 Task: Display the picks of the 2022 Victory Lane Racing NASCAR Cup Series for the race "Coke Zero 400" on the track "Daytona".
Action: Mouse moved to (182, 367)
Screenshot: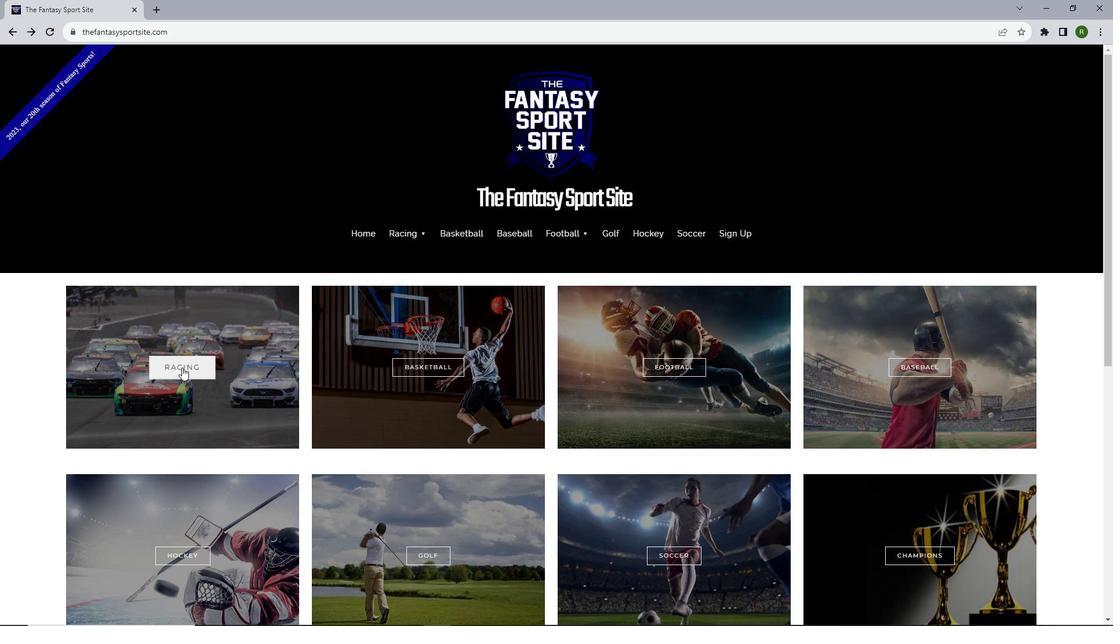 
Action: Mouse pressed left at (182, 367)
Screenshot: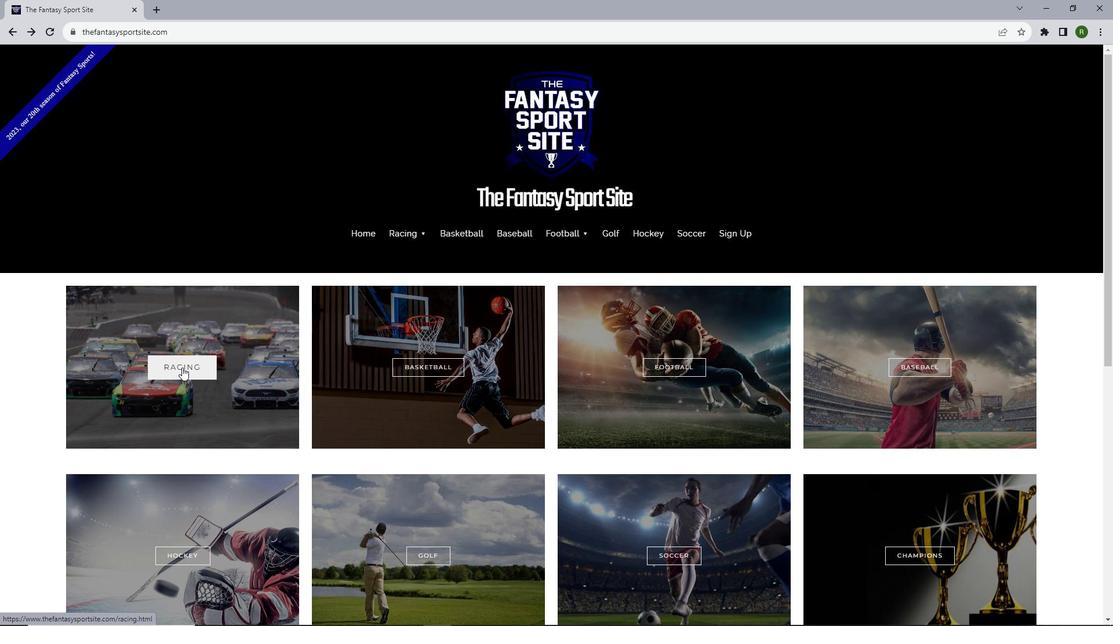 
Action: Mouse moved to (331, 304)
Screenshot: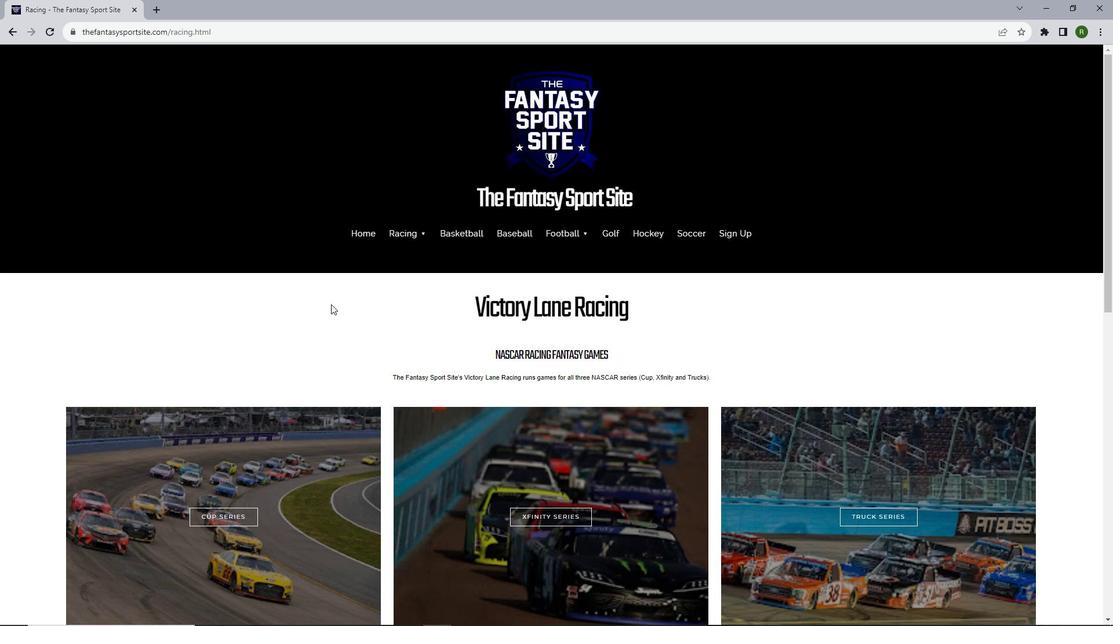 
Action: Mouse scrolled (331, 303) with delta (0, 0)
Screenshot: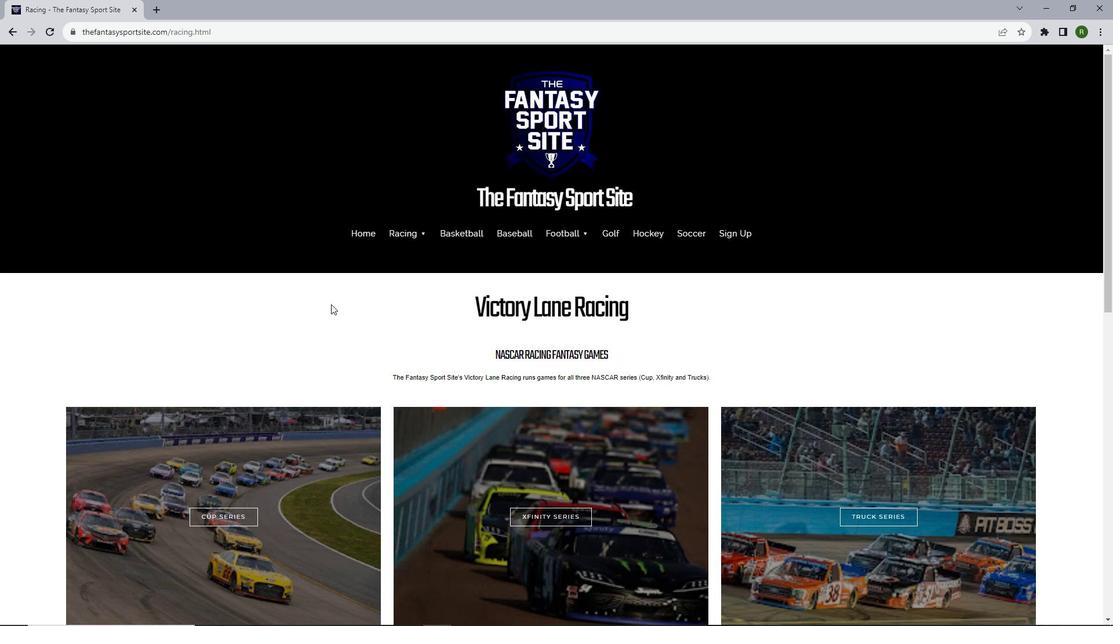 
Action: Mouse scrolled (331, 303) with delta (0, 0)
Screenshot: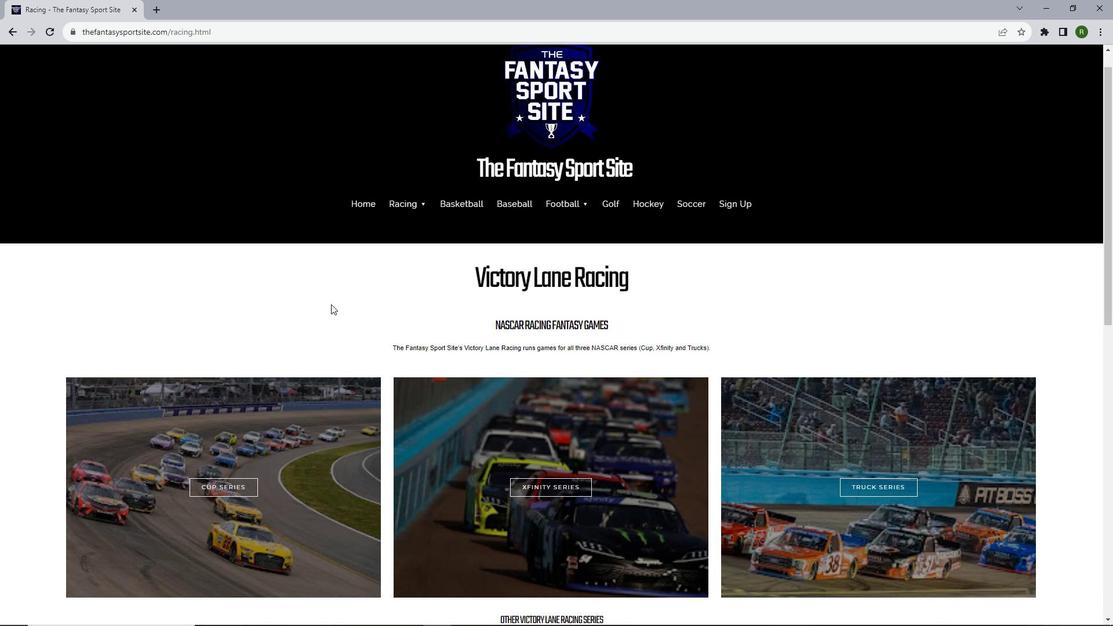 
Action: Mouse moved to (226, 397)
Screenshot: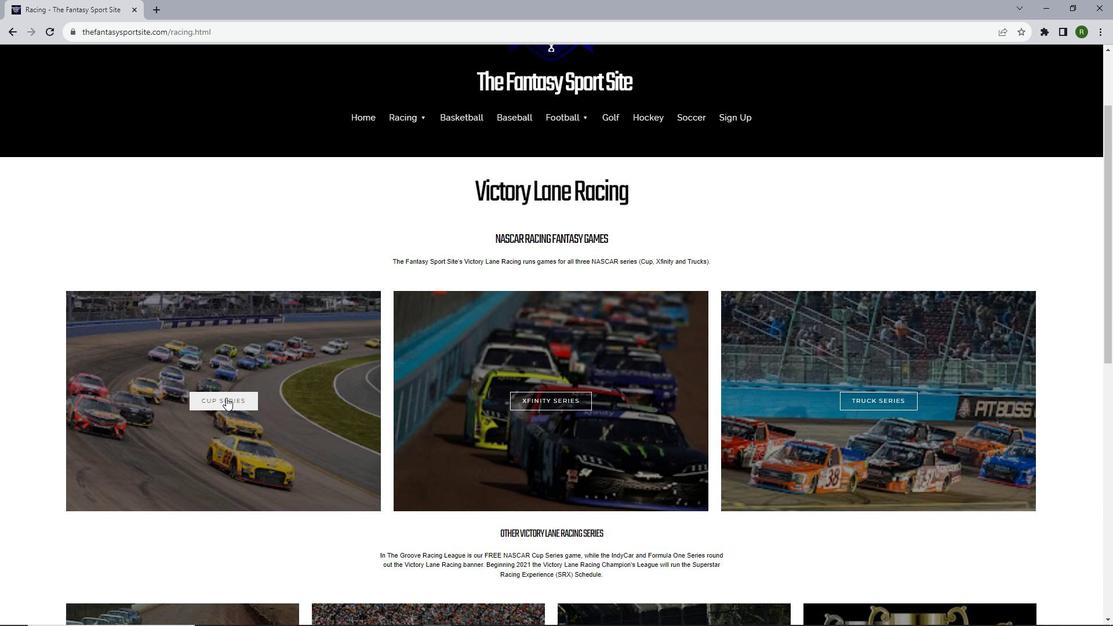 
Action: Mouse pressed left at (226, 397)
Screenshot: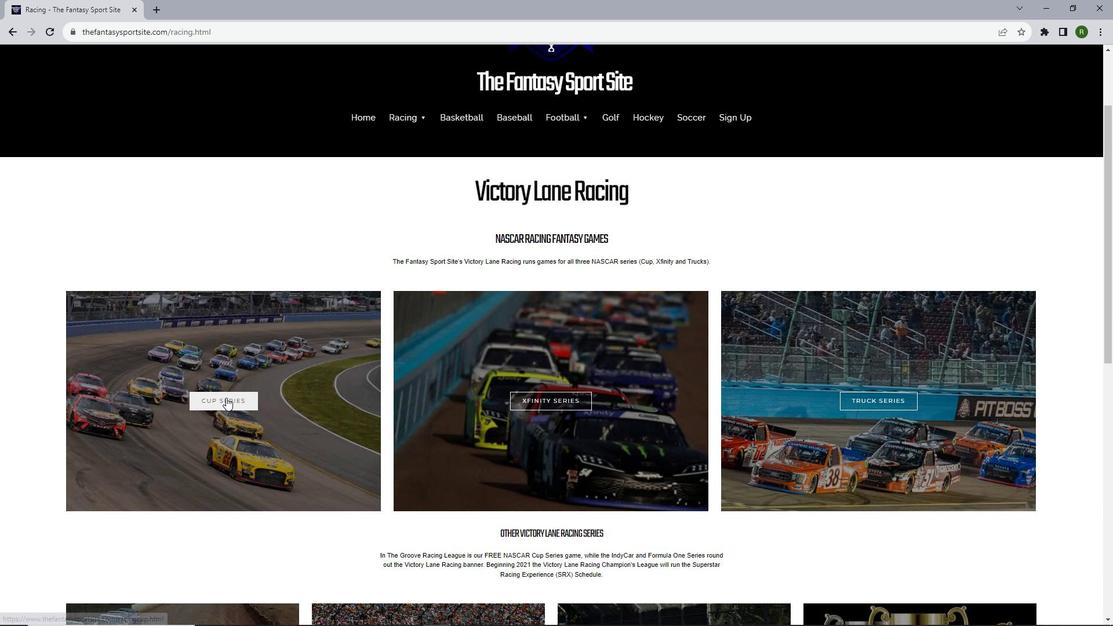 
Action: Mouse moved to (377, 312)
Screenshot: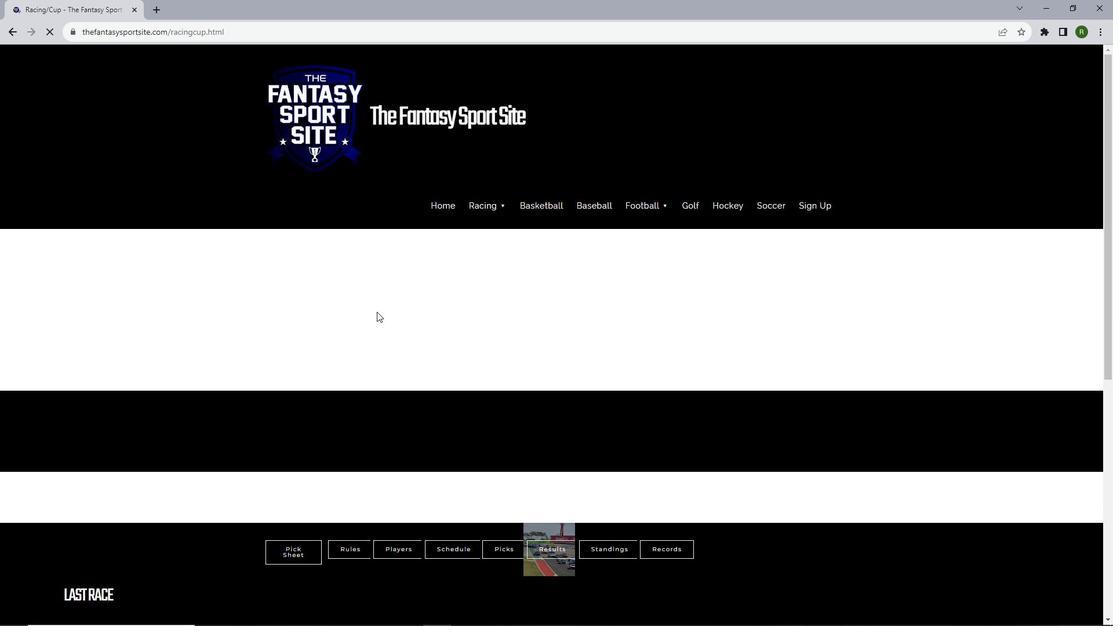 
Action: Mouse scrolled (377, 311) with delta (0, 0)
Screenshot: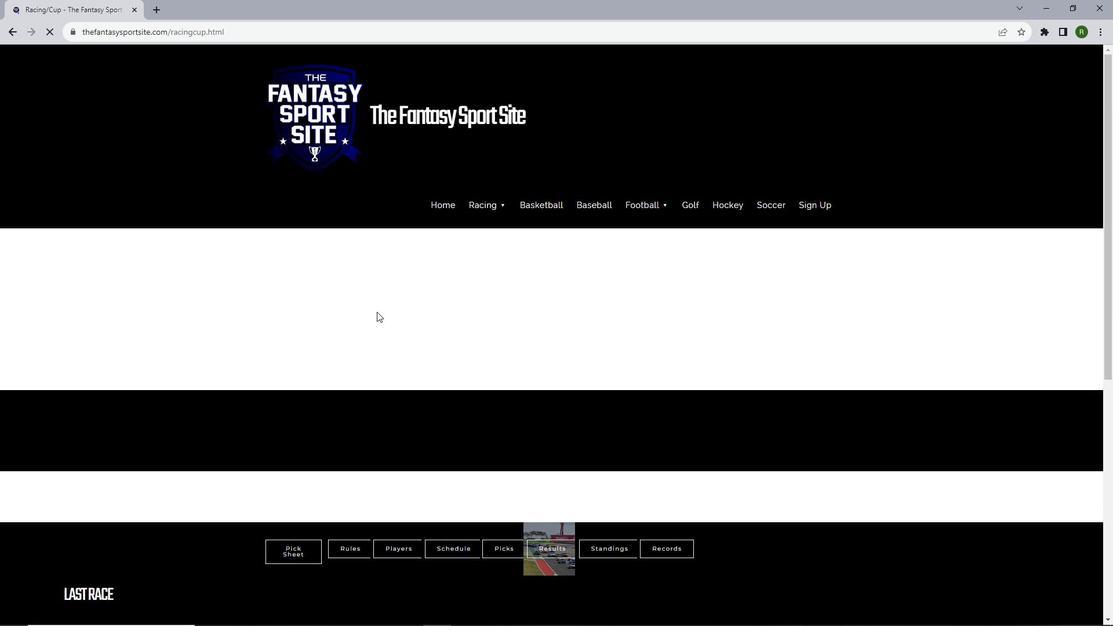
Action: Mouse moved to (377, 312)
Screenshot: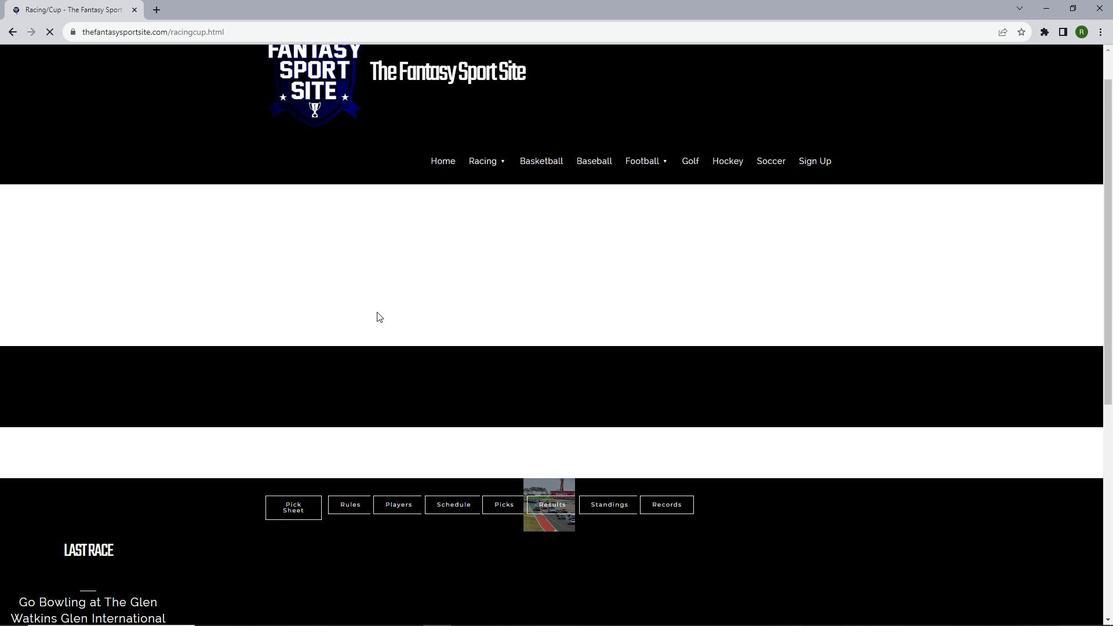 
Action: Mouse scrolled (377, 311) with delta (0, 0)
Screenshot: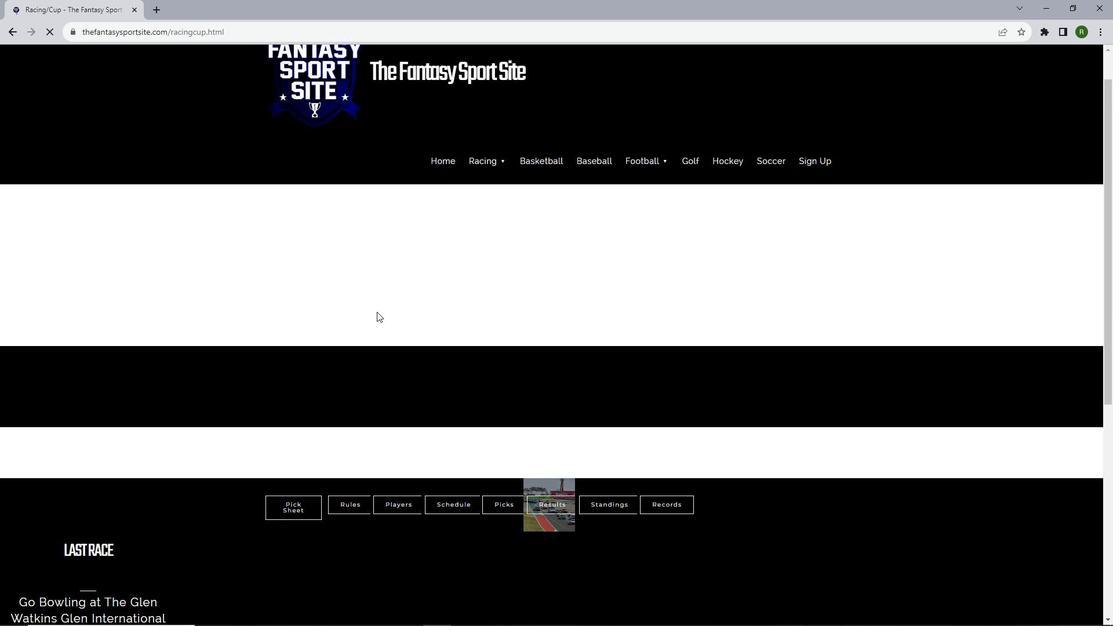 
Action: Mouse scrolled (377, 311) with delta (0, 0)
Screenshot: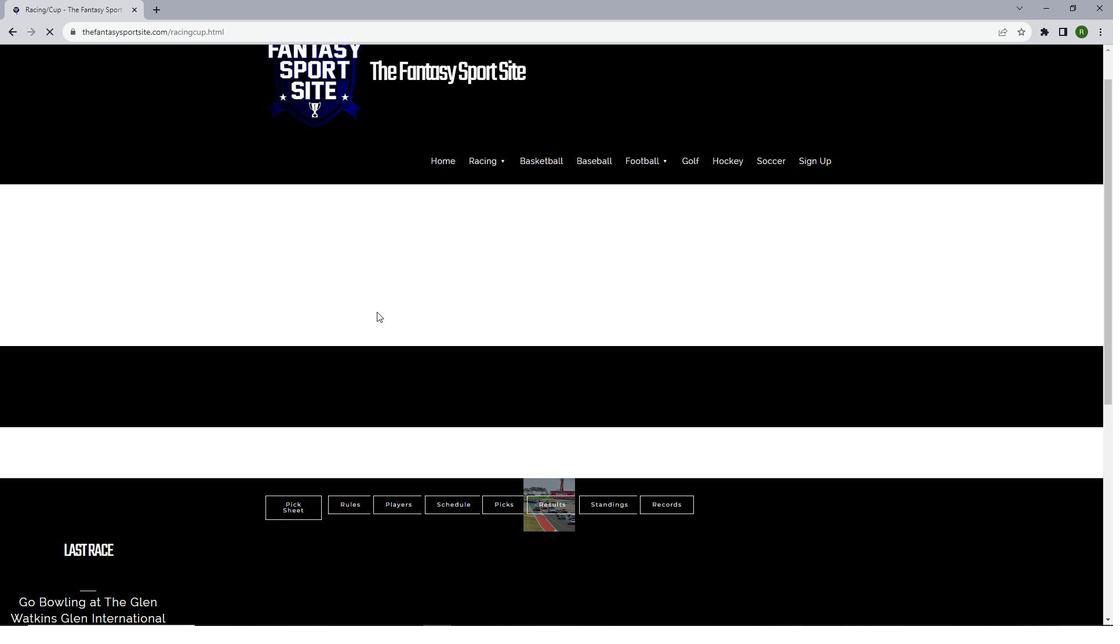 
Action: Mouse scrolled (377, 311) with delta (0, 0)
Screenshot: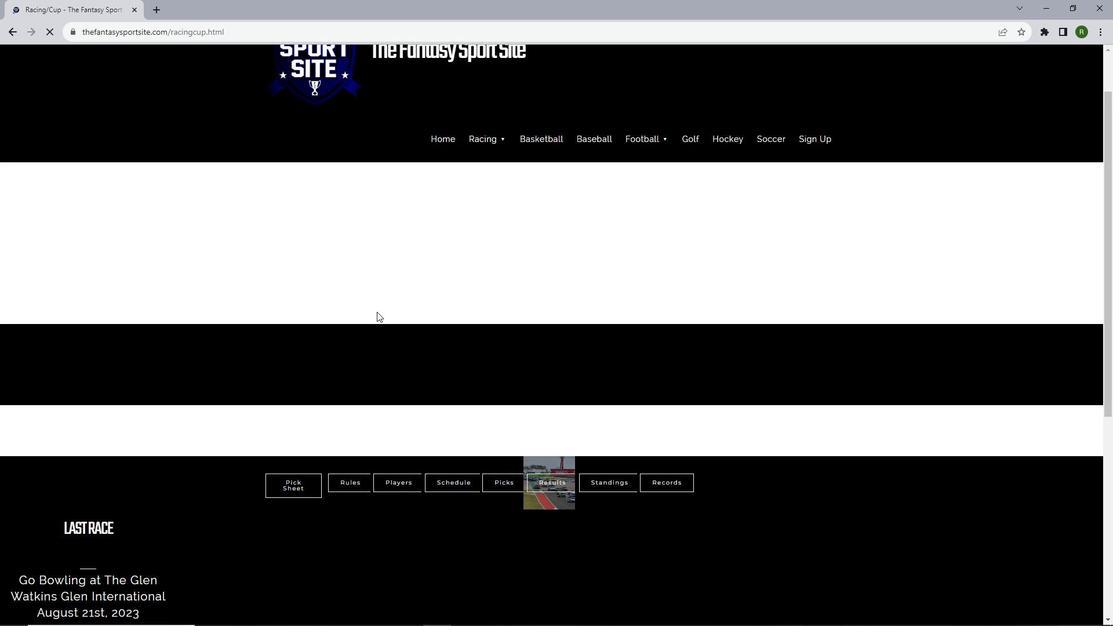 
Action: Mouse scrolled (377, 311) with delta (0, 0)
Screenshot: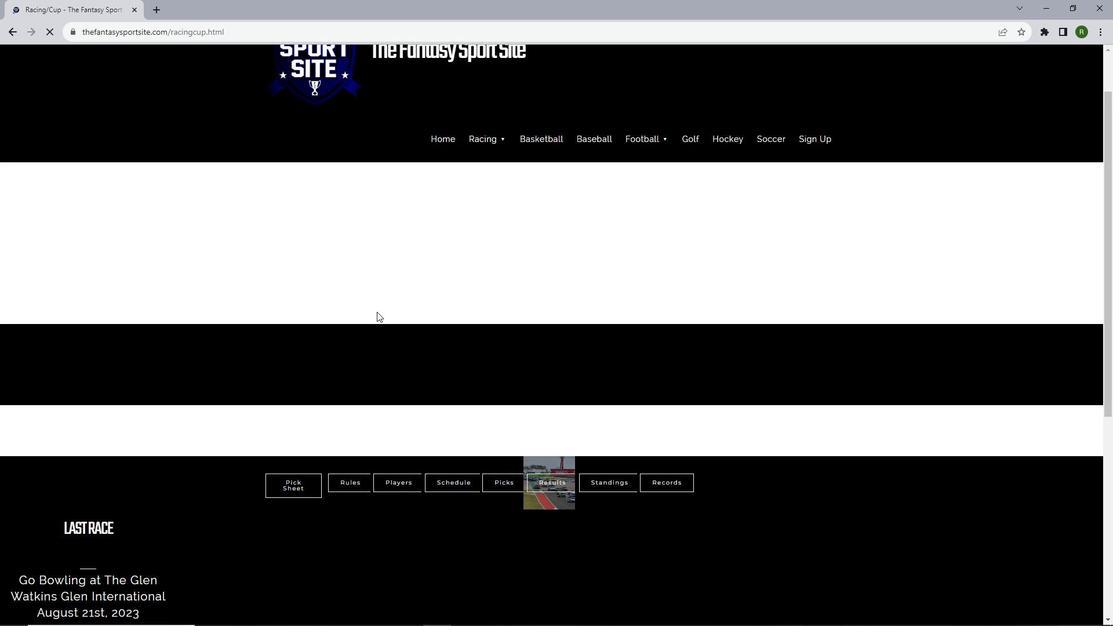 
Action: Mouse scrolled (377, 311) with delta (0, 0)
Screenshot: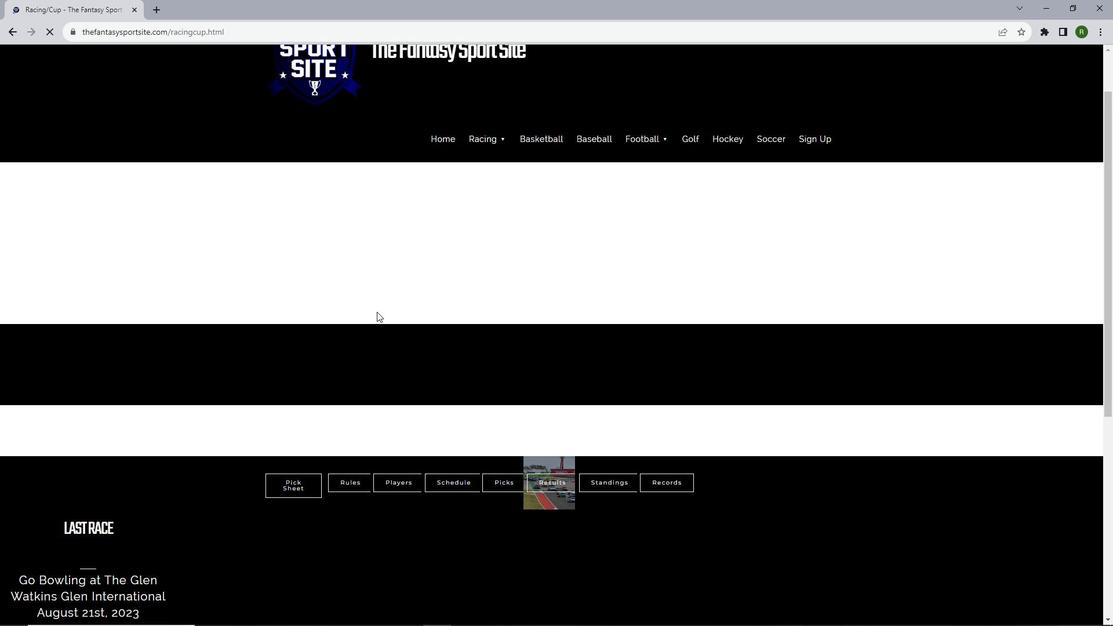 
Action: Mouse moved to (334, 378)
Screenshot: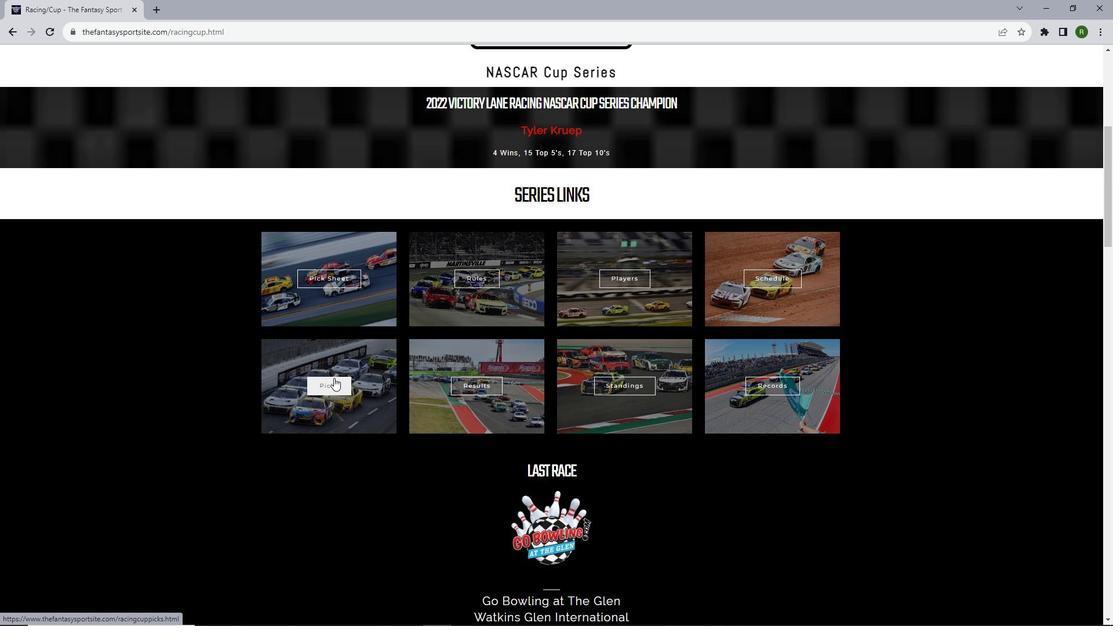 
Action: Mouse pressed left at (334, 378)
Screenshot: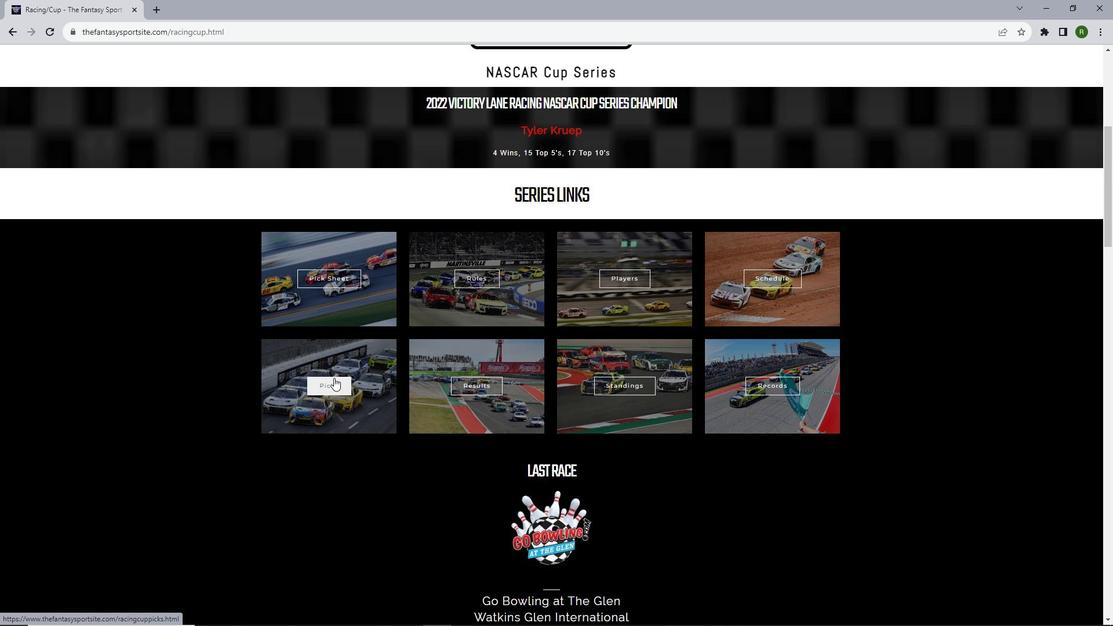 
Action: Mouse moved to (445, 274)
Screenshot: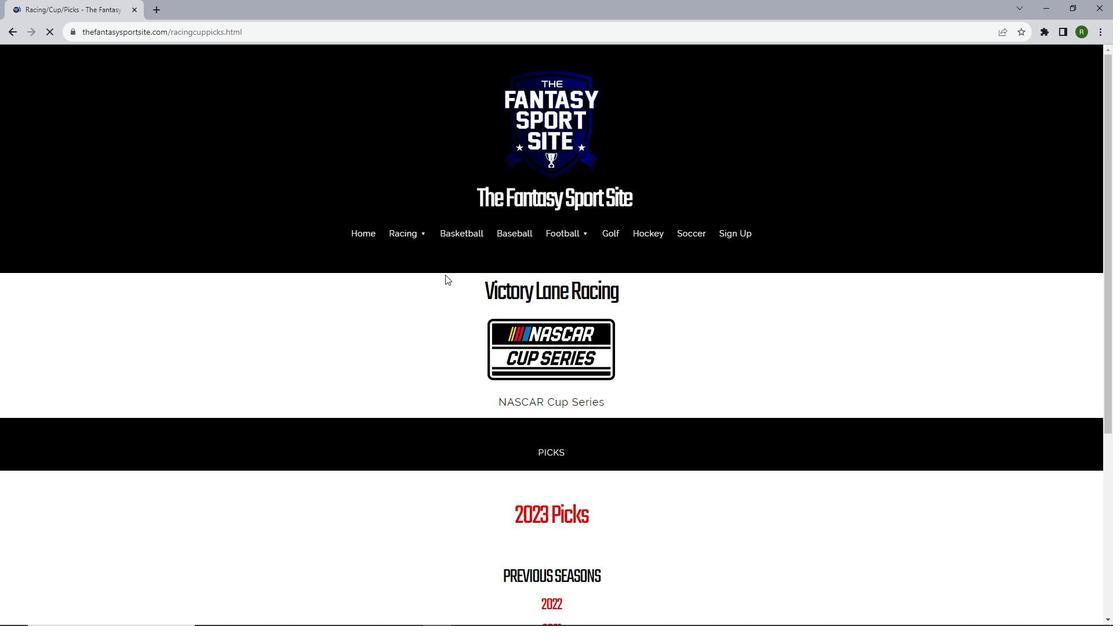 
Action: Mouse scrolled (445, 274) with delta (0, 0)
Screenshot: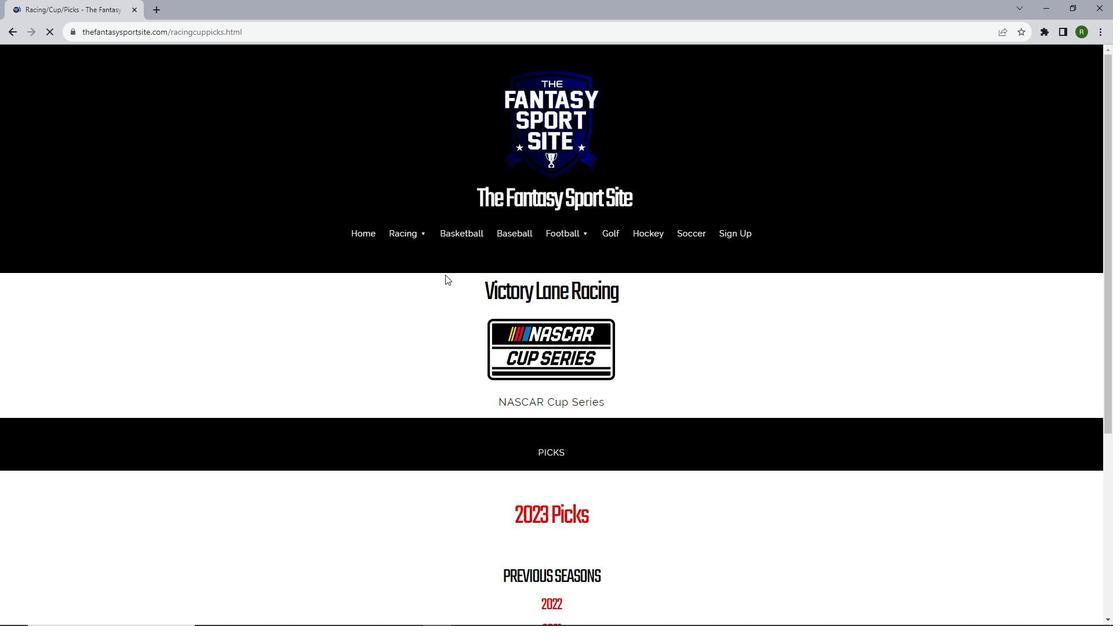
Action: Mouse scrolled (445, 274) with delta (0, 0)
Screenshot: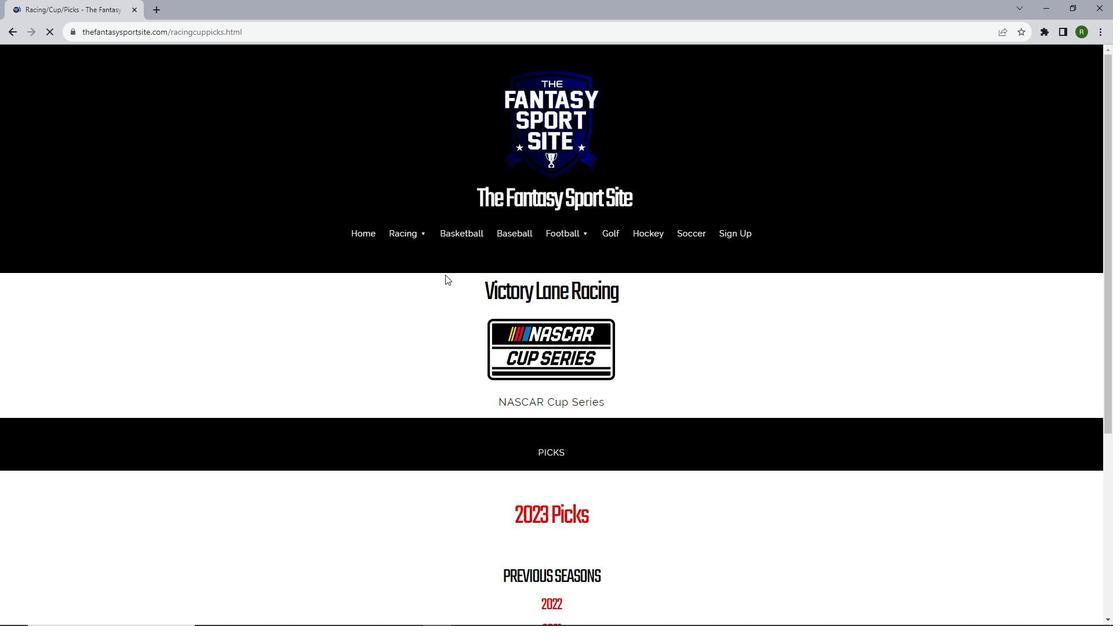 
Action: Mouse scrolled (445, 274) with delta (0, 0)
Screenshot: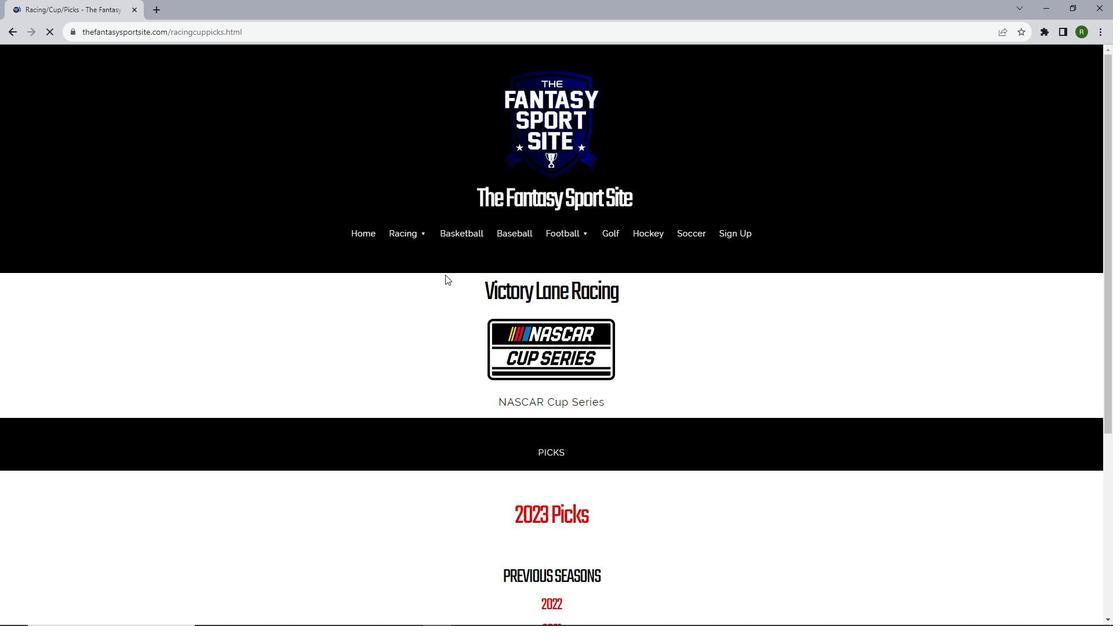 
Action: Mouse scrolled (445, 274) with delta (0, 0)
Screenshot: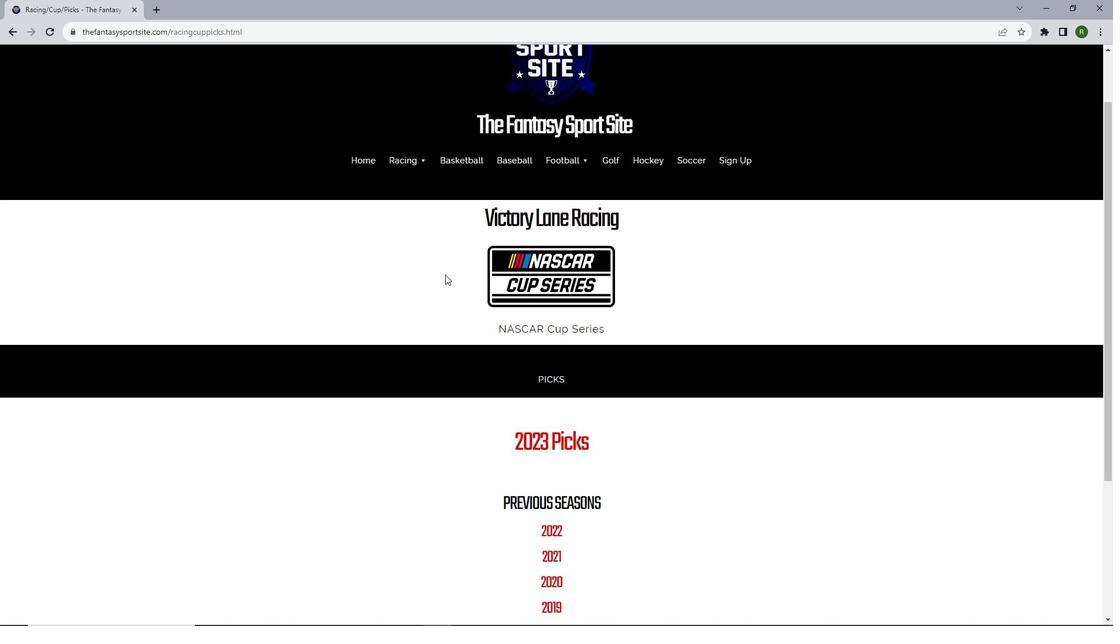 
Action: Mouse scrolled (445, 274) with delta (0, 0)
Screenshot: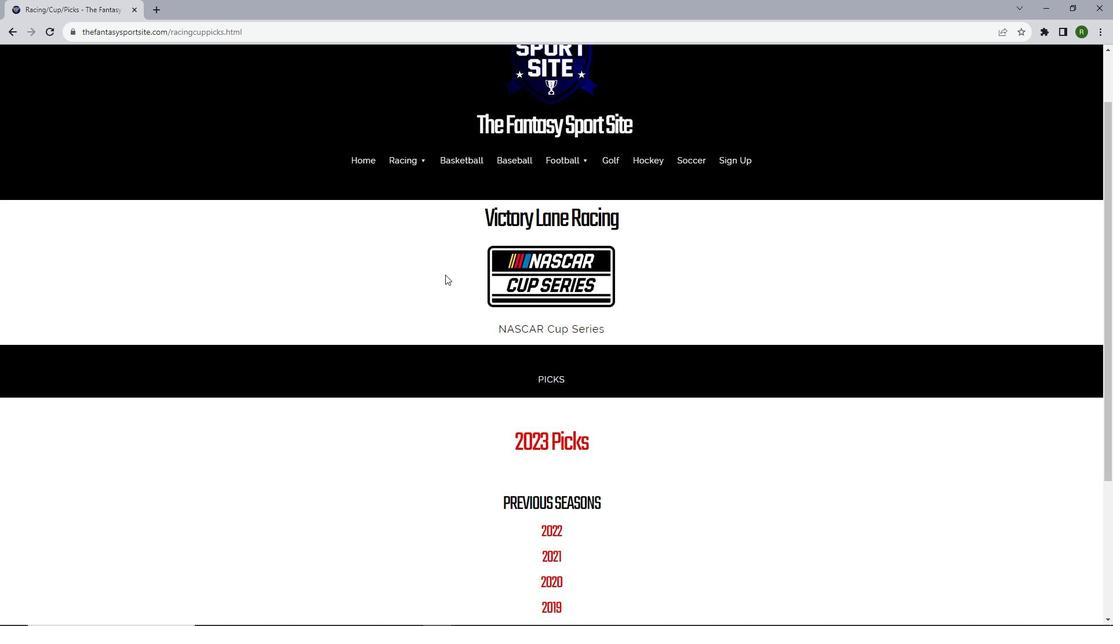 
Action: Mouse moved to (545, 322)
Screenshot: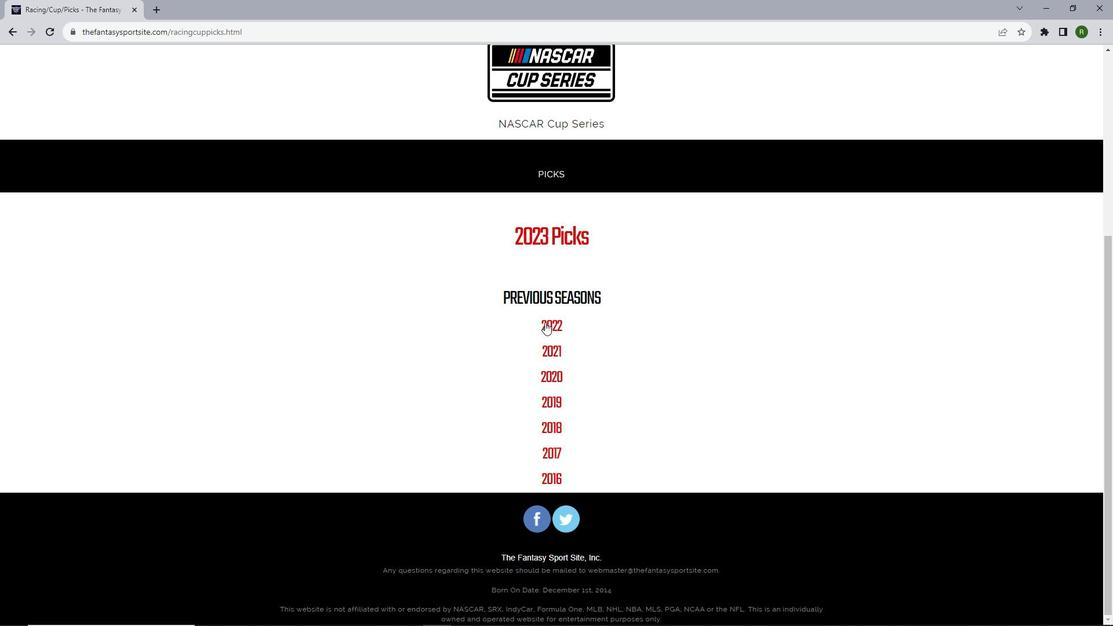 
Action: Mouse pressed left at (545, 322)
Screenshot: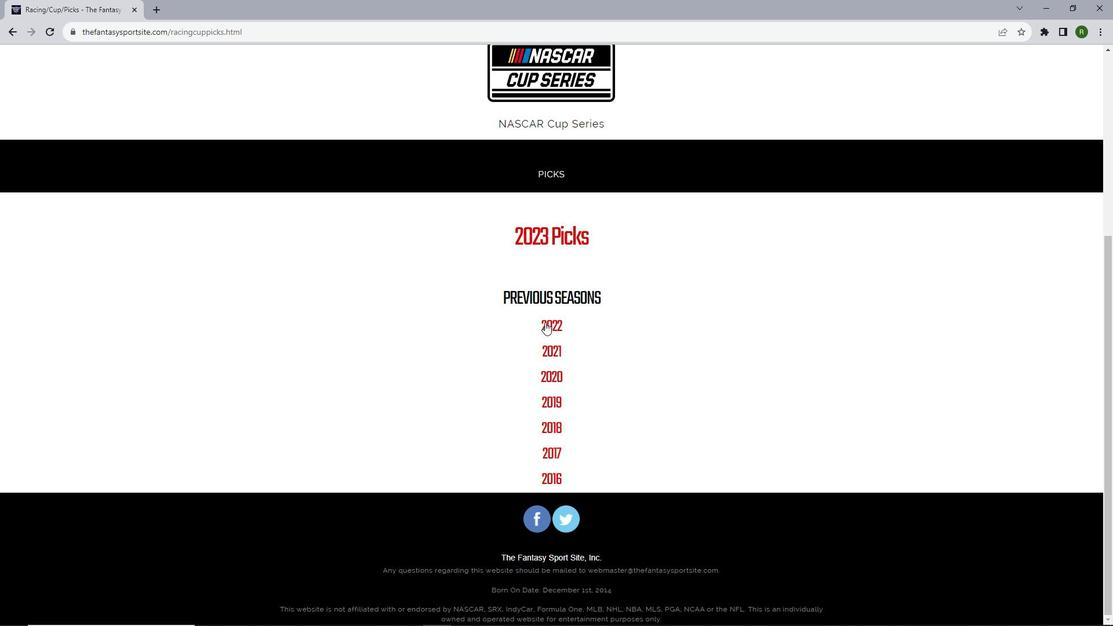 
Action: Mouse moved to (501, 226)
Screenshot: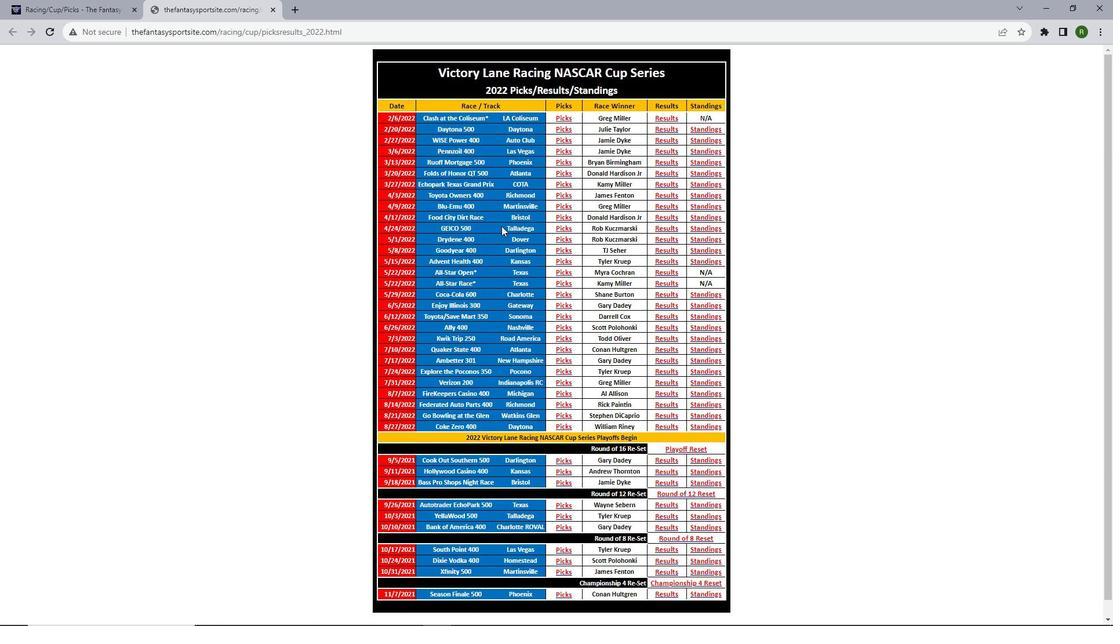
Action: Mouse scrolled (501, 225) with delta (0, 0)
Screenshot: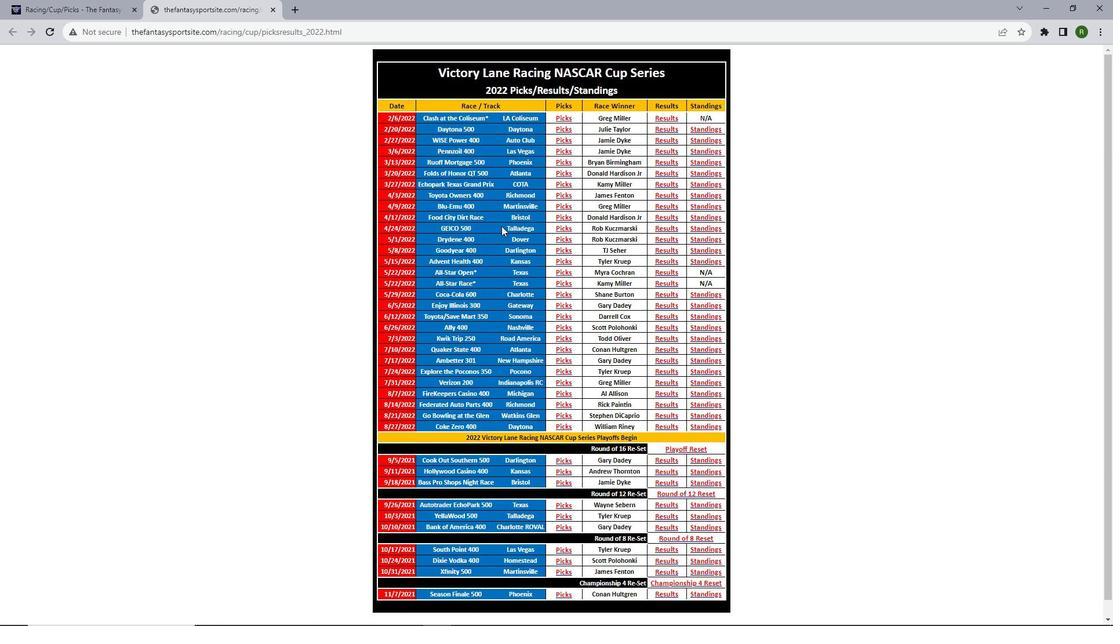 
Action: Mouse scrolled (501, 225) with delta (0, 0)
Screenshot: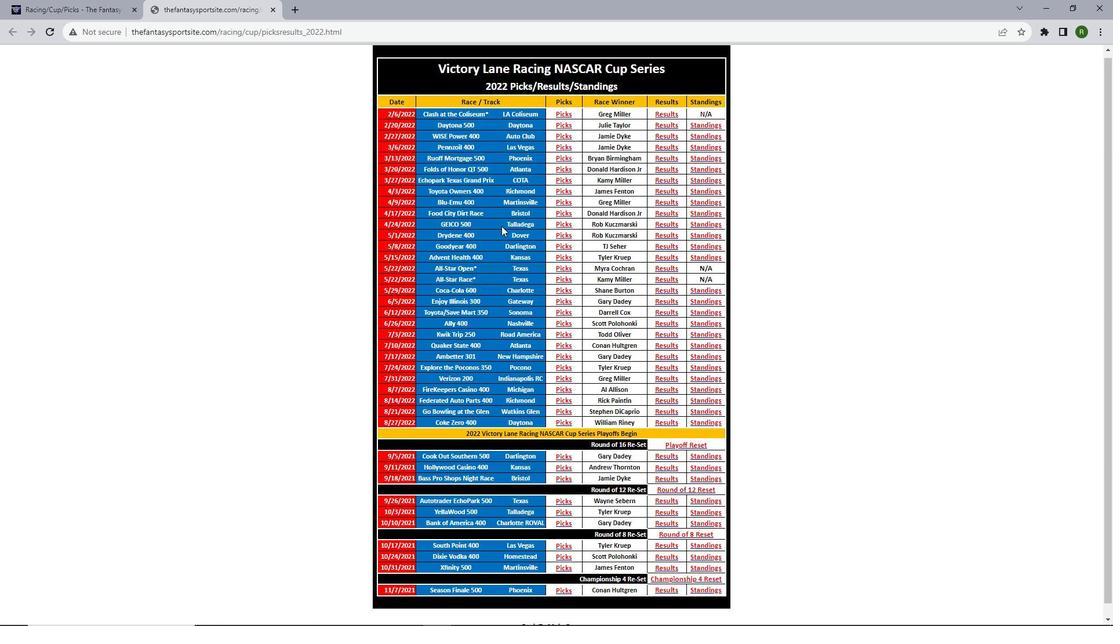 
Action: Mouse moved to (568, 411)
Screenshot: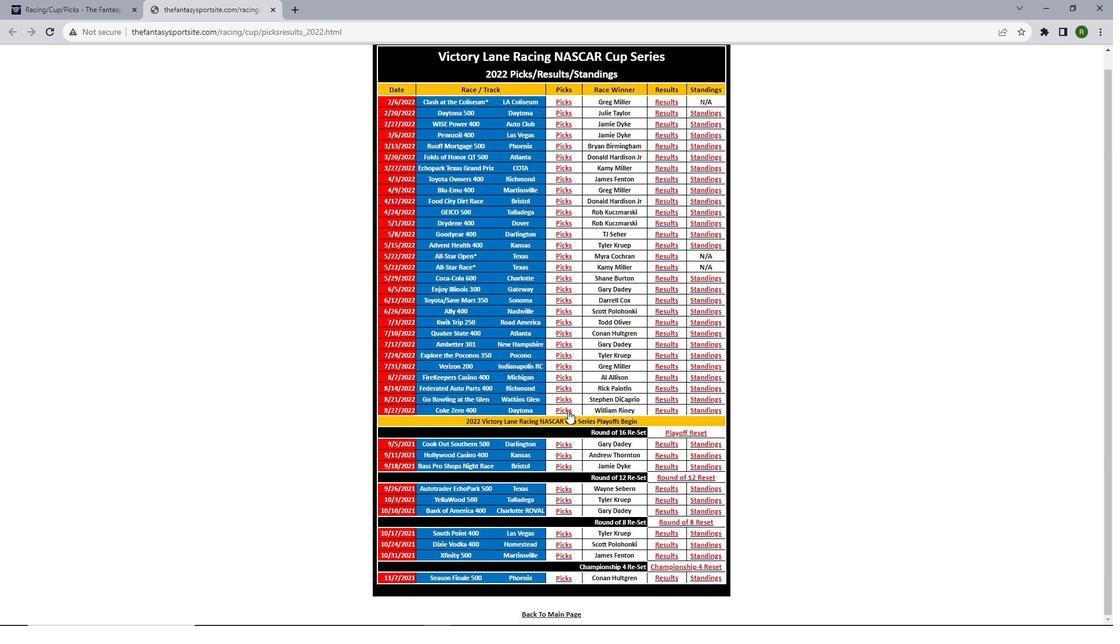 
Action: Mouse pressed left at (568, 411)
Screenshot: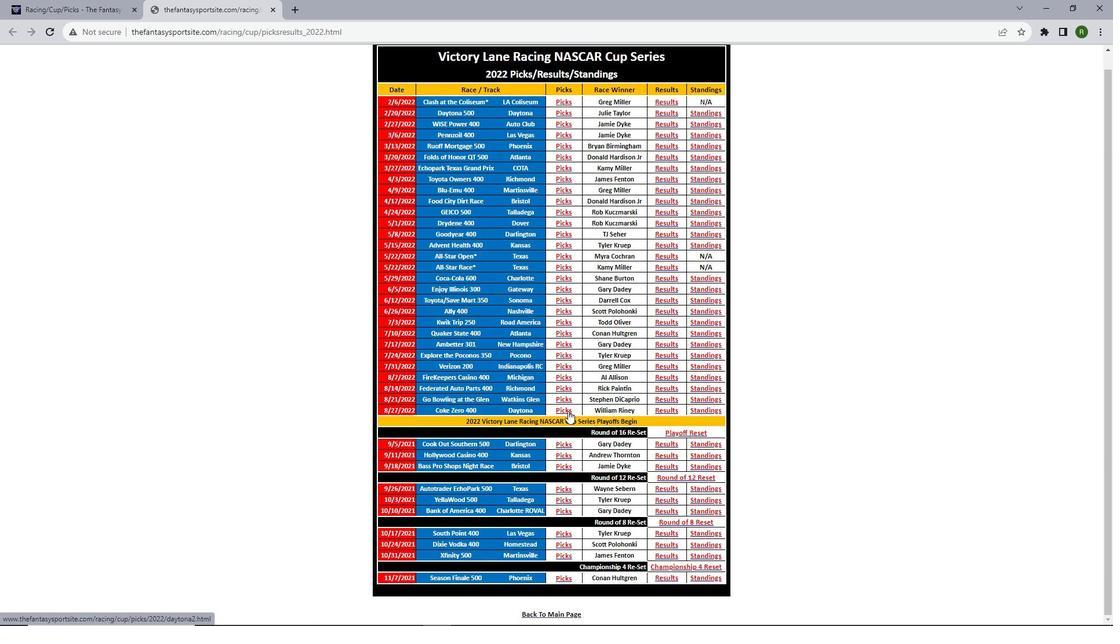 
Action: Mouse moved to (567, 248)
Screenshot: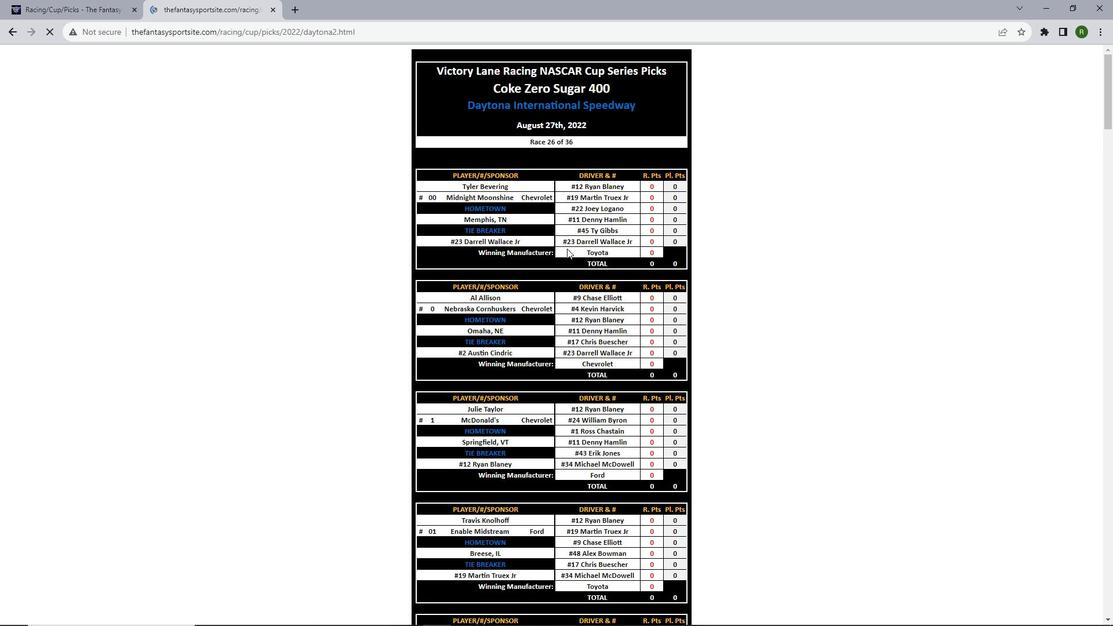 
Action: Mouse scrolled (567, 248) with delta (0, 0)
Screenshot: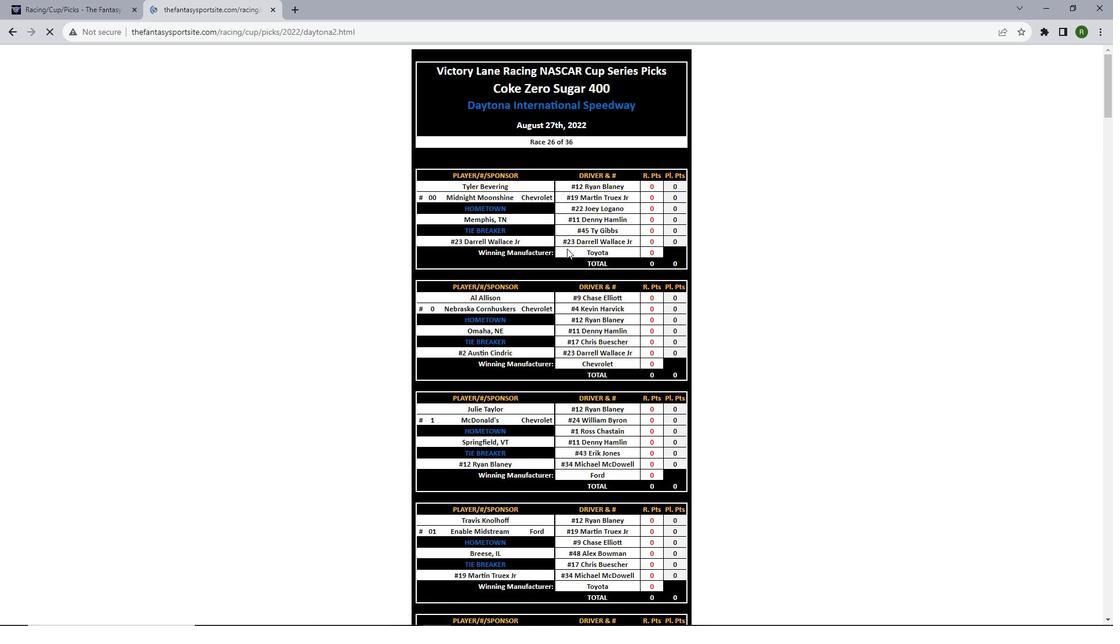 
Action: Mouse scrolled (567, 248) with delta (0, 0)
Screenshot: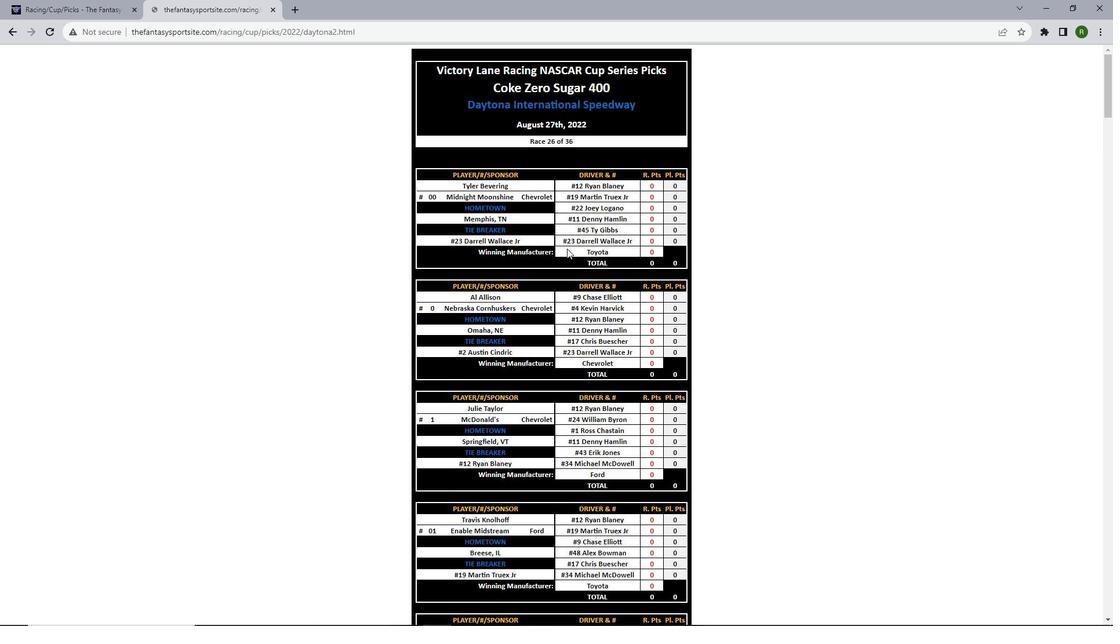 
Action: Mouse scrolled (567, 248) with delta (0, 0)
Screenshot: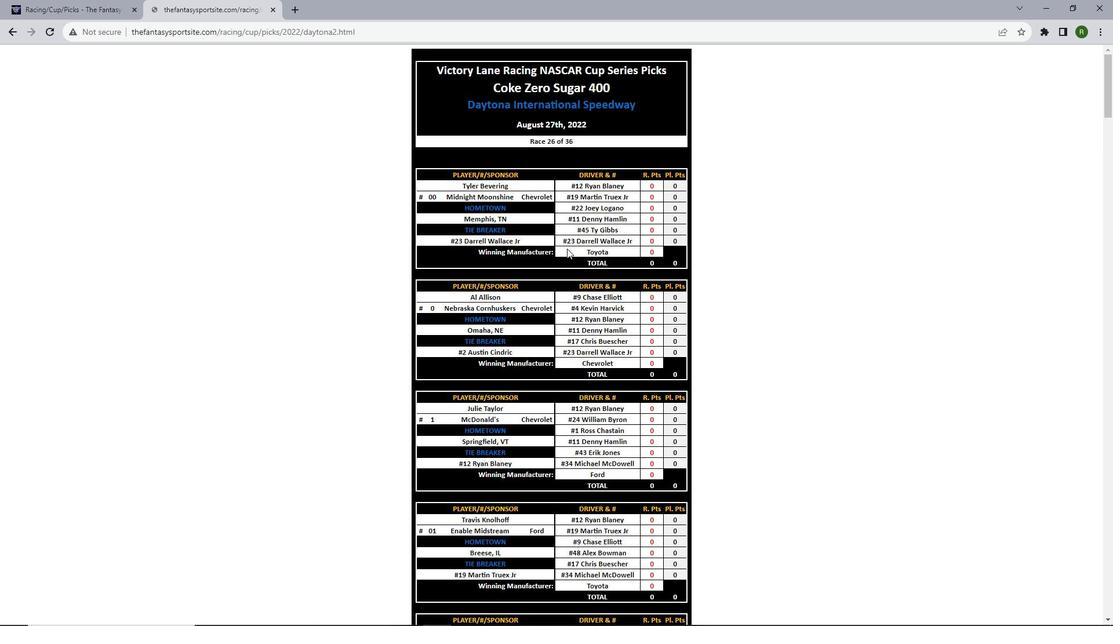 
Action: Mouse scrolled (567, 248) with delta (0, 0)
Screenshot: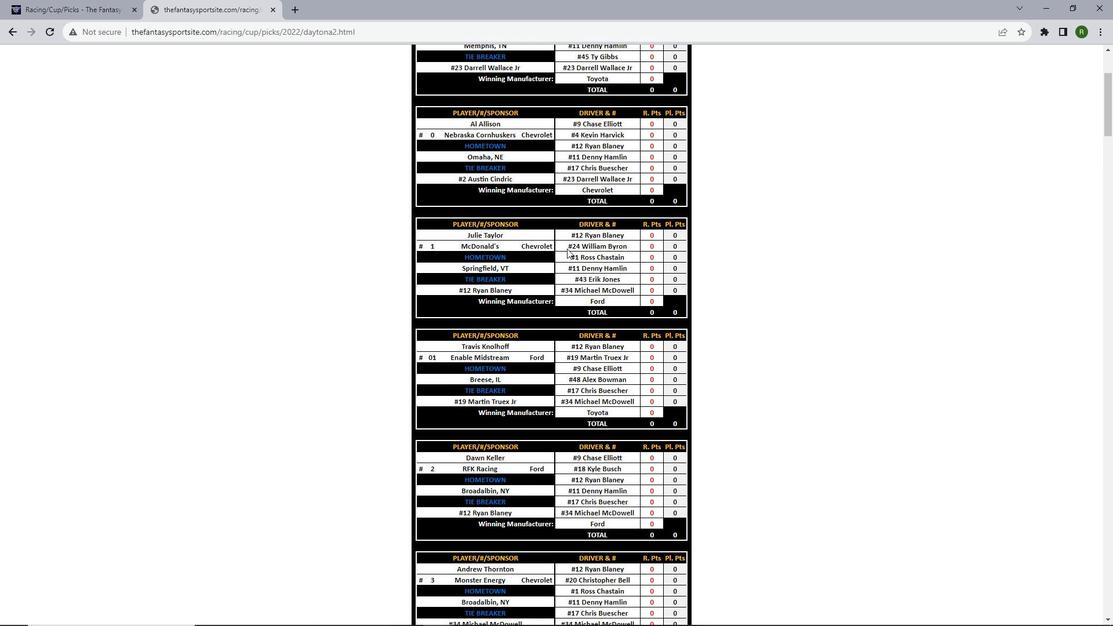 
Action: Mouse scrolled (567, 248) with delta (0, 0)
Screenshot: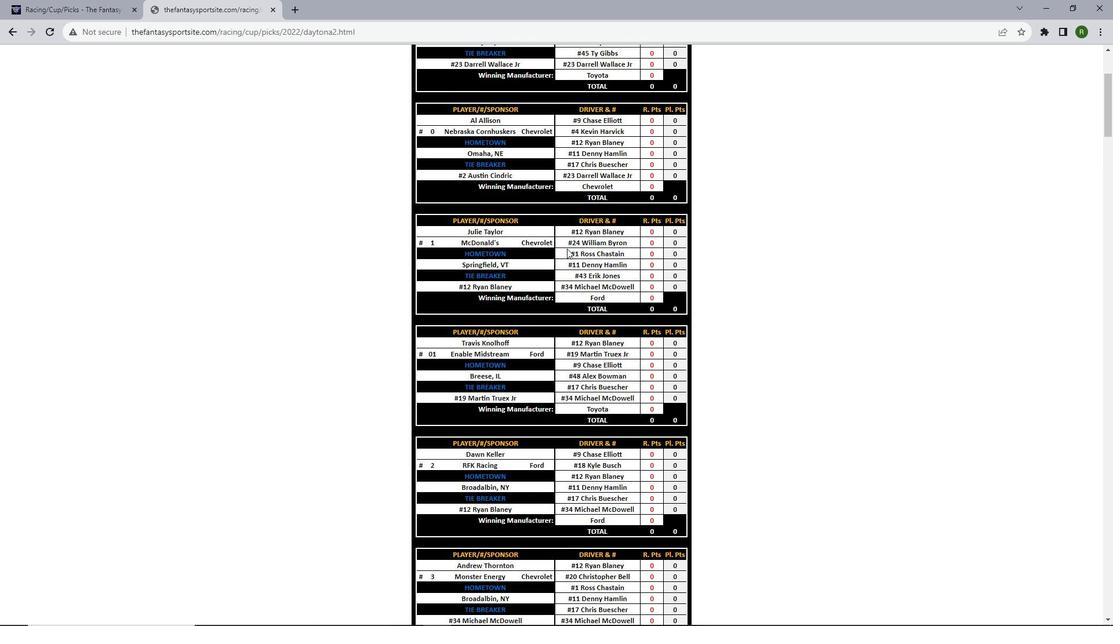 
Action: Mouse scrolled (567, 248) with delta (0, 0)
Screenshot: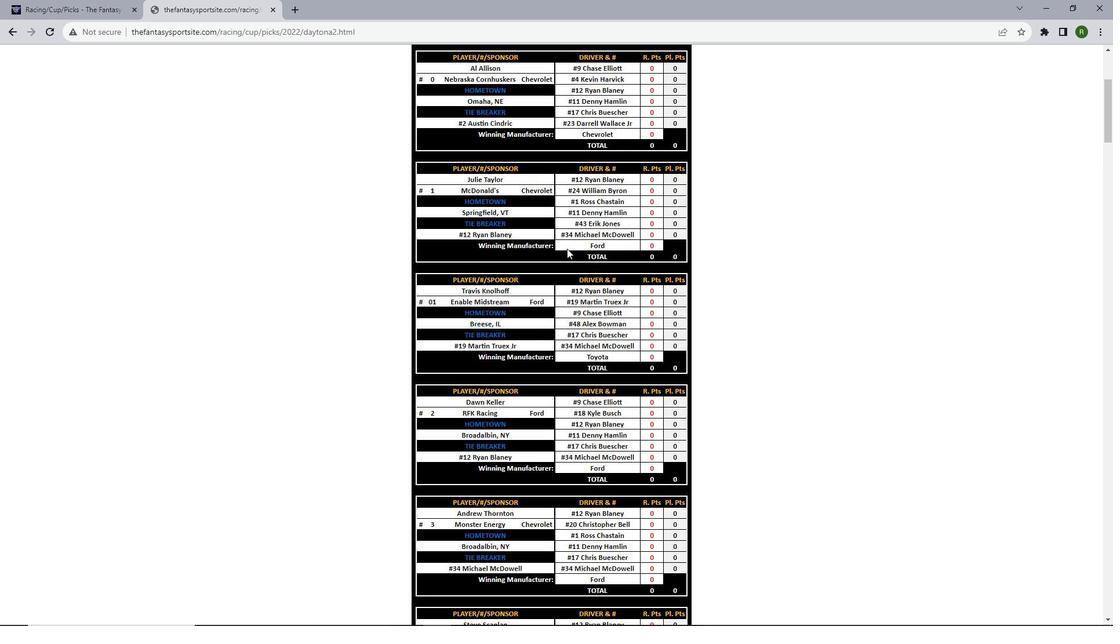 
Action: Mouse scrolled (567, 248) with delta (0, 0)
Screenshot: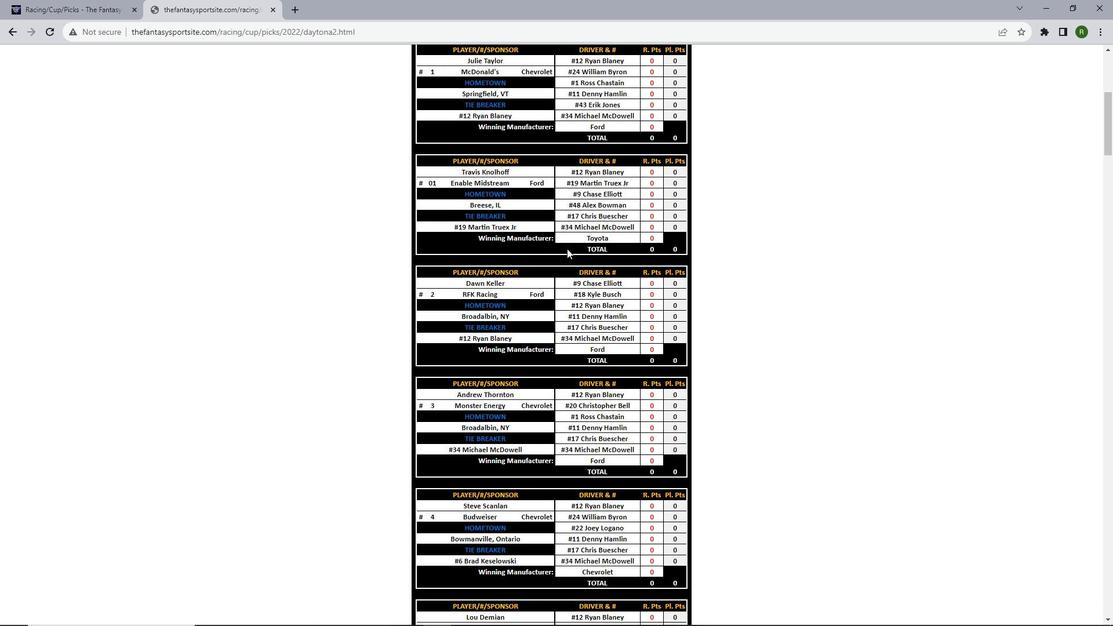 
Action: Mouse scrolled (567, 248) with delta (0, 0)
Screenshot: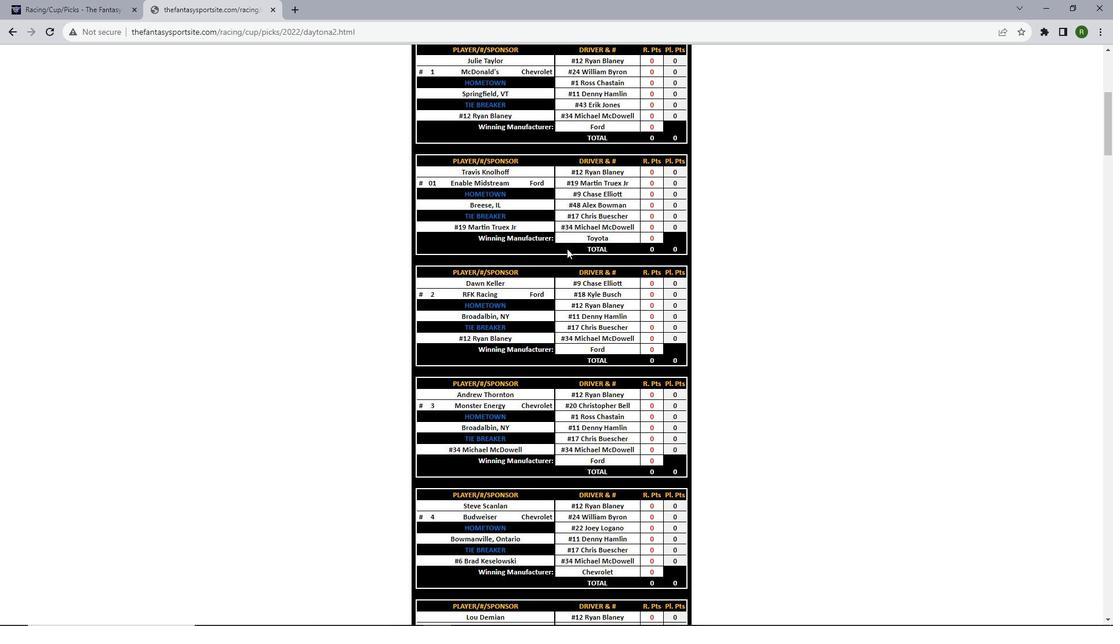 
Action: Mouse scrolled (567, 248) with delta (0, 0)
Screenshot: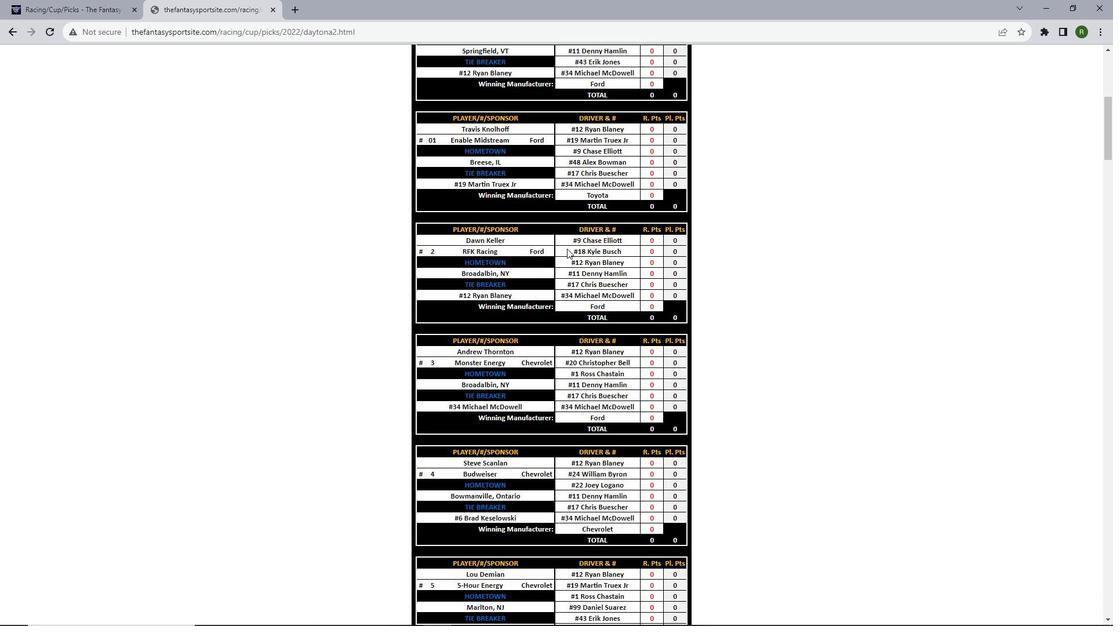 
Action: Mouse scrolled (567, 248) with delta (0, 0)
Screenshot: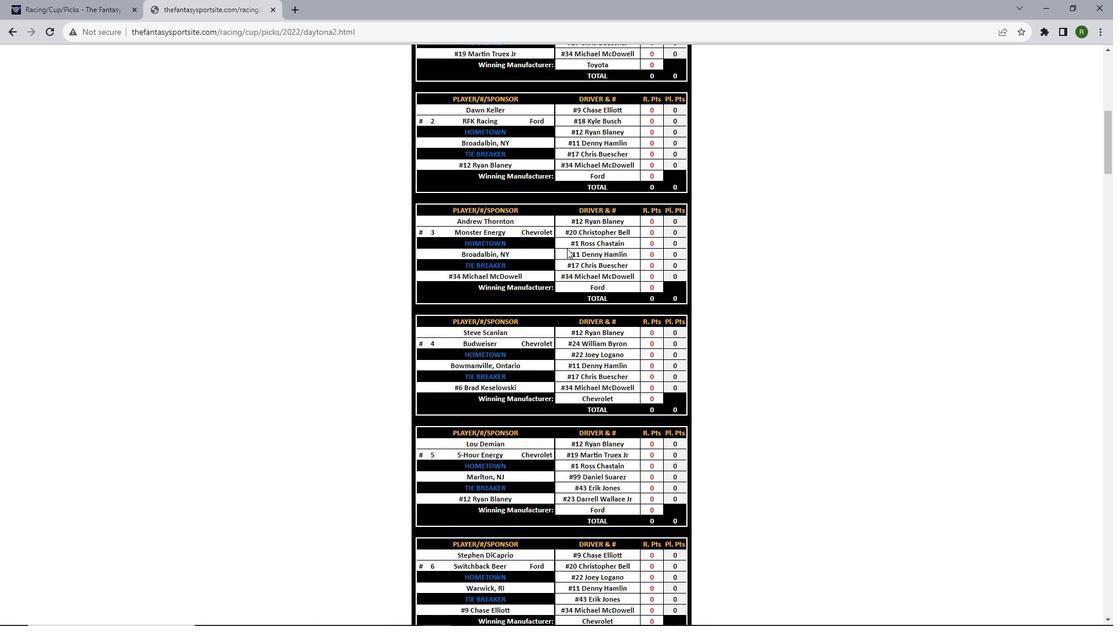 
Action: Mouse scrolled (567, 248) with delta (0, 0)
Screenshot: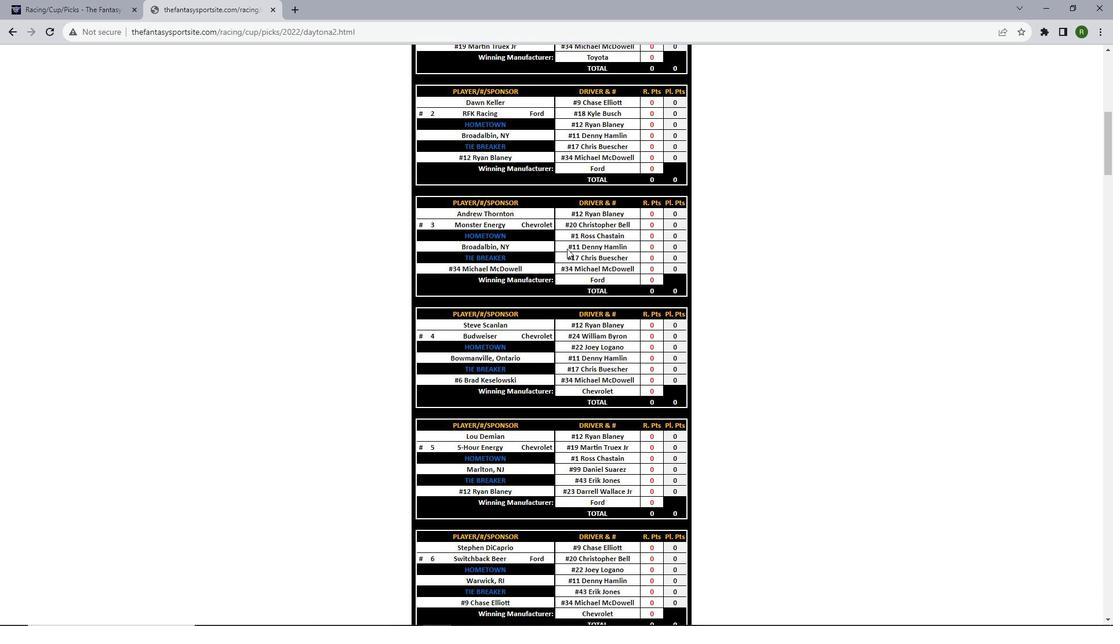 
Action: Mouse scrolled (567, 248) with delta (0, 0)
Screenshot: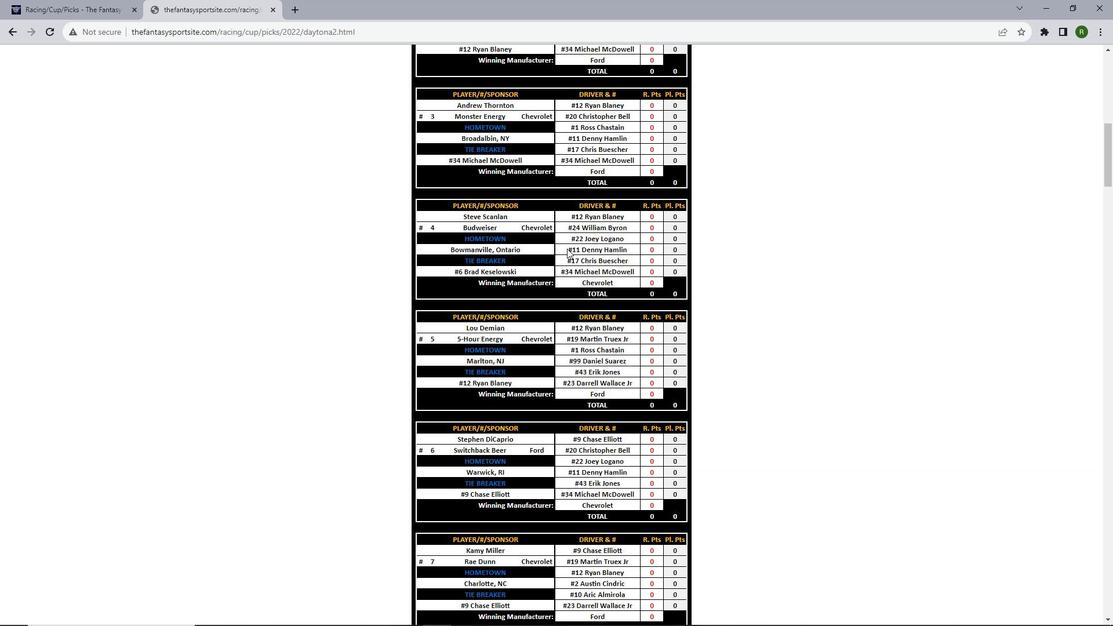
Action: Mouse scrolled (567, 248) with delta (0, 0)
Screenshot: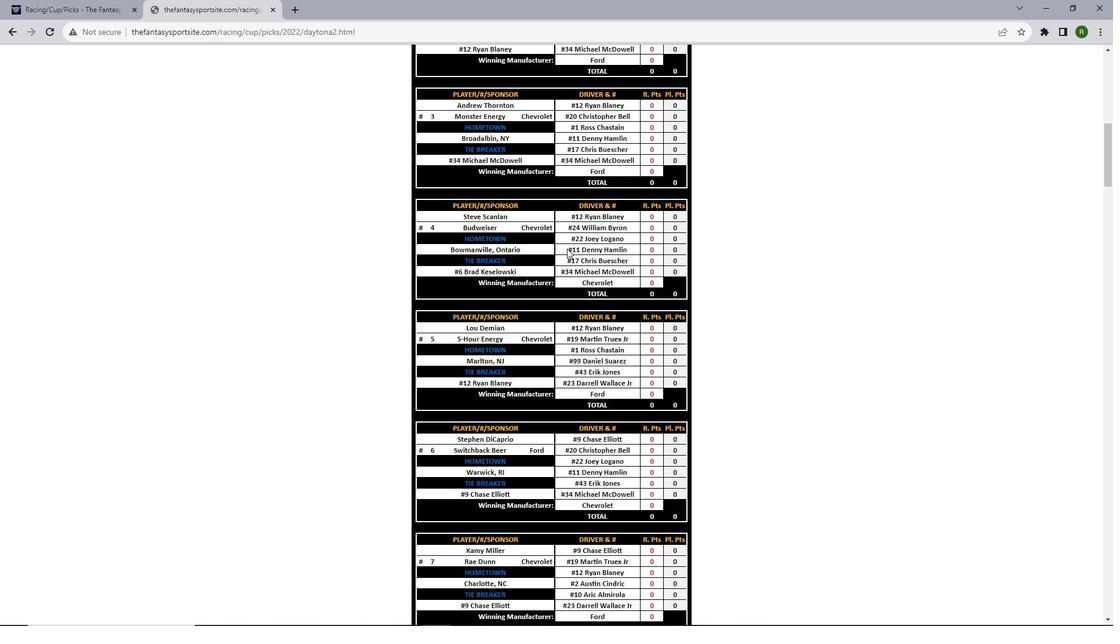
Action: Mouse scrolled (567, 248) with delta (0, 0)
Screenshot: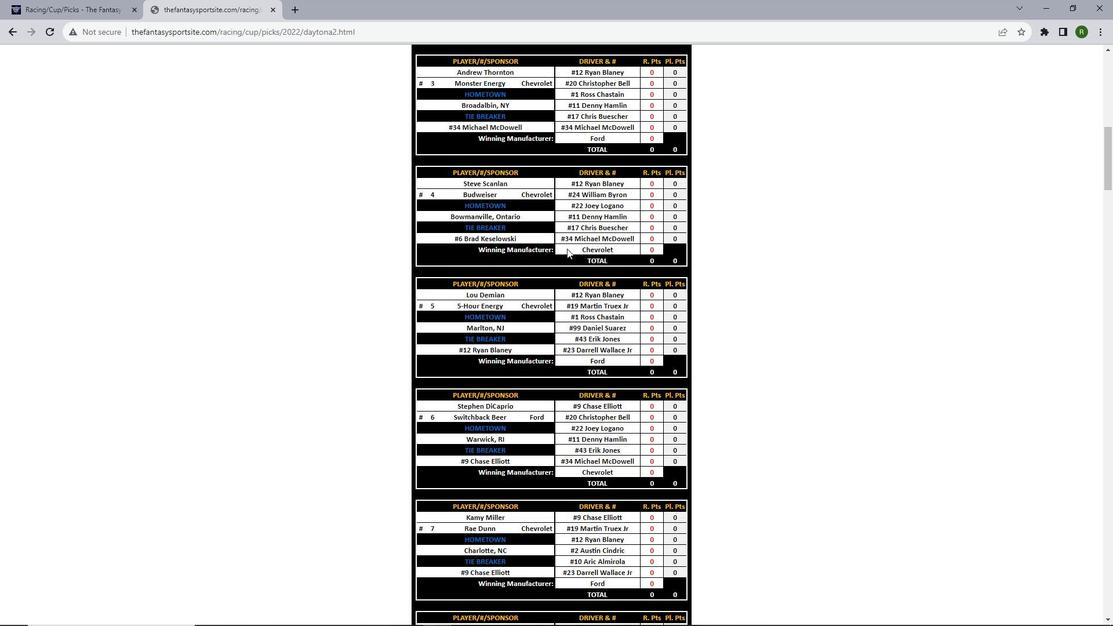
Action: Mouse scrolled (567, 248) with delta (0, 0)
Screenshot: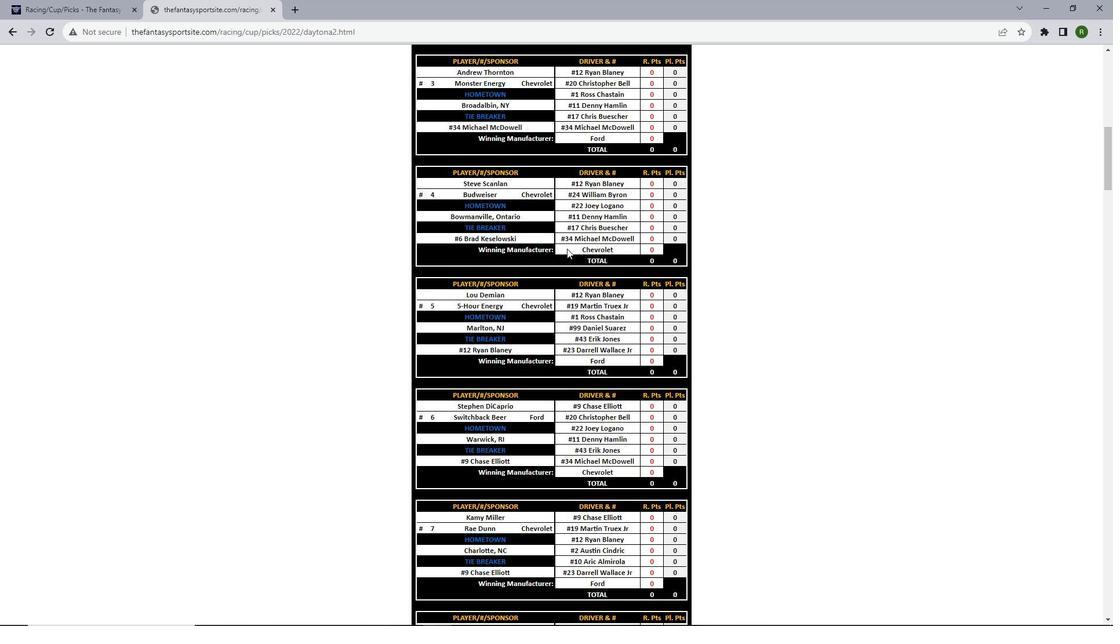 
Action: Mouse scrolled (567, 248) with delta (0, 0)
Screenshot: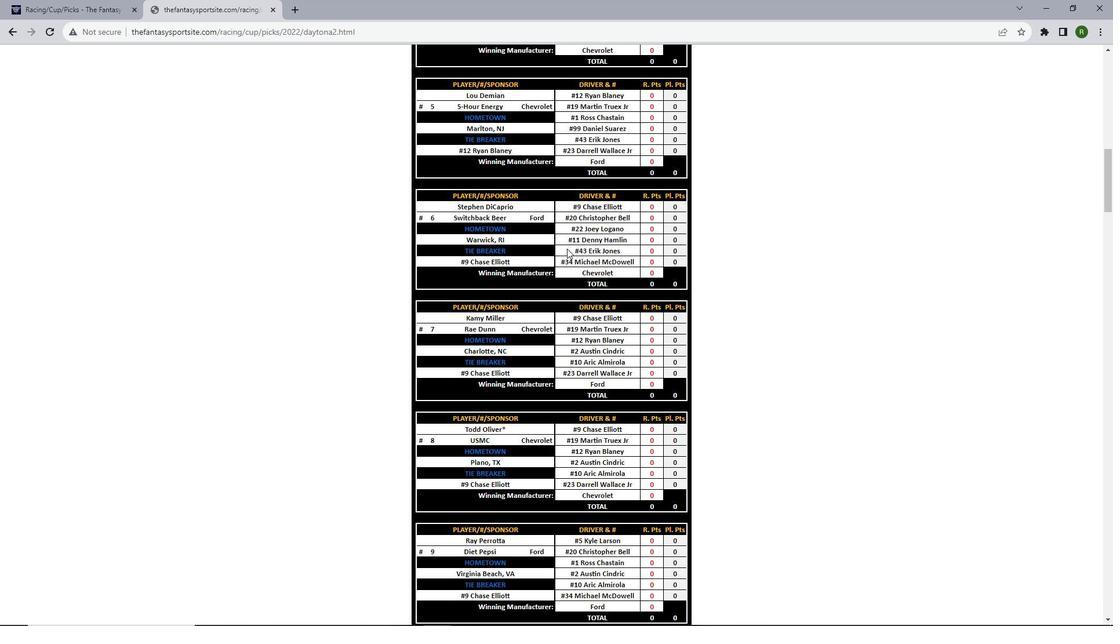 
Action: Mouse scrolled (567, 248) with delta (0, 0)
Screenshot: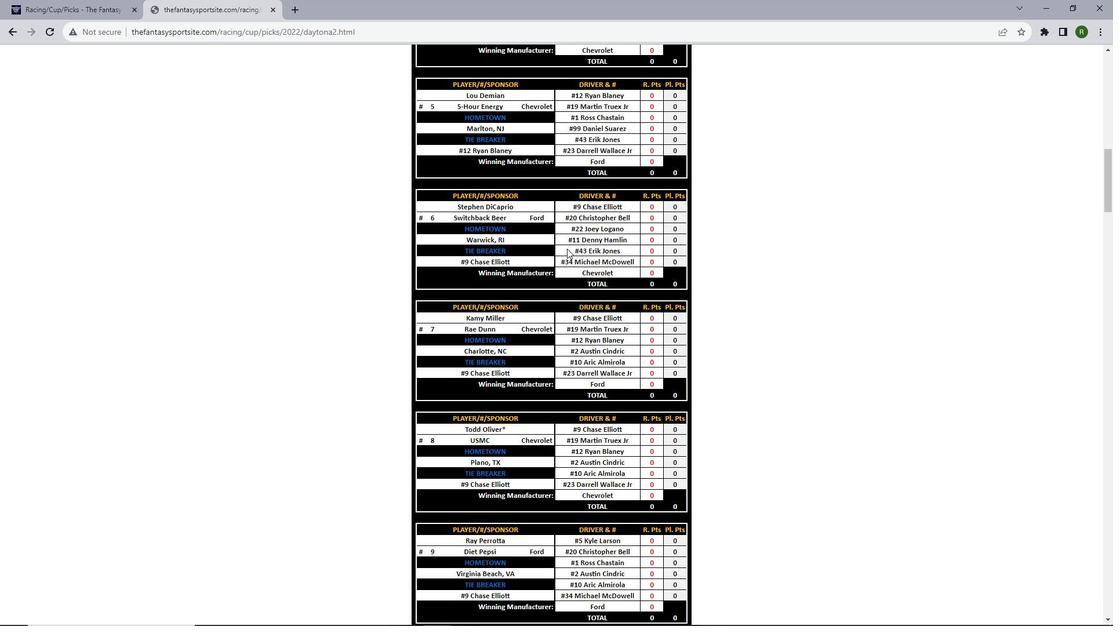 
Action: Mouse scrolled (567, 248) with delta (0, 0)
Screenshot: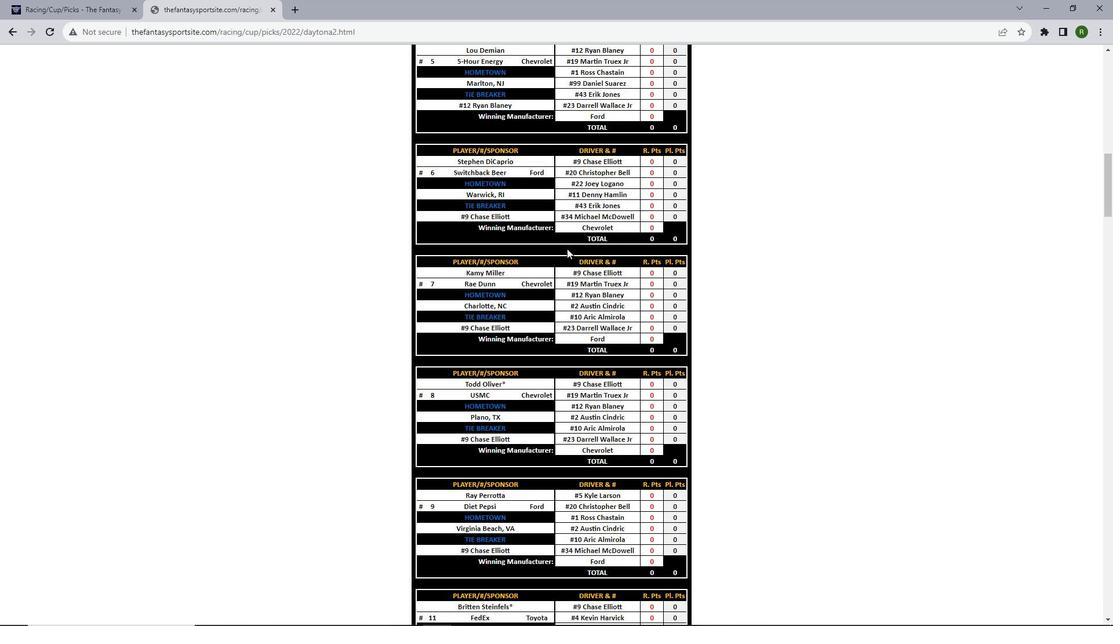 
Action: Mouse scrolled (567, 248) with delta (0, 0)
Screenshot: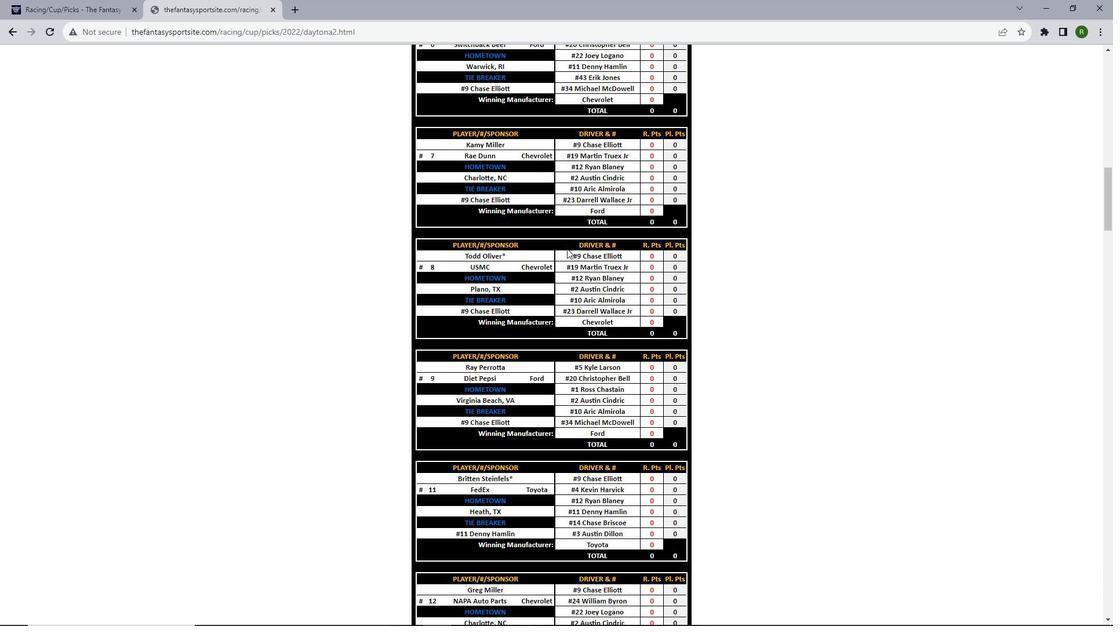 
Action: Mouse scrolled (567, 248) with delta (0, 0)
Screenshot: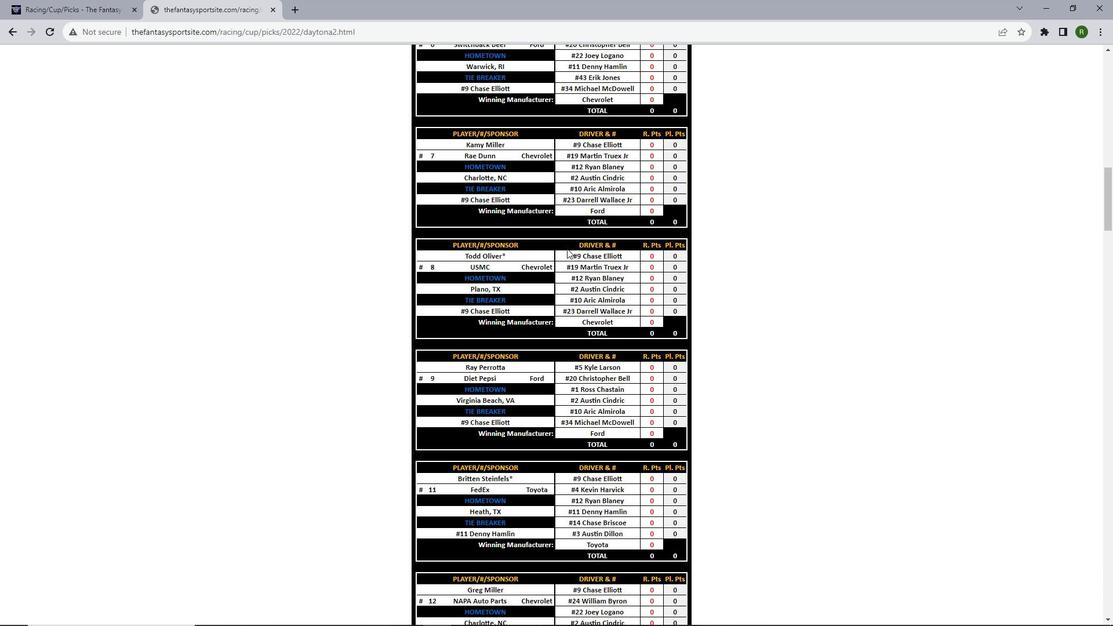 
Action: Mouse scrolled (567, 248) with delta (0, 0)
Screenshot: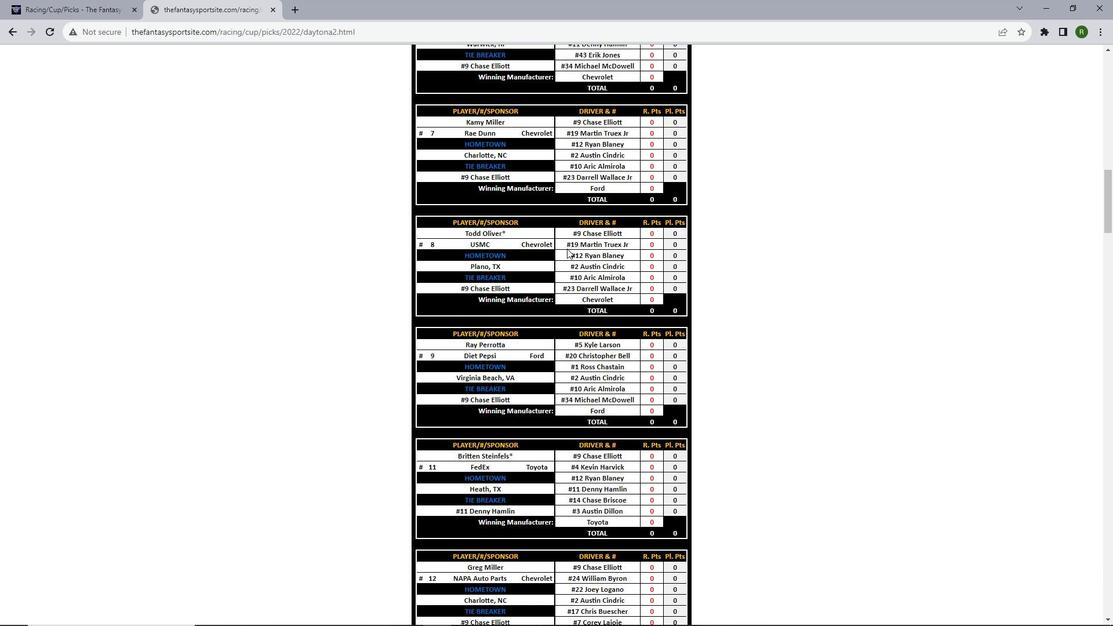 
Action: Mouse scrolled (567, 248) with delta (0, 0)
Screenshot: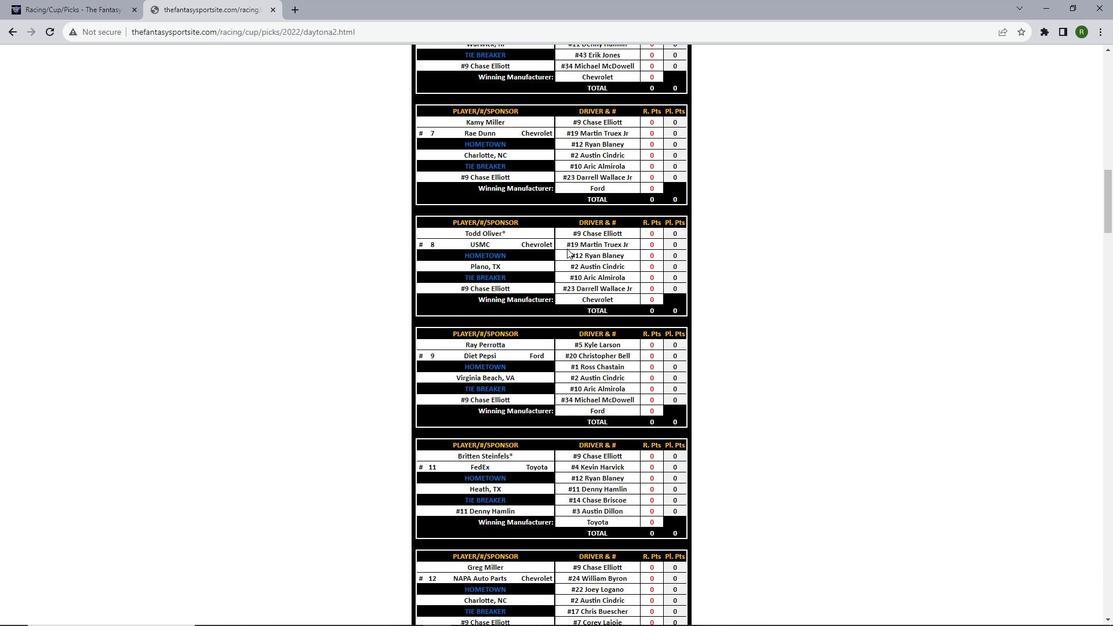 
Action: Mouse scrolled (567, 248) with delta (0, 0)
Screenshot: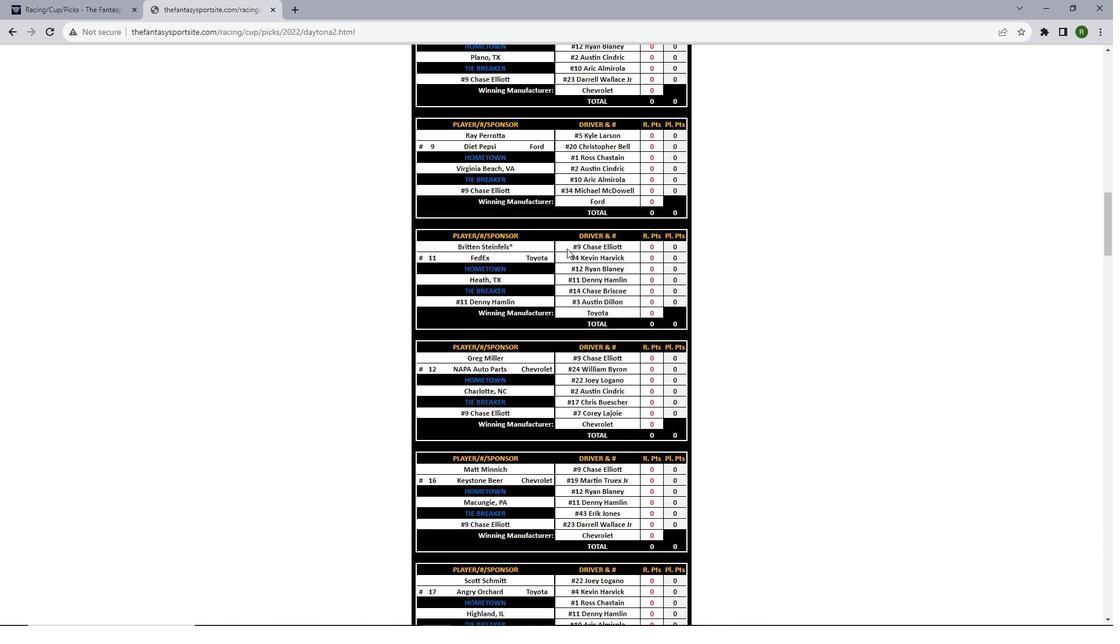
Action: Mouse scrolled (567, 248) with delta (0, 0)
Screenshot: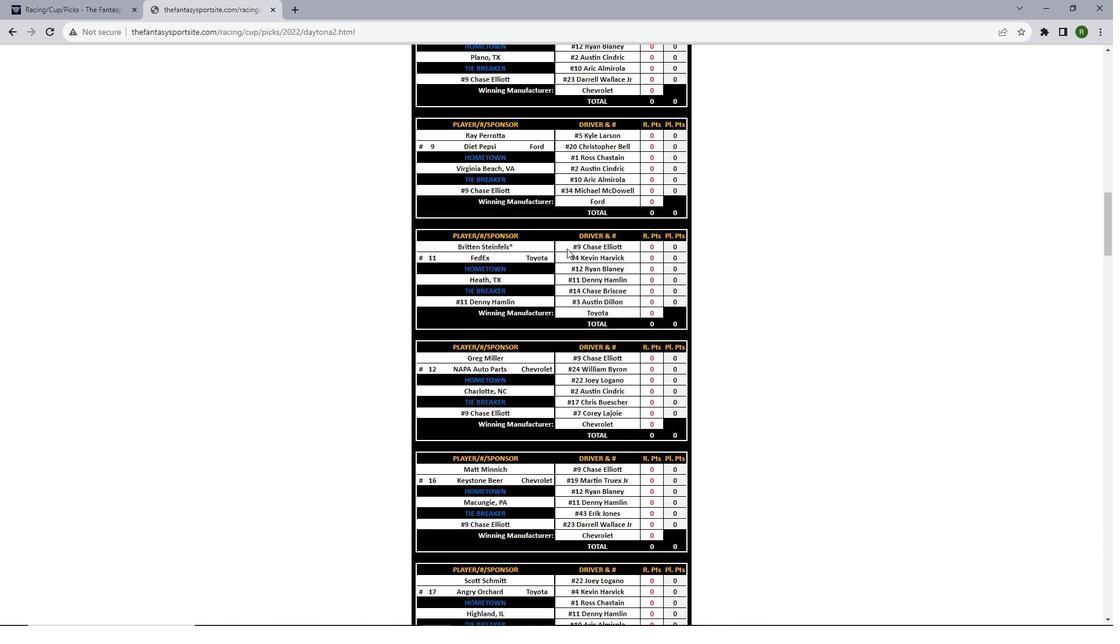 
Action: Mouse scrolled (567, 248) with delta (0, 0)
Screenshot: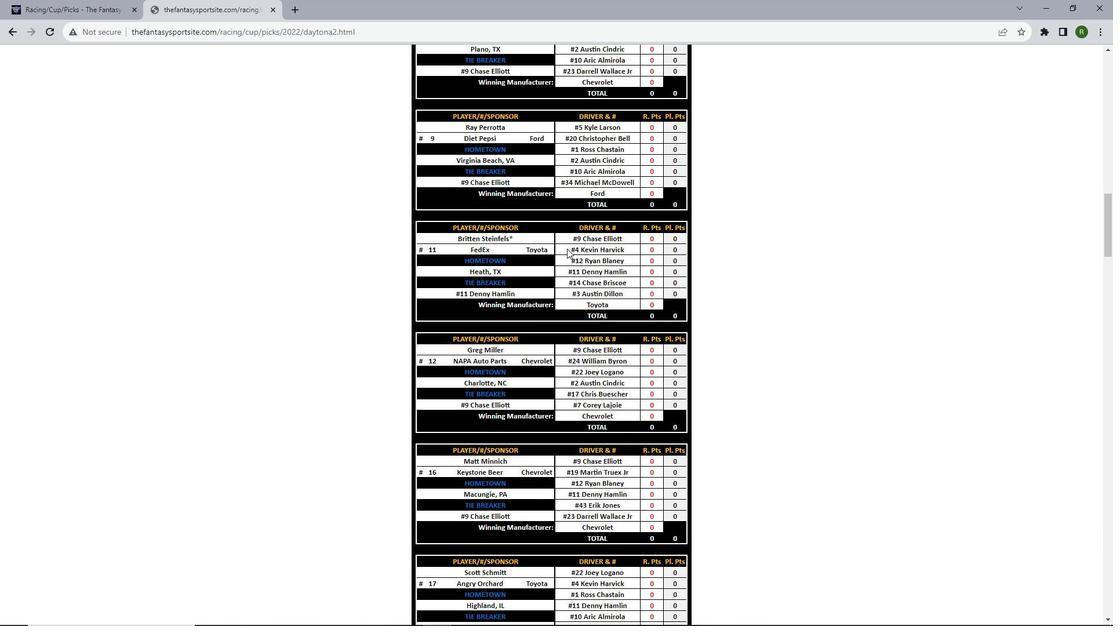 
Action: Mouse scrolled (567, 248) with delta (0, 0)
Screenshot: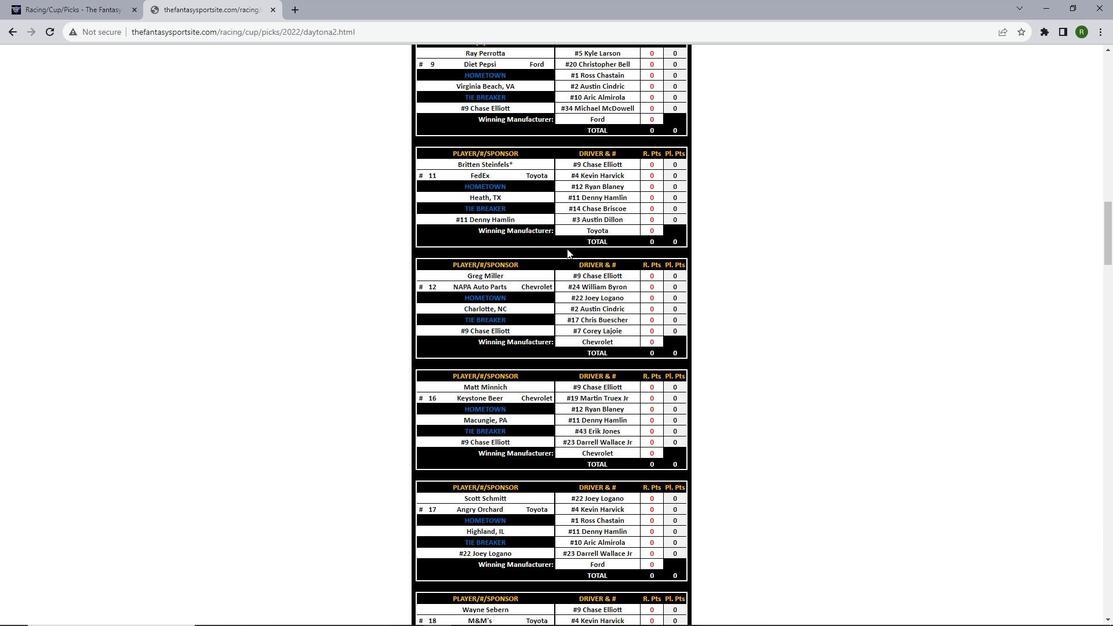 
Action: Mouse scrolled (567, 248) with delta (0, 0)
Screenshot: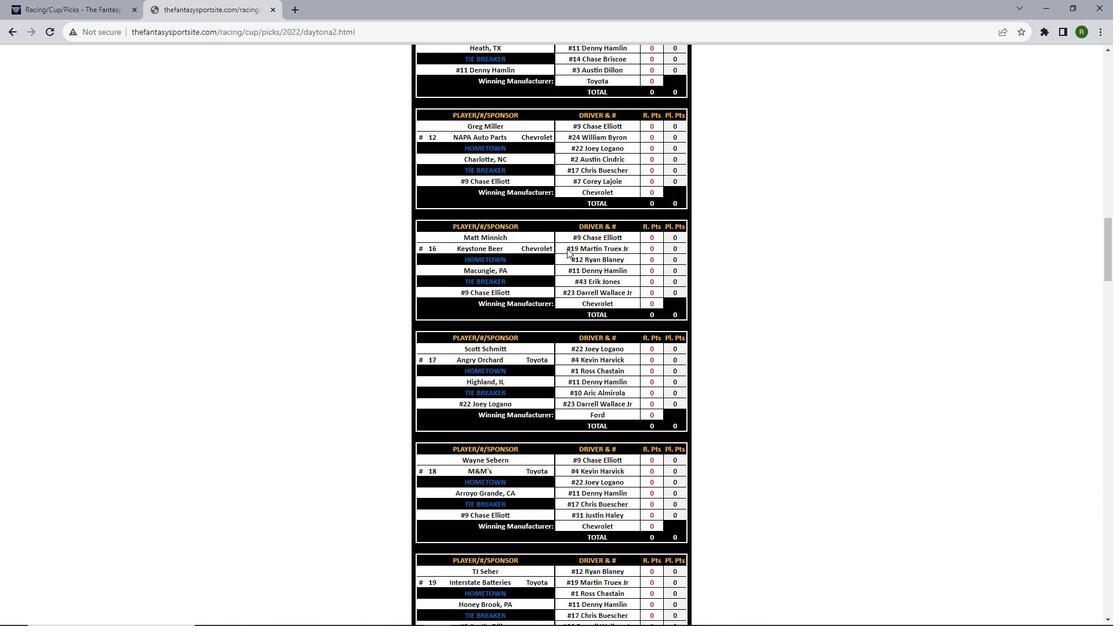 
Action: Mouse scrolled (567, 248) with delta (0, 0)
Screenshot: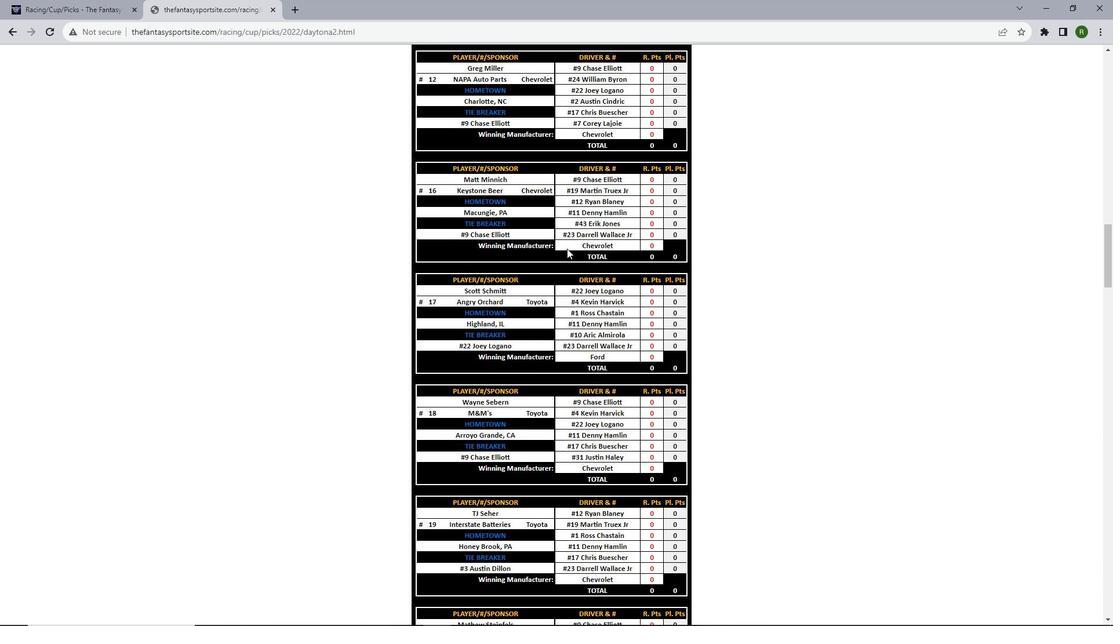 
Action: Mouse scrolled (567, 248) with delta (0, 0)
Screenshot: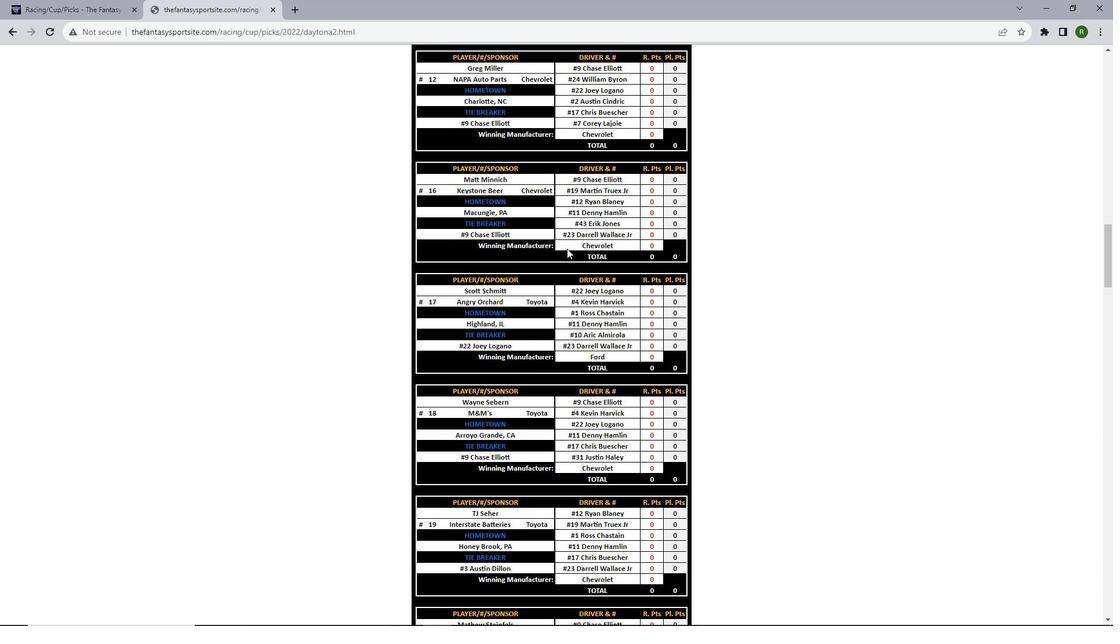 
Action: Mouse scrolled (567, 248) with delta (0, 0)
Screenshot: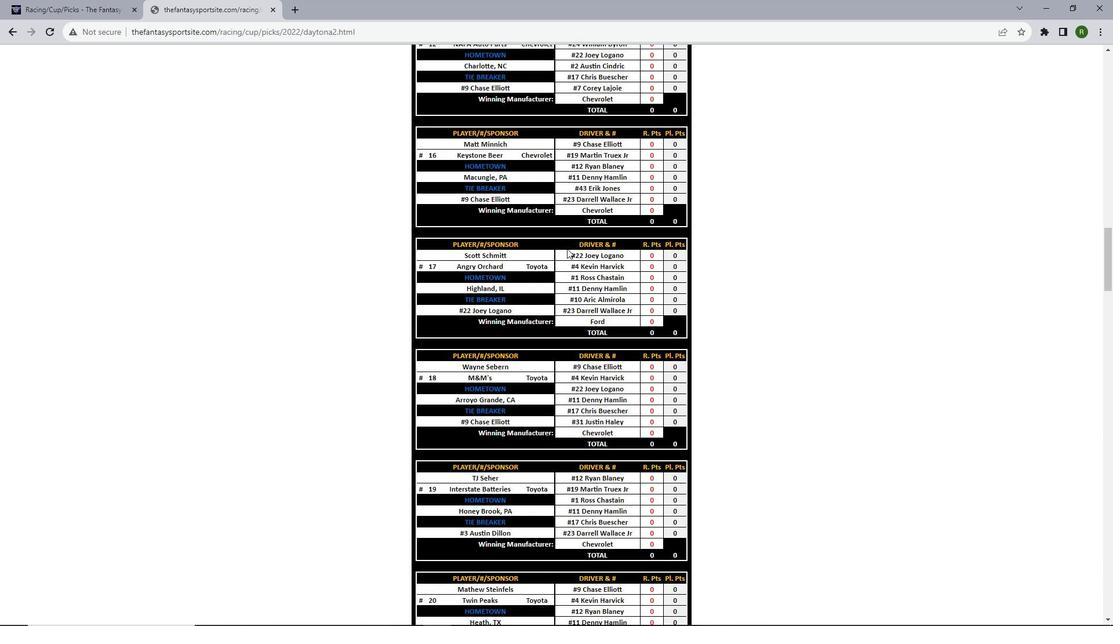 
Action: Mouse scrolled (567, 248) with delta (0, 0)
Screenshot: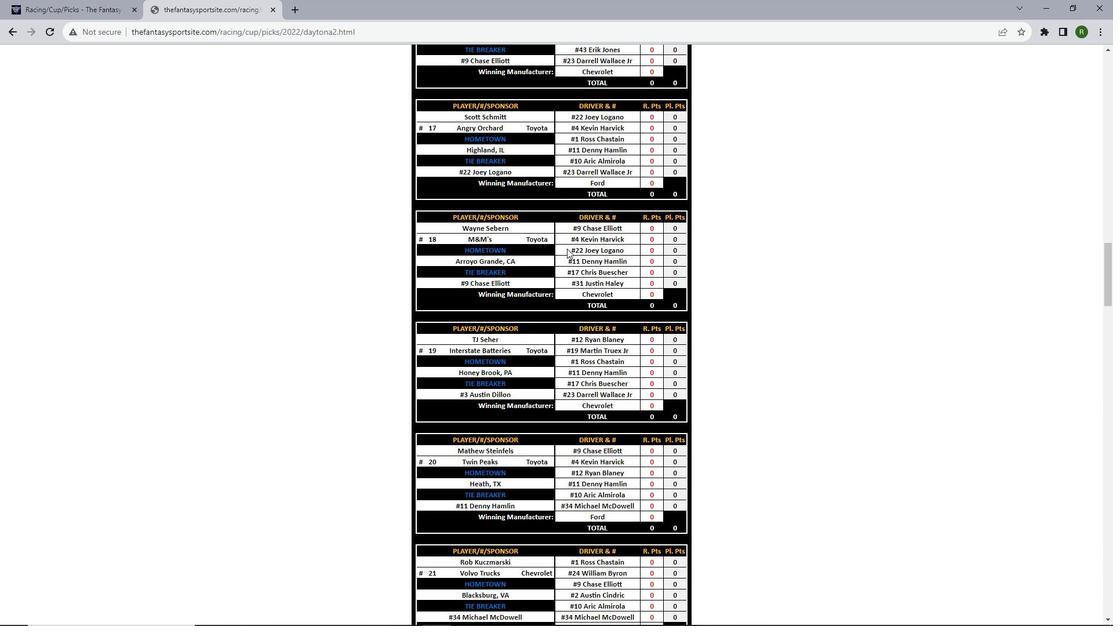 
Action: Mouse scrolled (567, 248) with delta (0, 0)
Screenshot: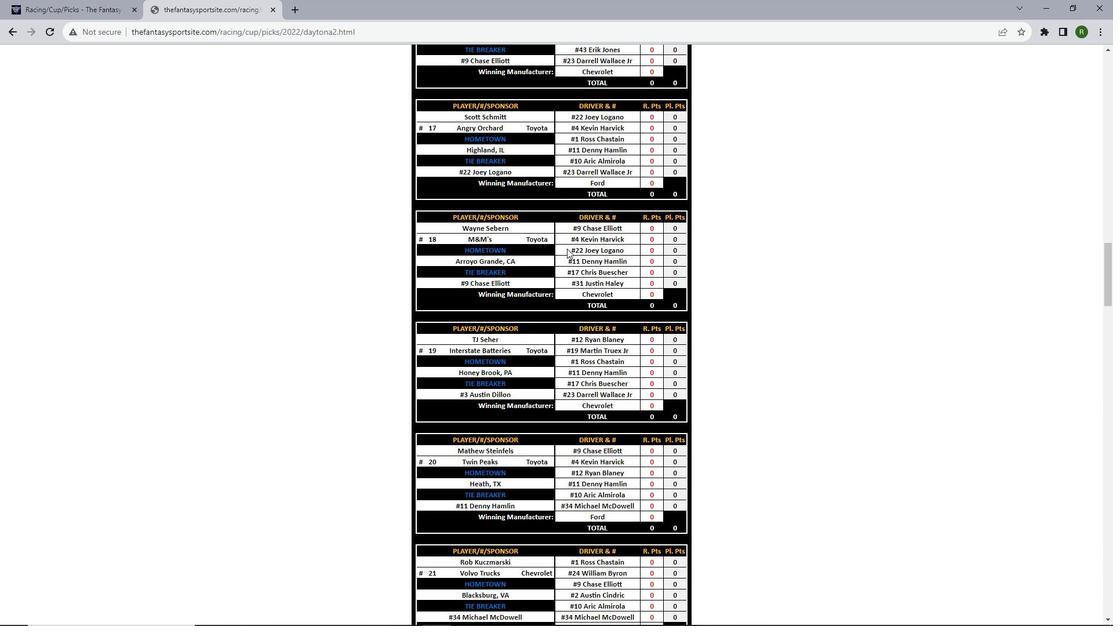 
Action: Mouse scrolled (567, 248) with delta (0, 0)
Screenshot: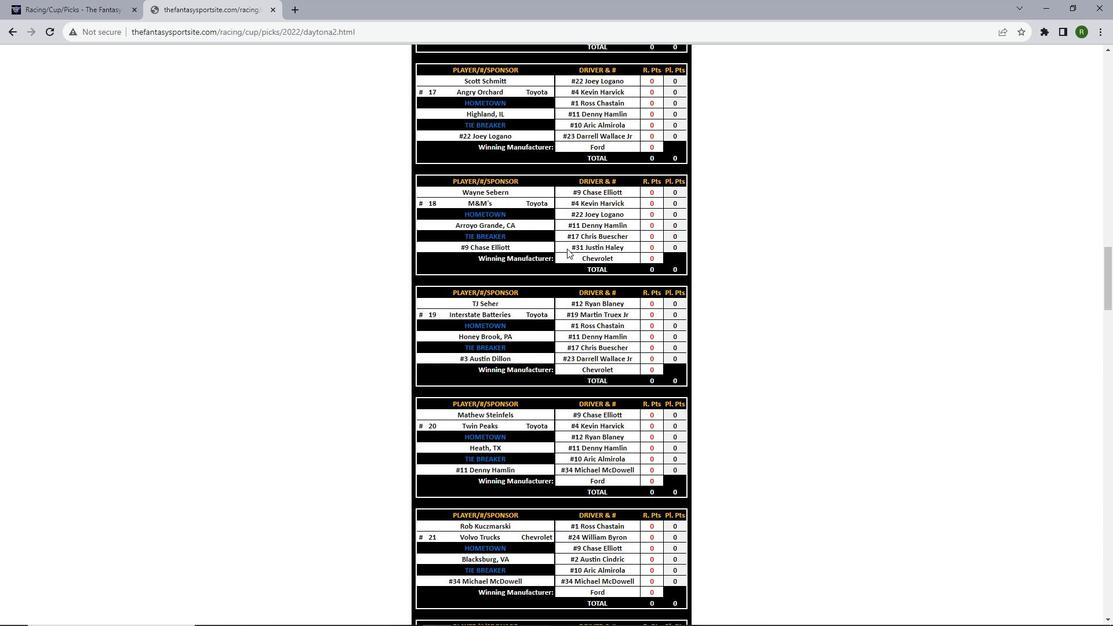 
Action: Mouse scrolled (567, 248) with delta (0, 0)
Screenshot: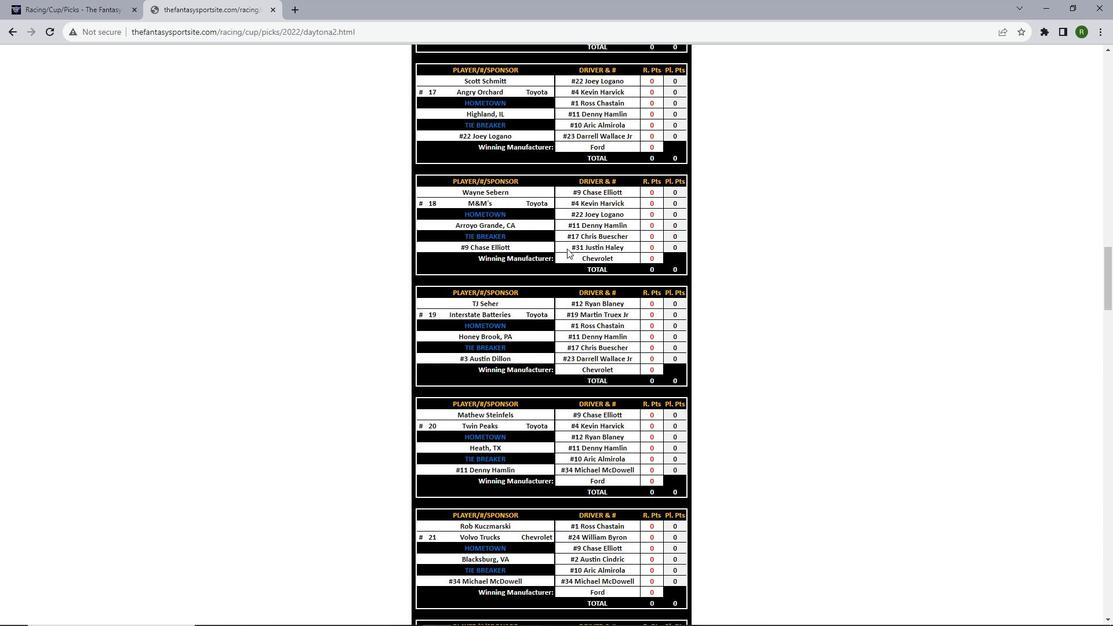 
Action: Mouse scrolled (567, 248) with delta (0, 0)
Screenshot: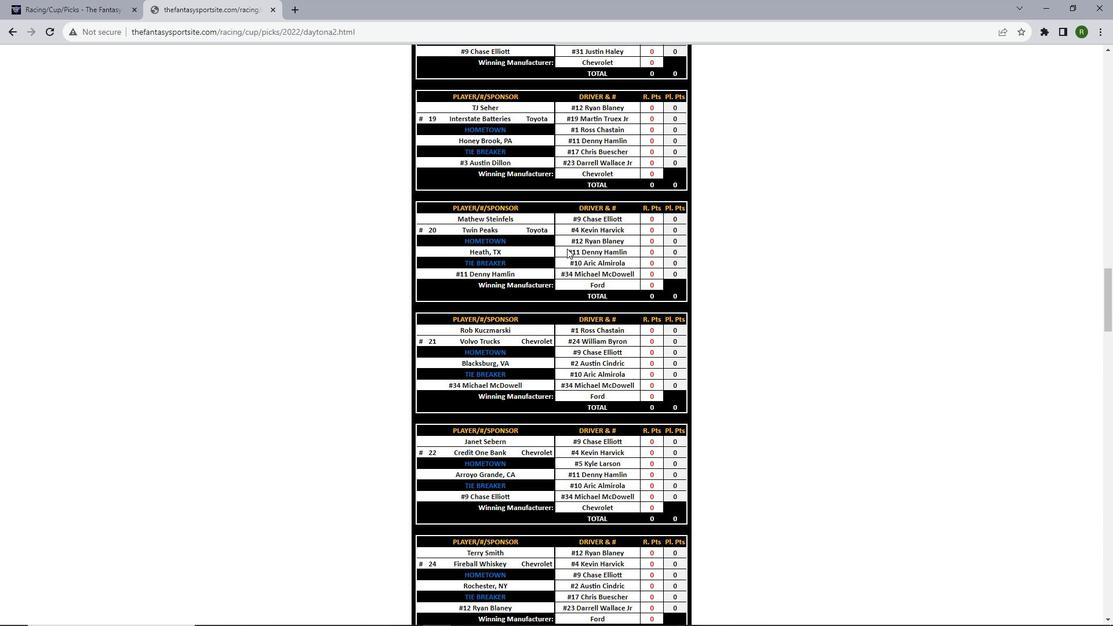 
Action: Mouse scrolled (567, 248) with delta (0, 0)
Screenshot: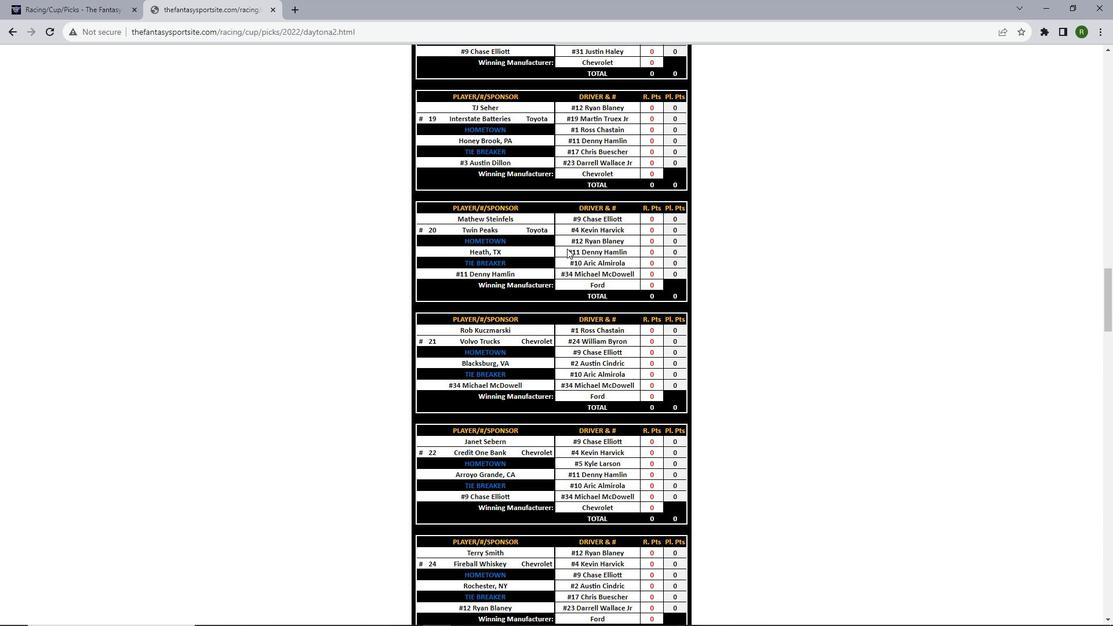 
Action: Mouse scrolled (567, 248) with delta (0, 0)
Screenshot: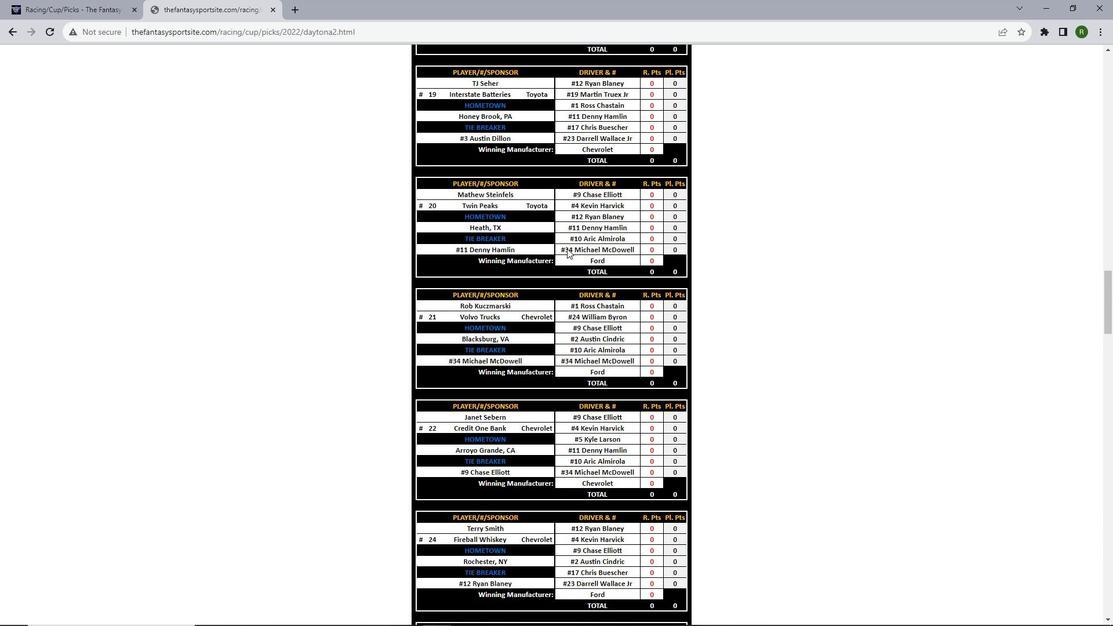 
Action: Mouse scrolled (567, 248) with delta (0, 0)
Screenshot: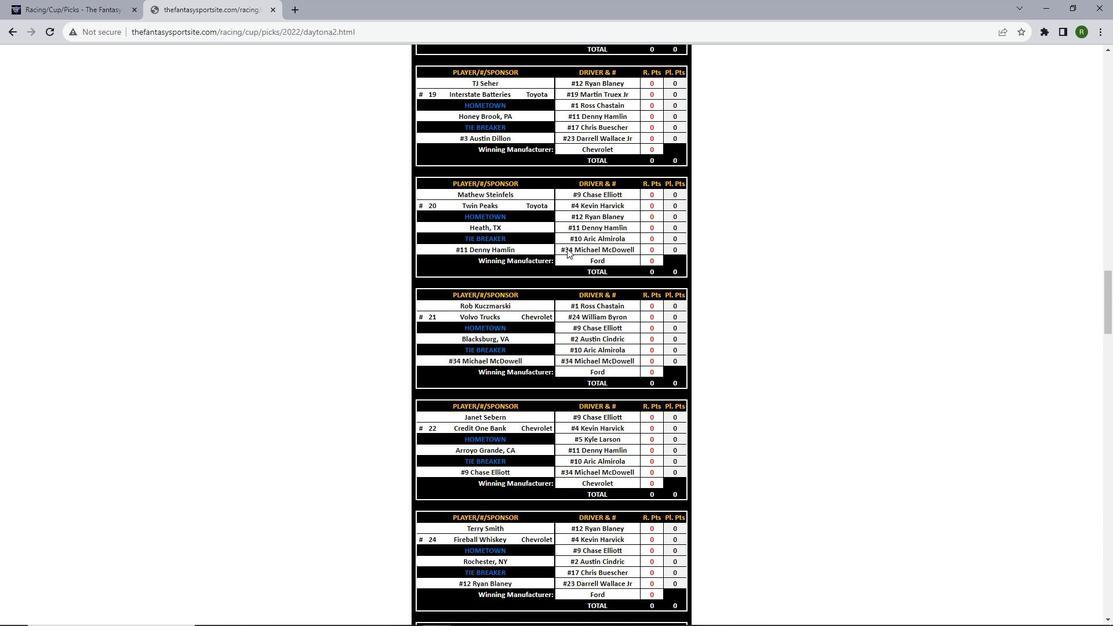 
Action: Mouse scrolled (567, 248) with delta (0, 0)
Screenshot: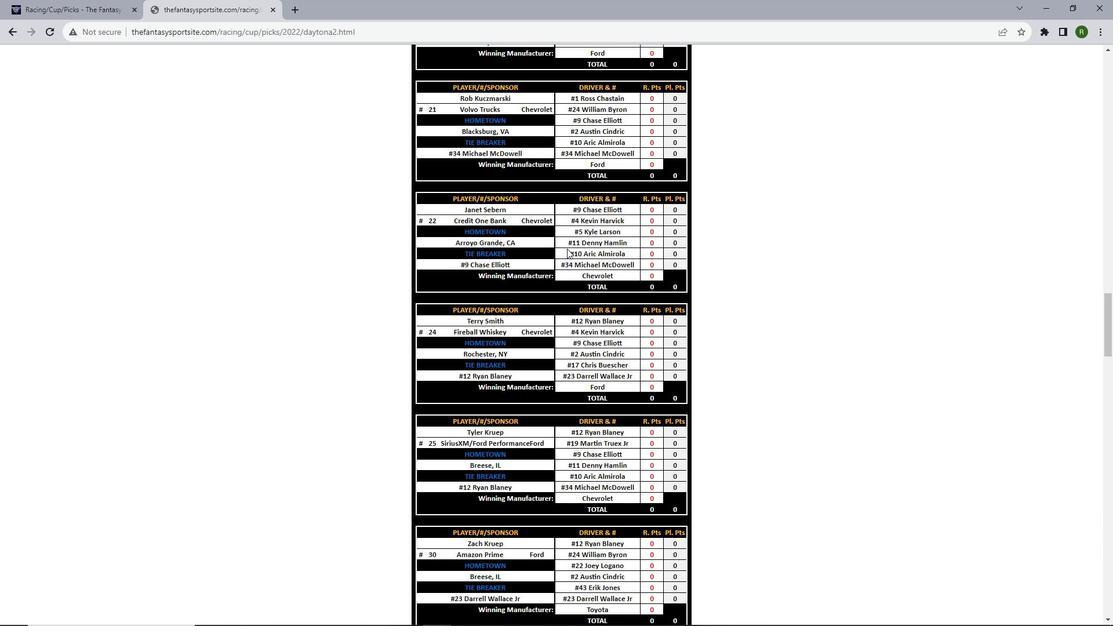 
Action: Mouse scrolled (567, 248) with delta (0, 0)
Screenshot: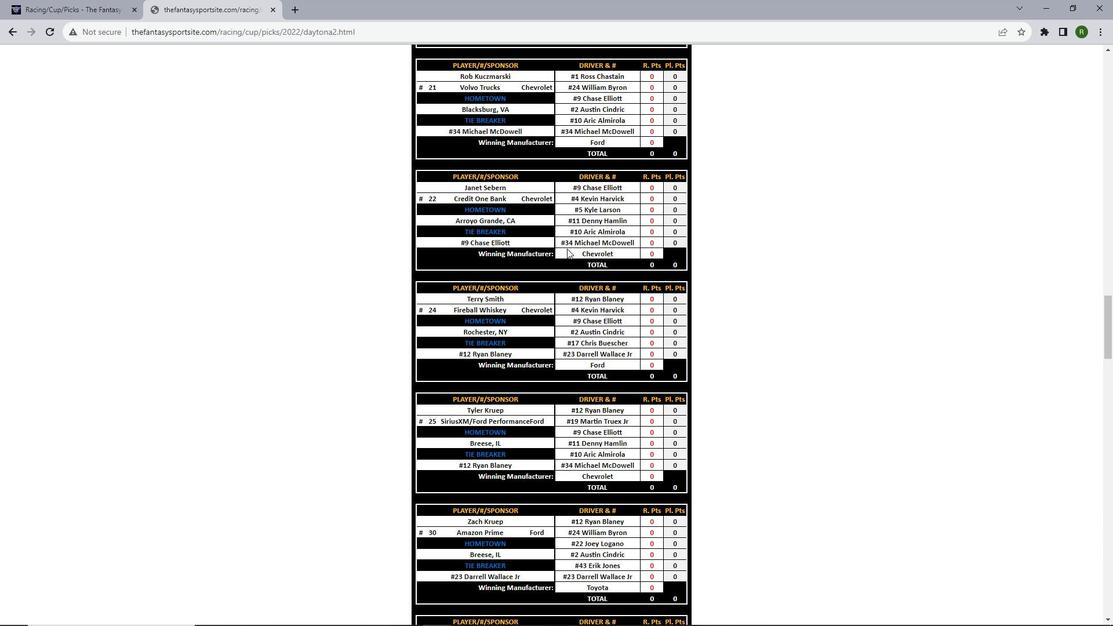 
Action: Mouse scrolled (567, 248) with delta (0, 0)
Screenshot: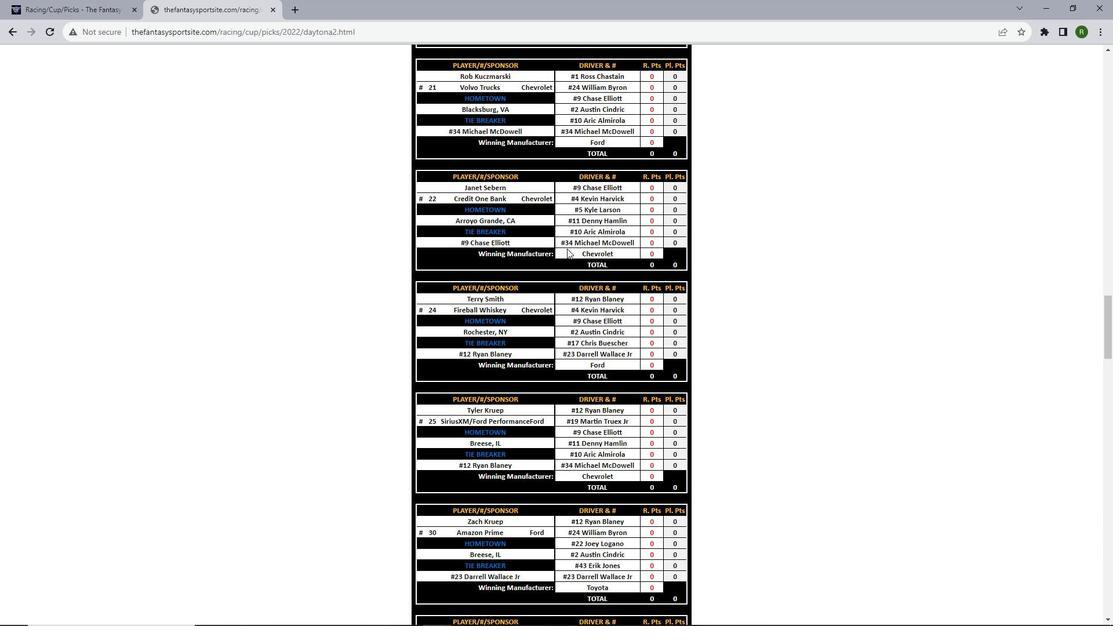 
Action: Mouse scrolled (567, 248) with delta (0, 0)
Screenshot: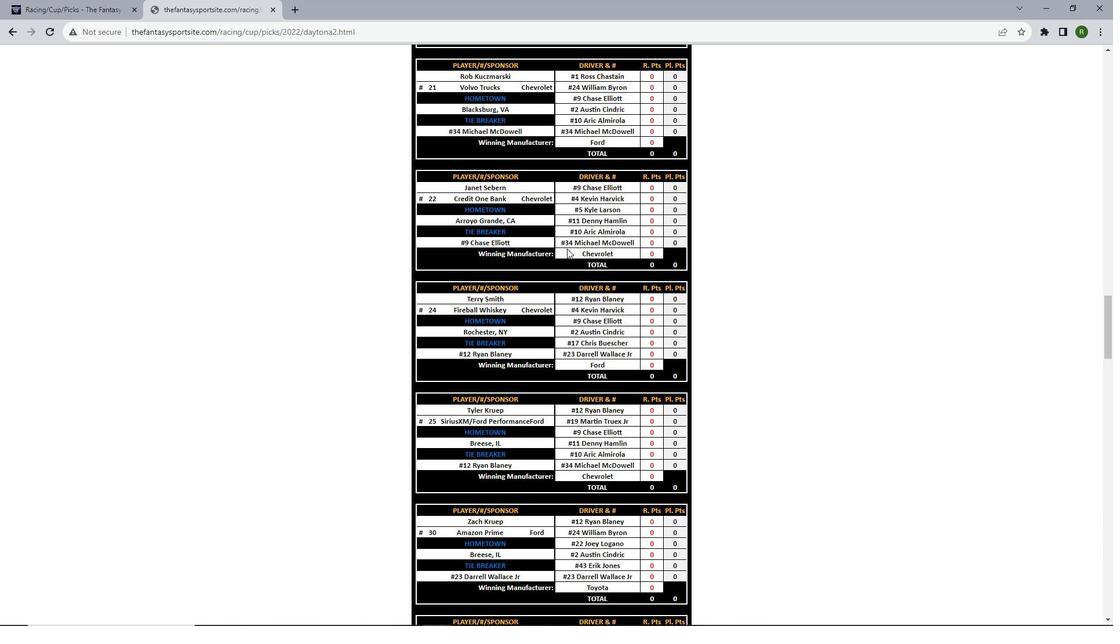 
Action: Mouse scrolled (567, 248) with delta (0, 0)
Screenshot: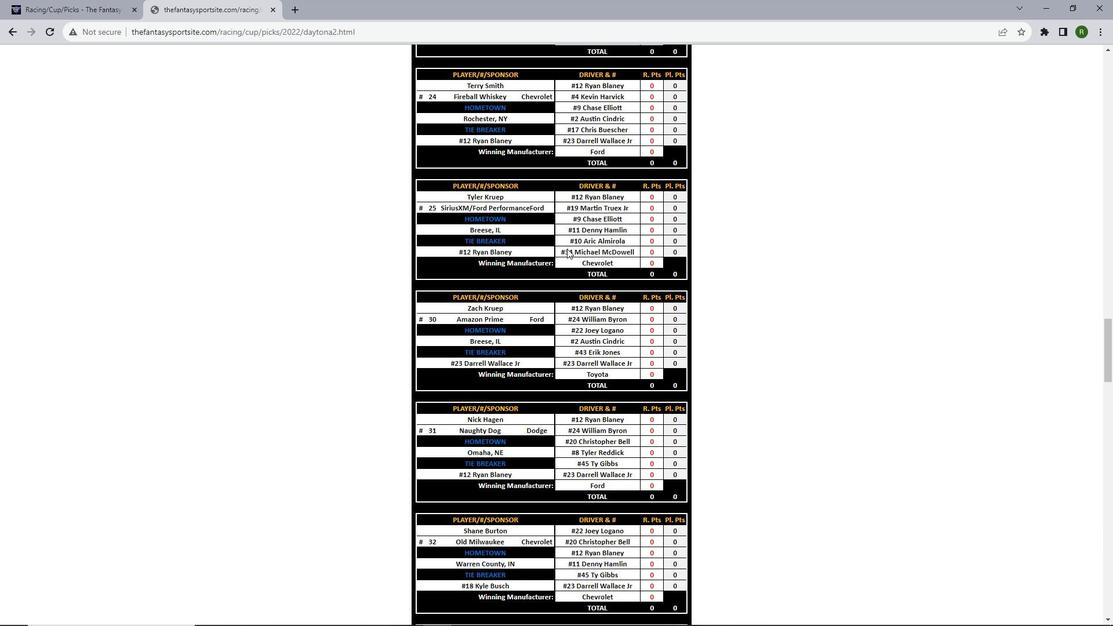
Action: Mouse scrolled (567, 248) with delta (0, 0)
Screenshot: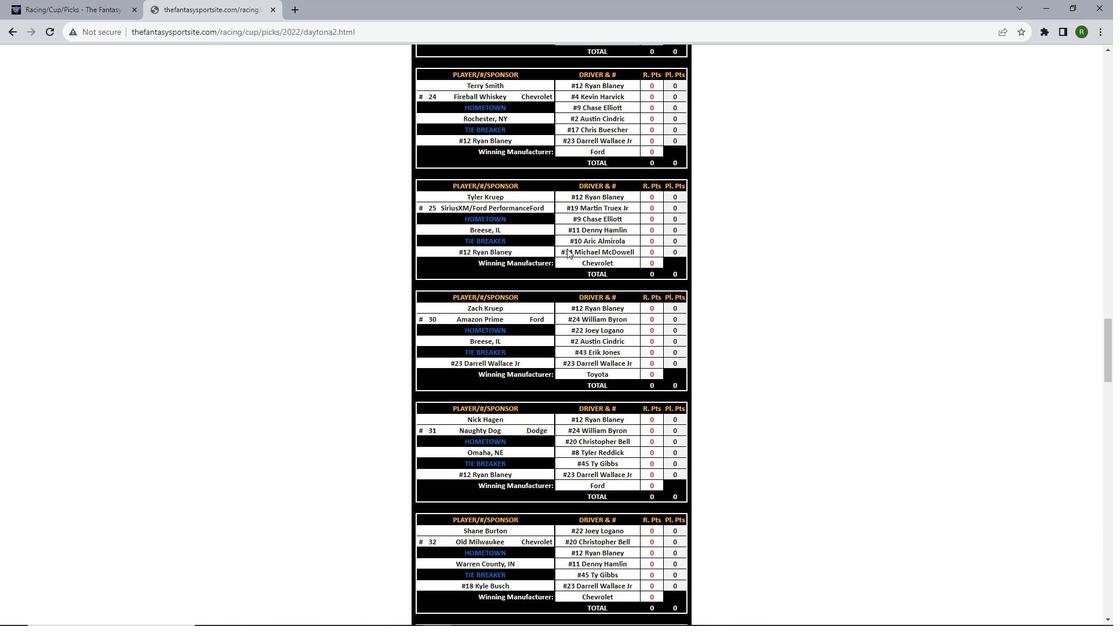 
Action: Mouse scrolled (567, 248) with delta (0, 0)
Screenshot: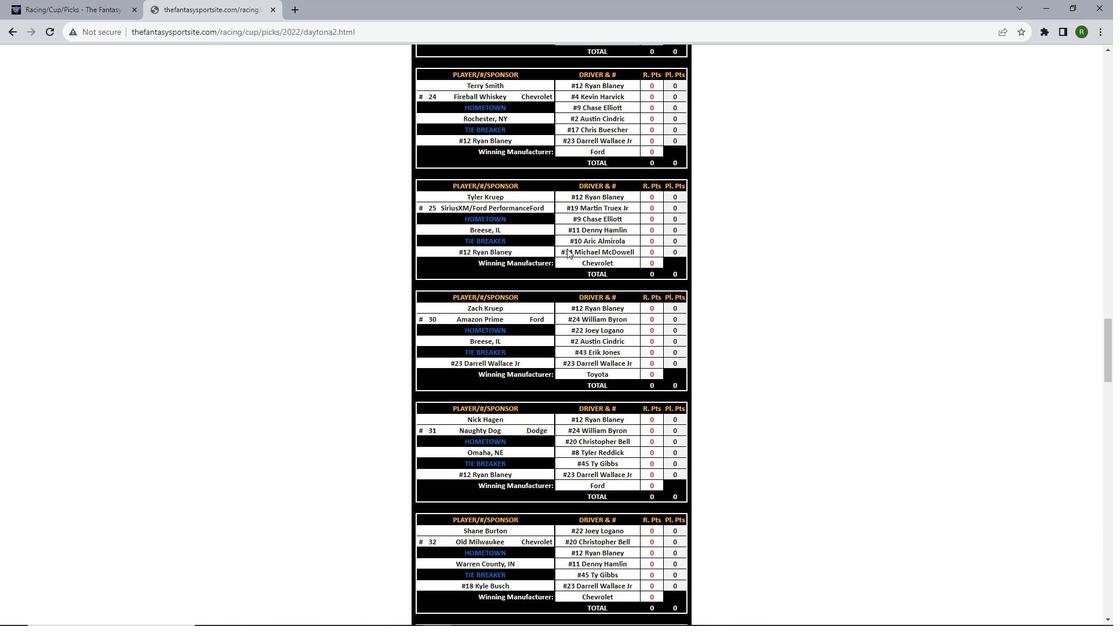 
Action: Mouse scrolled (567, 248) with delta (0, 0)
Screenshot: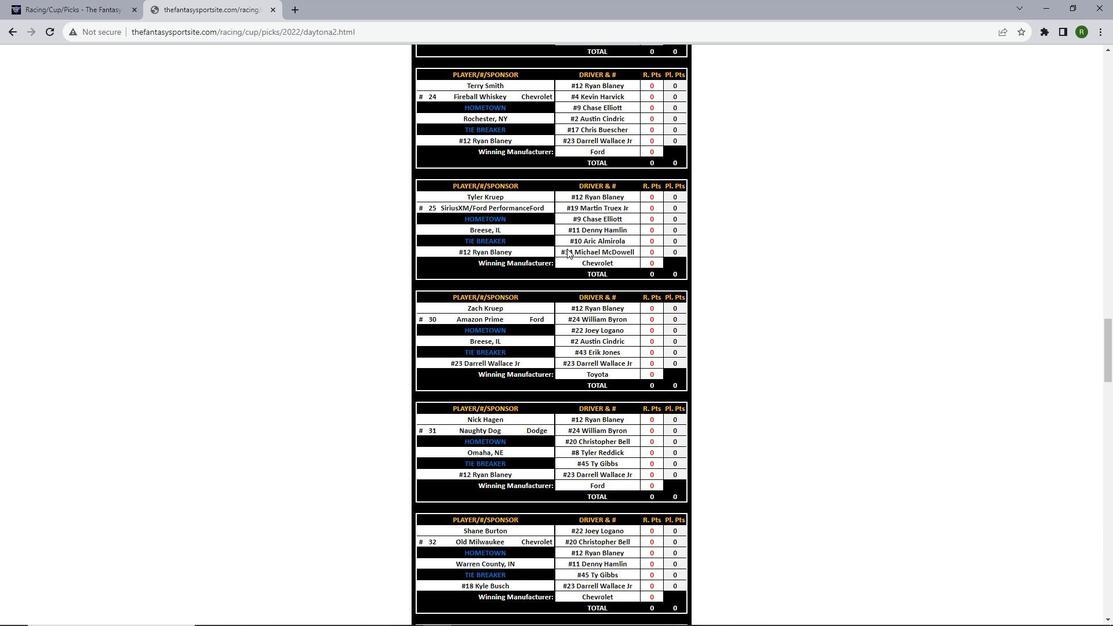 
Action: Mouse scrolled (567, 248) with delta (0, 0)
Screenshot: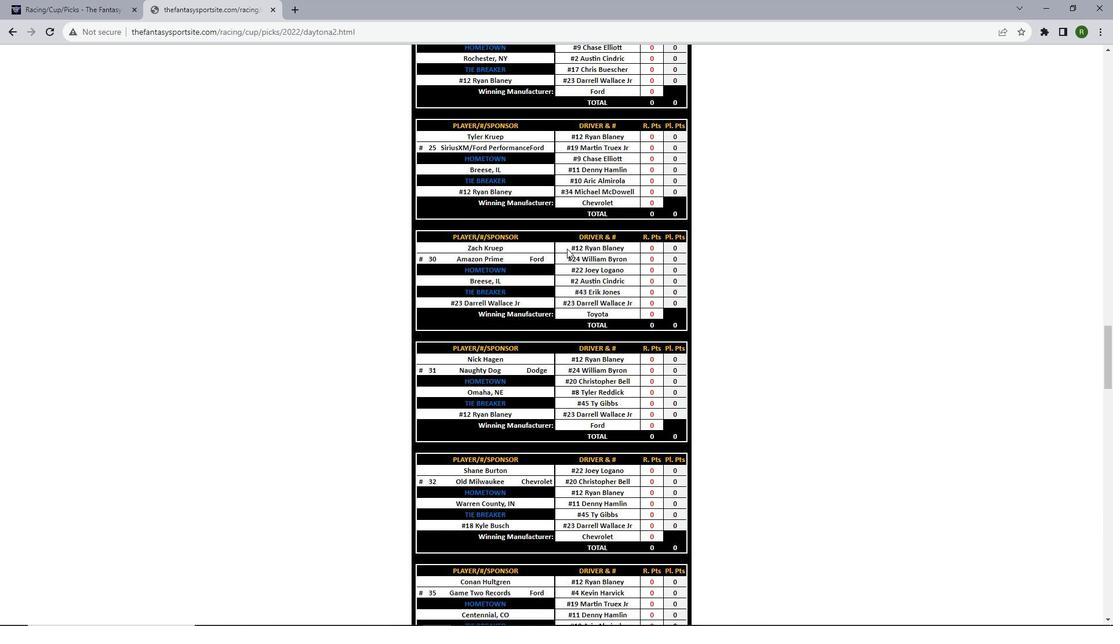 
Action: Mouse scrolled (567, 248) with delta (0, 0)
Screenshot: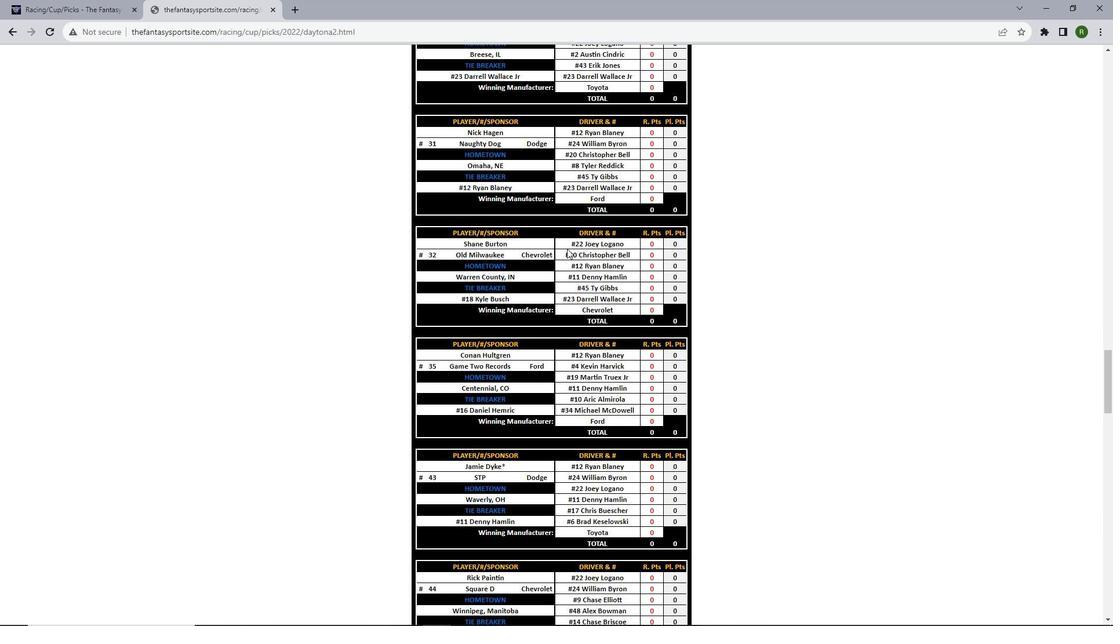 
Action: Mouse scrolled (567, 248) with delta (0, 0)
Screenshot: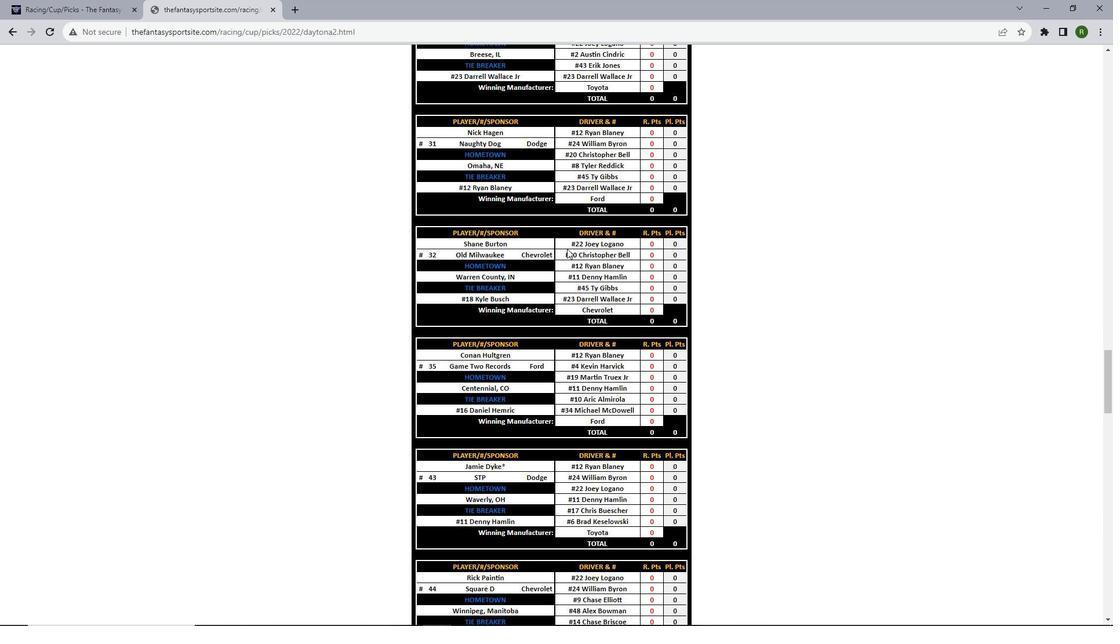 
Action: Mouse scrolled (567, 248) with delta (0, 0)
Screenshot: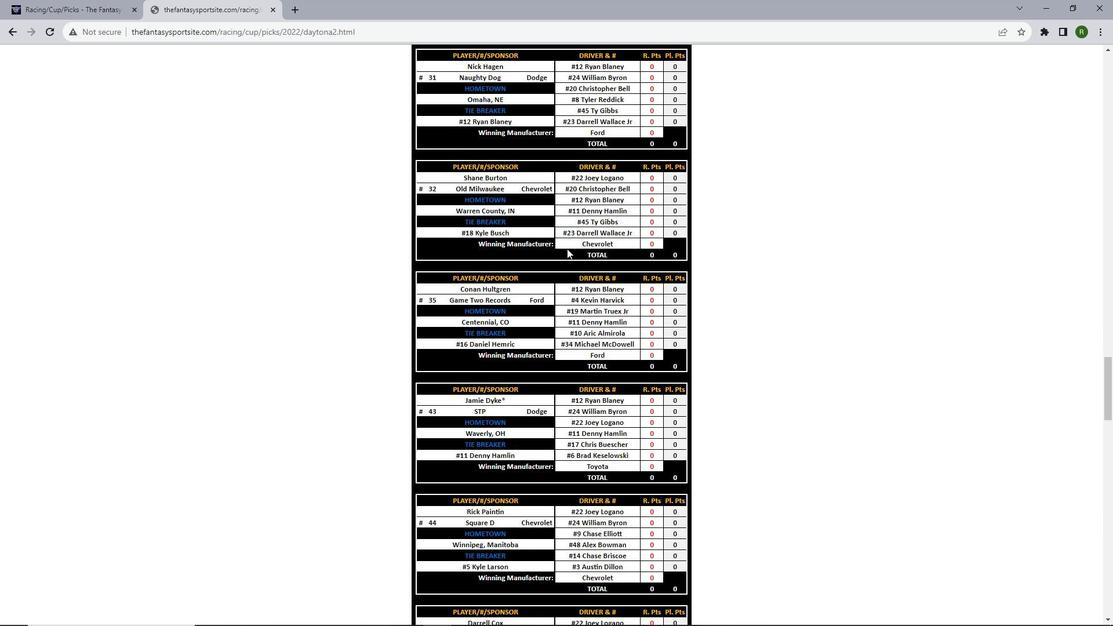 
Action: Mouse scrolled (567, 248) with delta (0, 0)
Screenshot: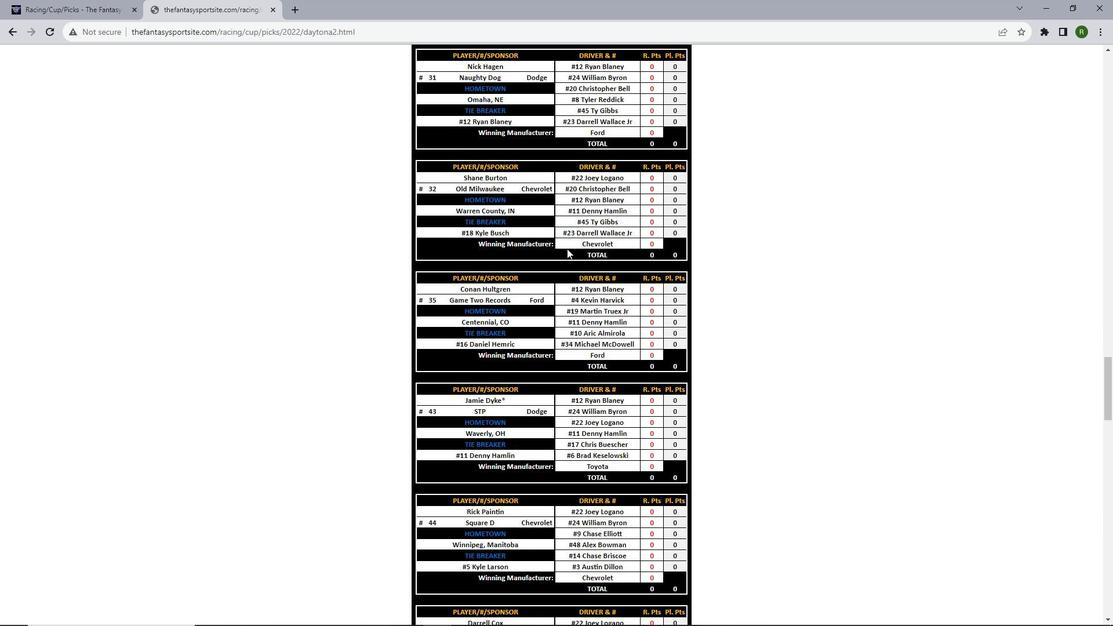 
Action: Mouse scrolled (567, 248) with delta (0, 0)
Screenshot: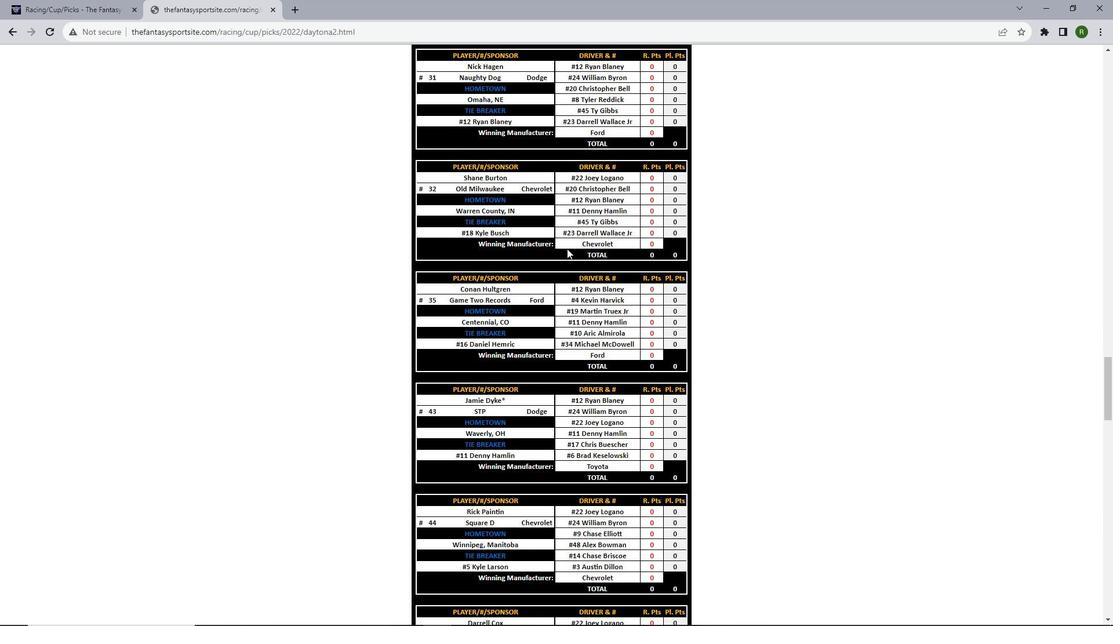 
Action: Mouse scrolled (567, 248) with delta (0, 0)
Screenshot: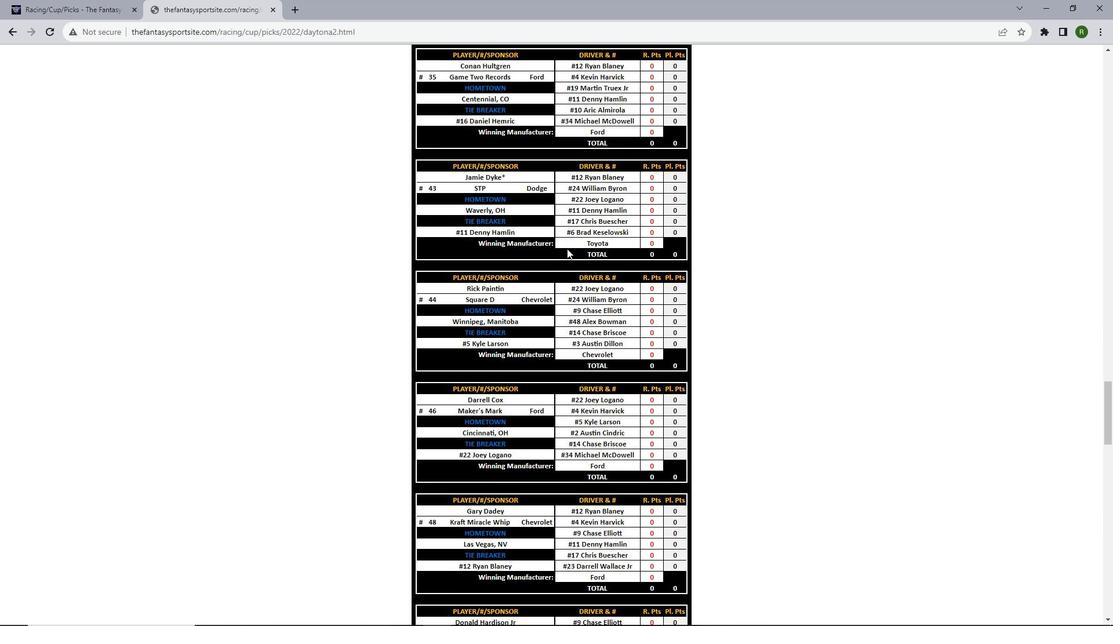 
Action: Mouse scrolled (567, 248) with delta (0, 0)
Screenshot: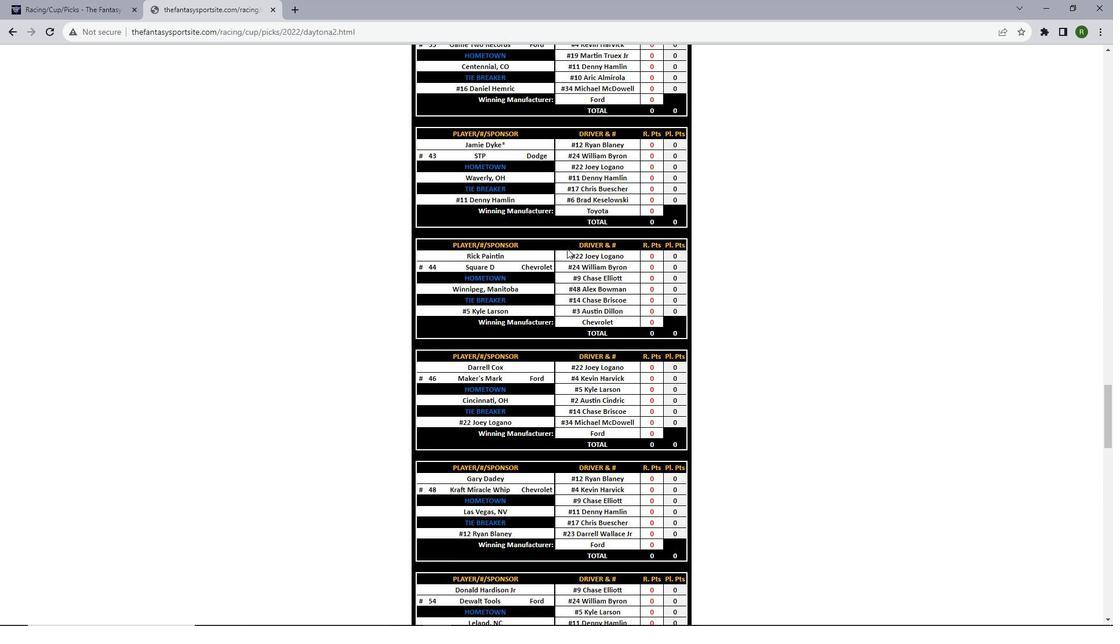 
Action: Mouse scrolled (567, 248) with delta (0, 0)
Screenshot: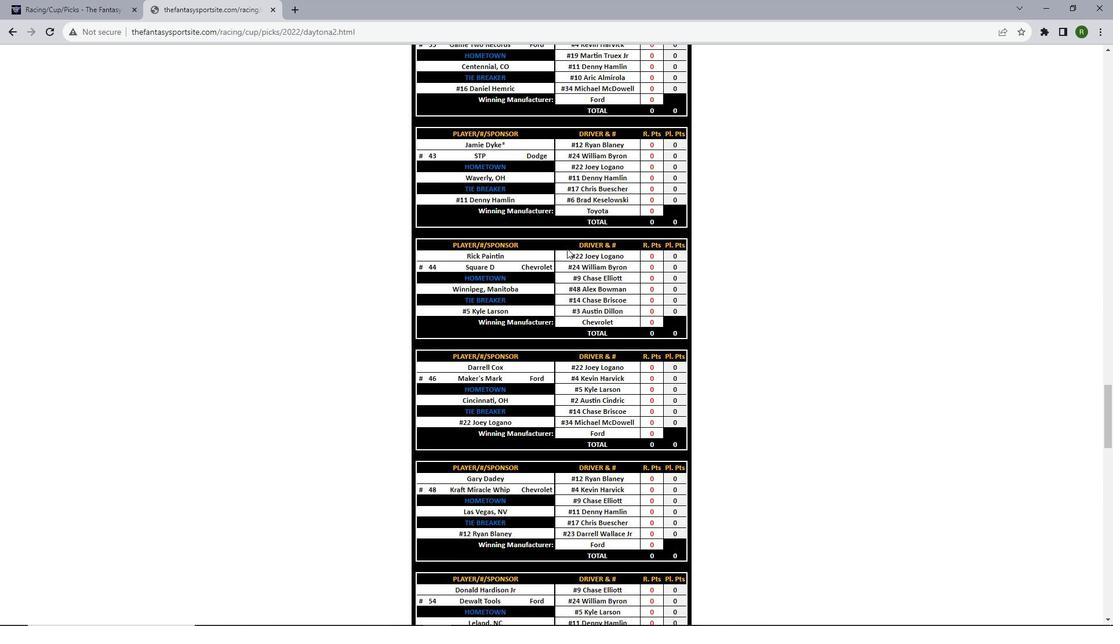 
Action: Mouse scrolled (567, 248) with delta (0, 0)
Screenshot: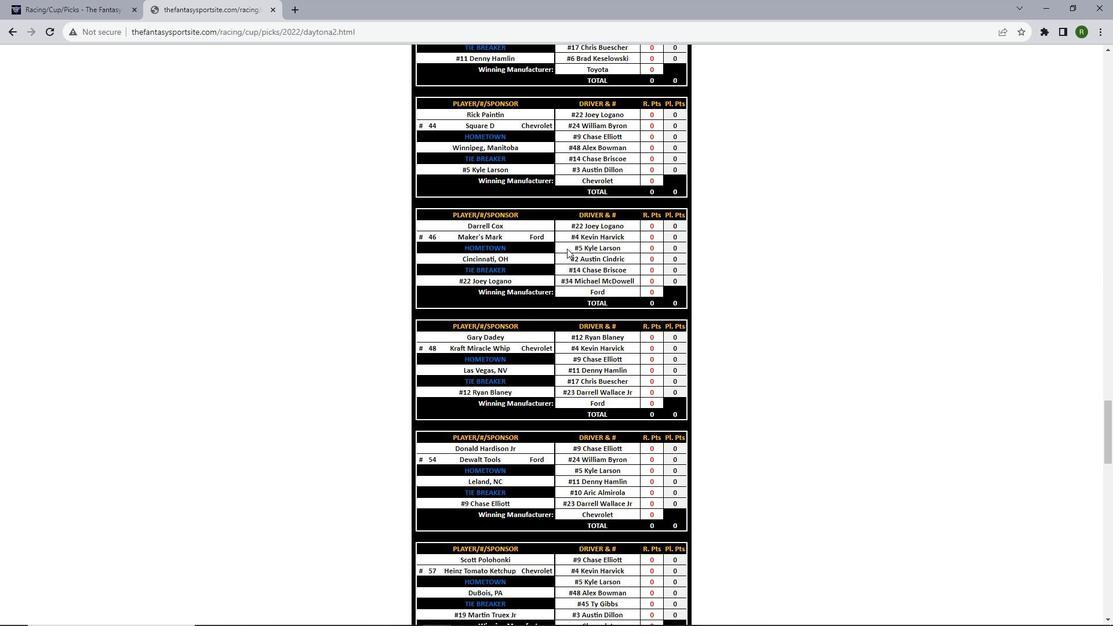 
Action: Mouse scrolled (567, 248) with delta (0, 0)
Screenshot: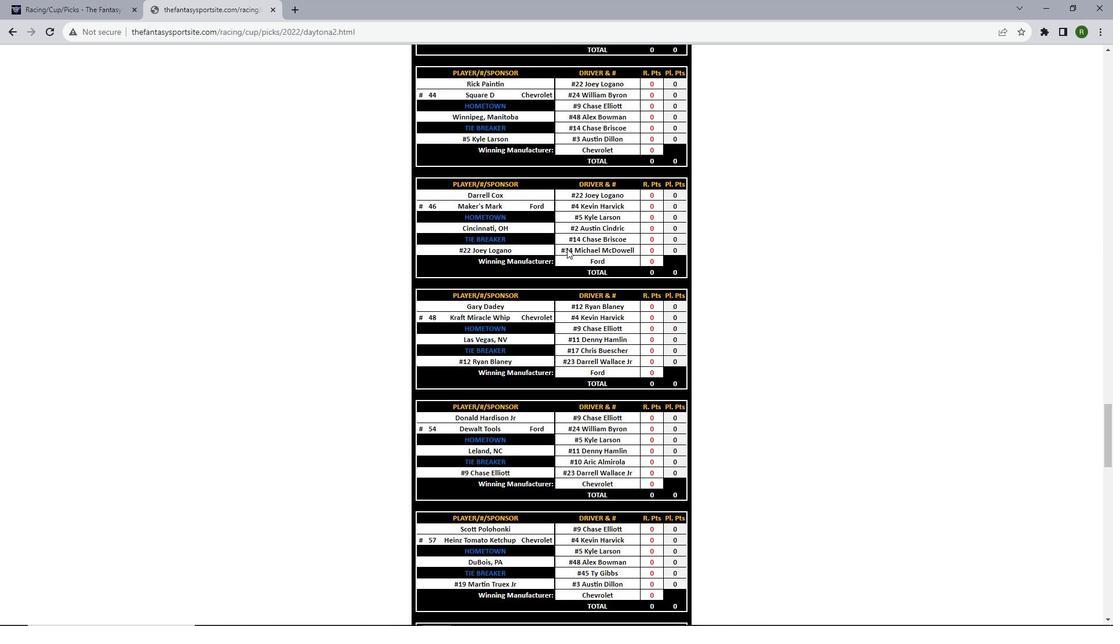 
Action: Mouse scrolled (567, 248) with delta (0, 0)
Screenshot: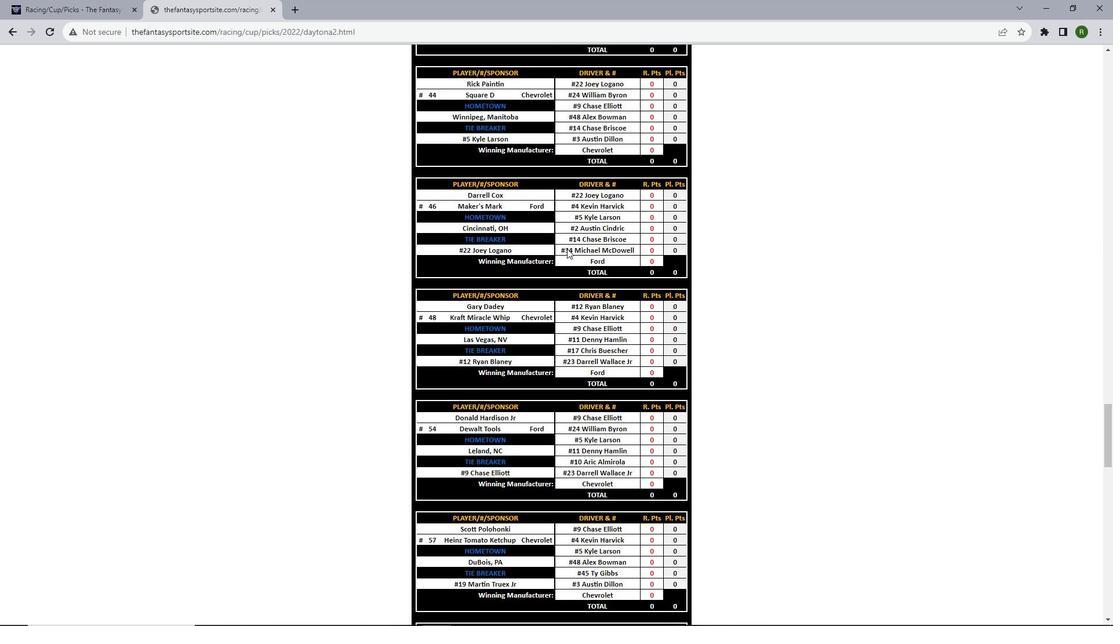 
Action: Mouse scrolled (567, 248) with delta (0, 0)
Screenshot: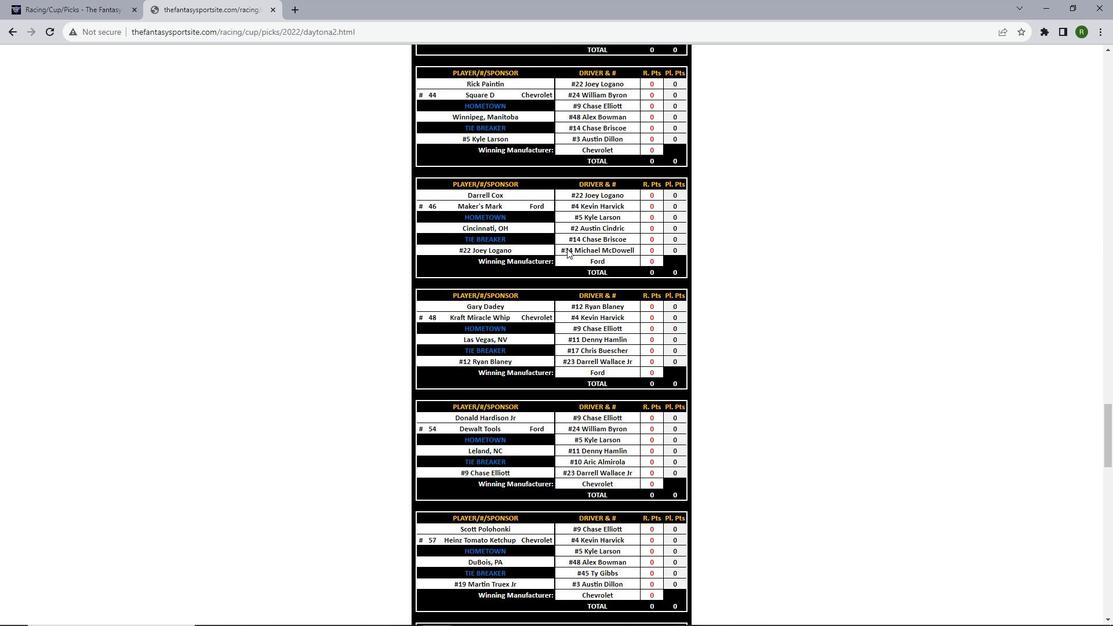 
Action: Mouse scrolled (567, 248) with delta (0, 0)
Screenshot: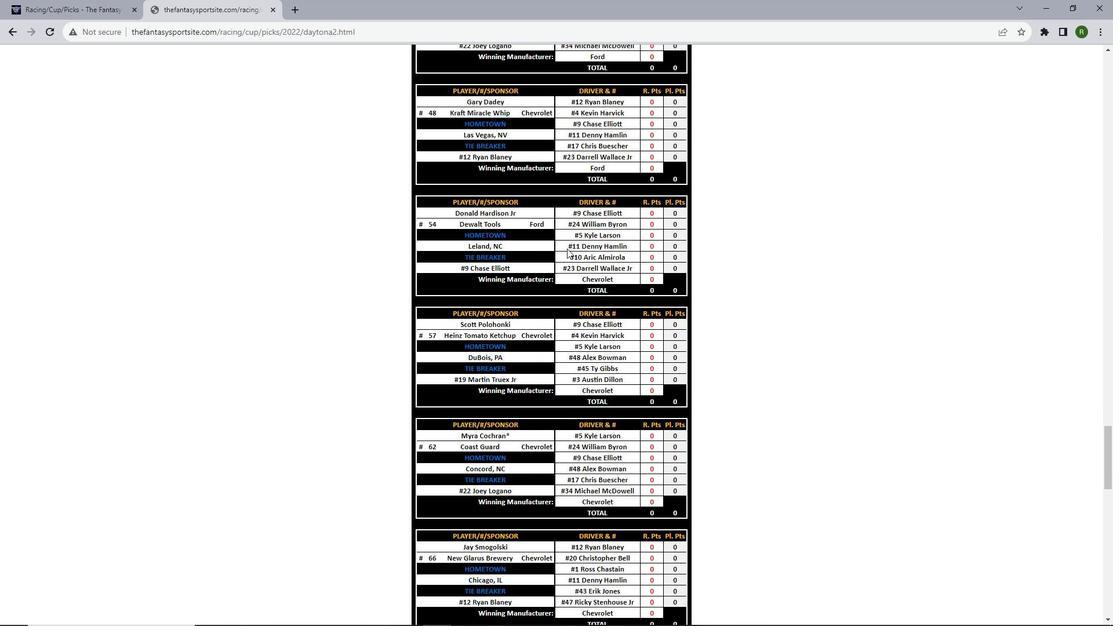 
Action: Mouse scrolled (567, 248) with delta (0, 0)
Screenshot: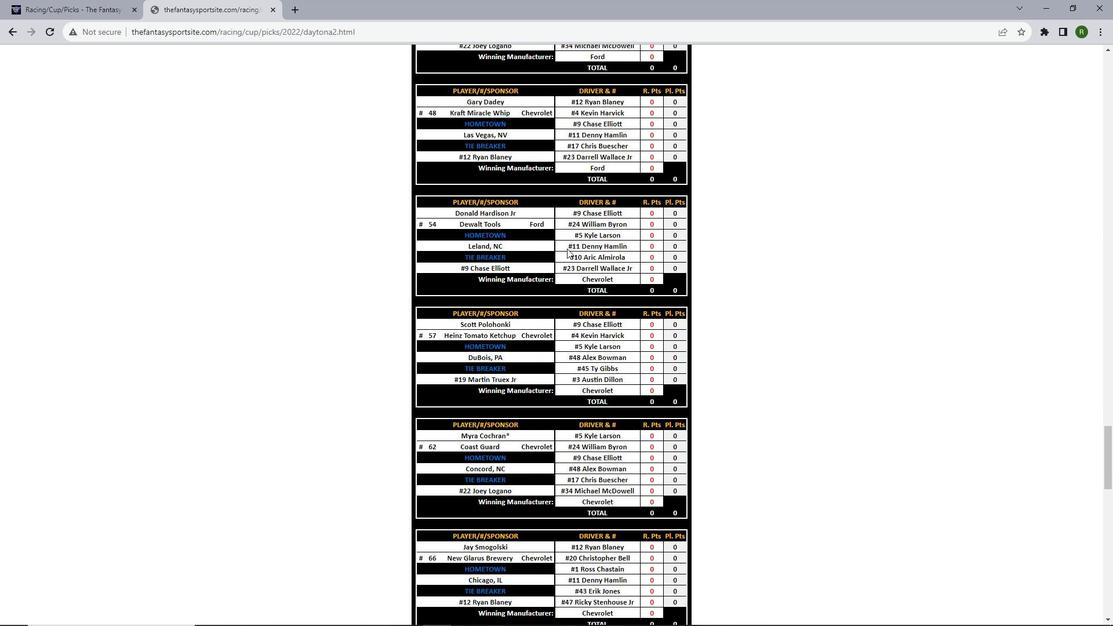 
Action: Mouse scrolled (567, 248) with delta (0, 0)
Screenshot: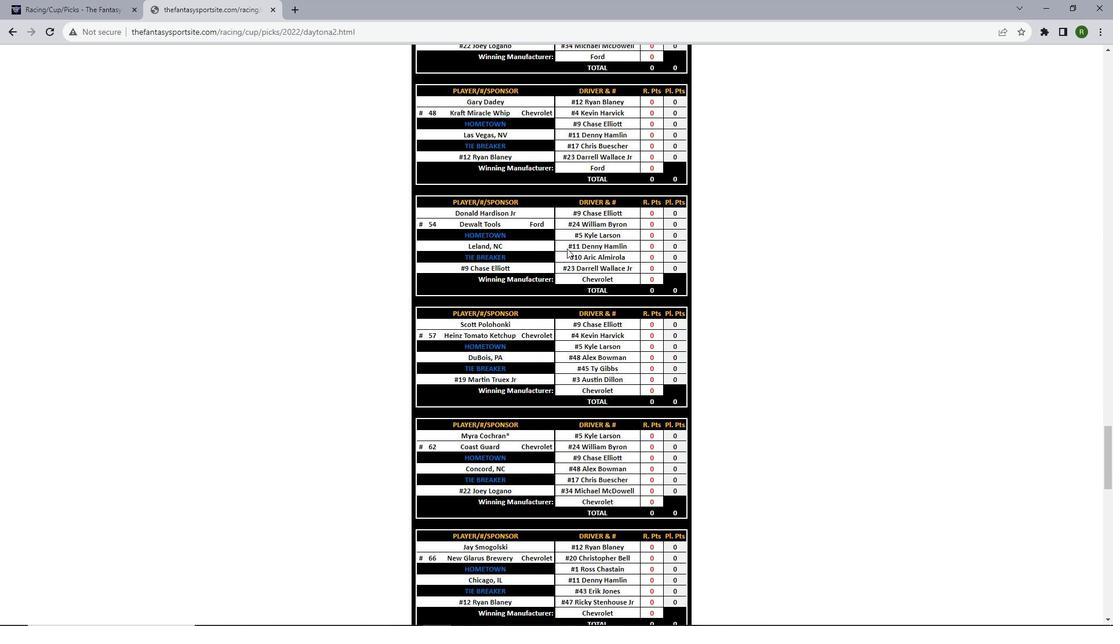 
Action: Mouse scrolled (567, 248) with delta (0, 0)
Screenshot: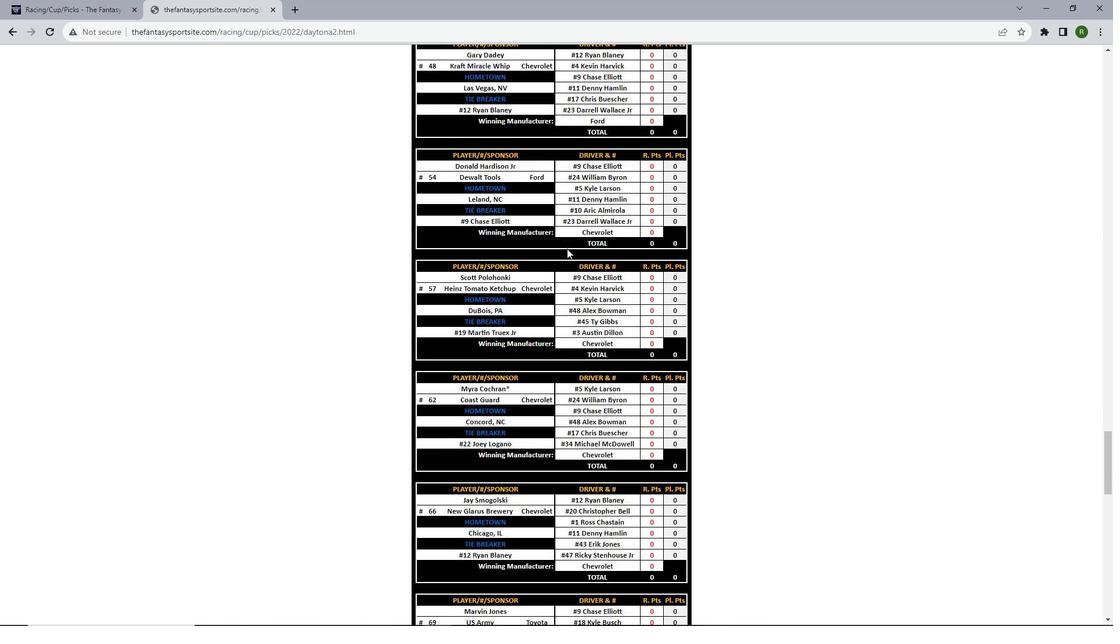 
Action: Mouse scrolled (567, 248) with delta (0, 0)
Screenshot: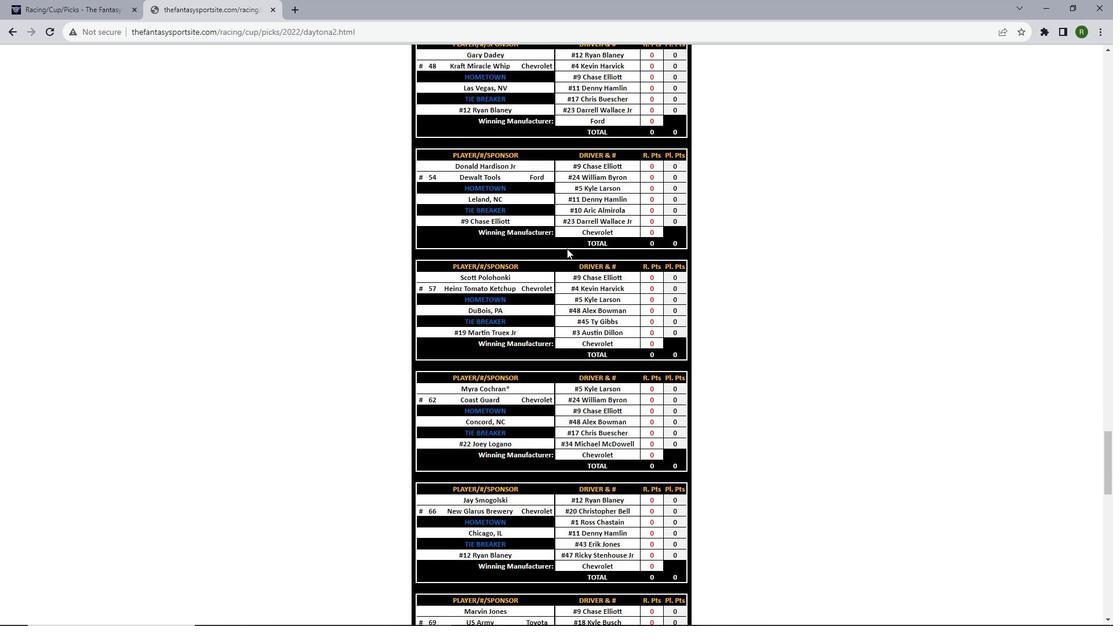 
Action: Mouse scrolled (567, 248) with delta (0, 0)
Screenshot: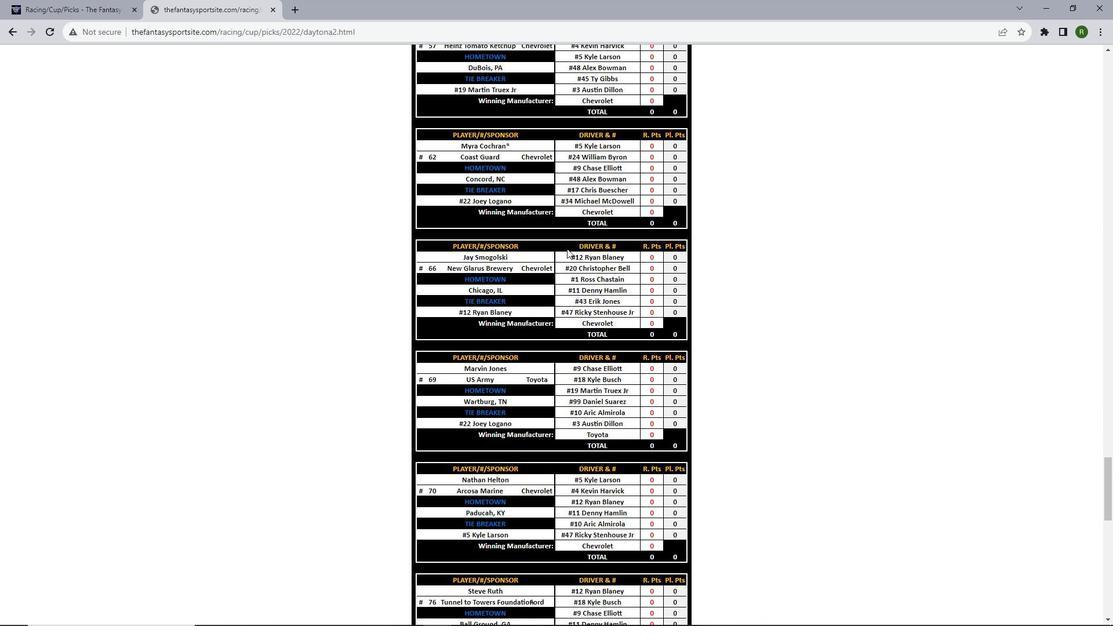
Action: Mouse scrolled (567, 248) with delta (0, 0)
Screenshot: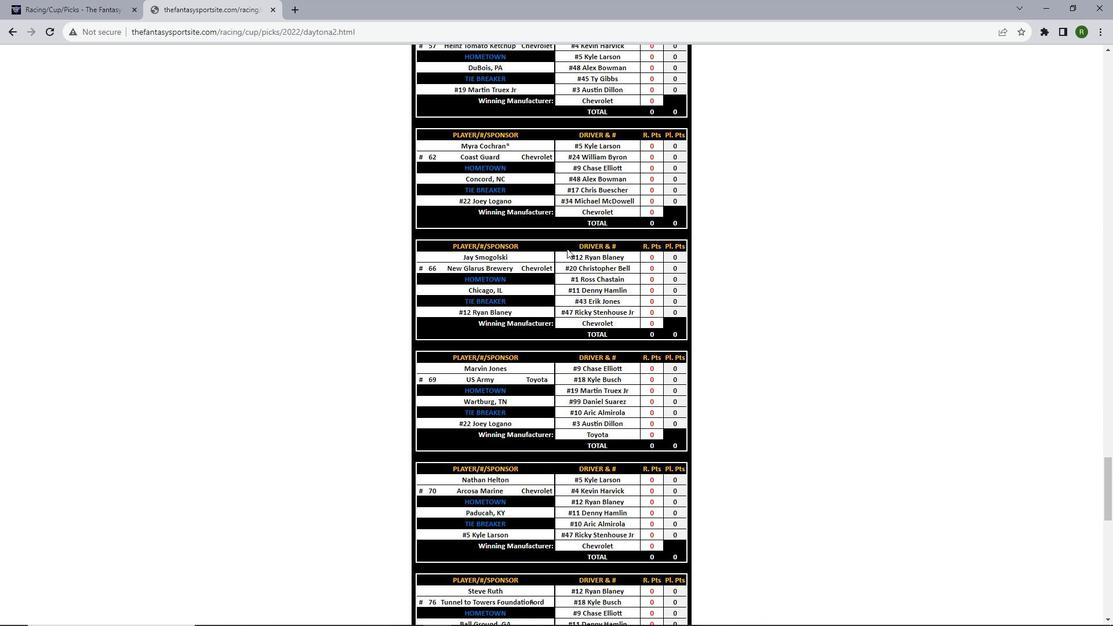 
Action: Mouse scrolled (567, 248) with delta (0, 0)
Screenshot: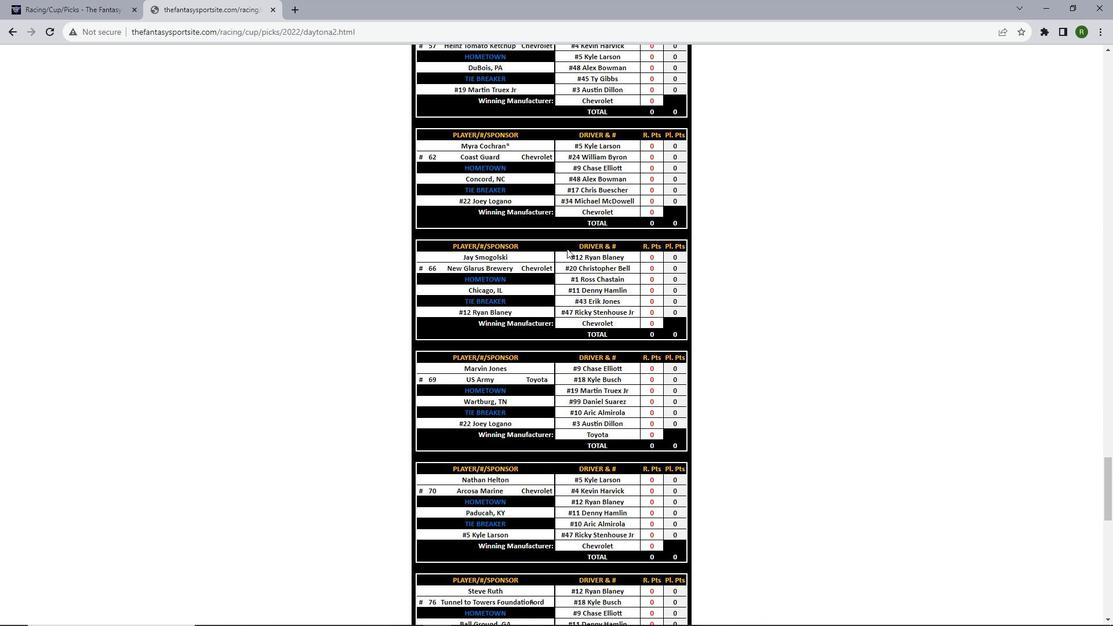 
Action: Mouse scrolled (567, 248) with delta (0, 0)
Screenshot: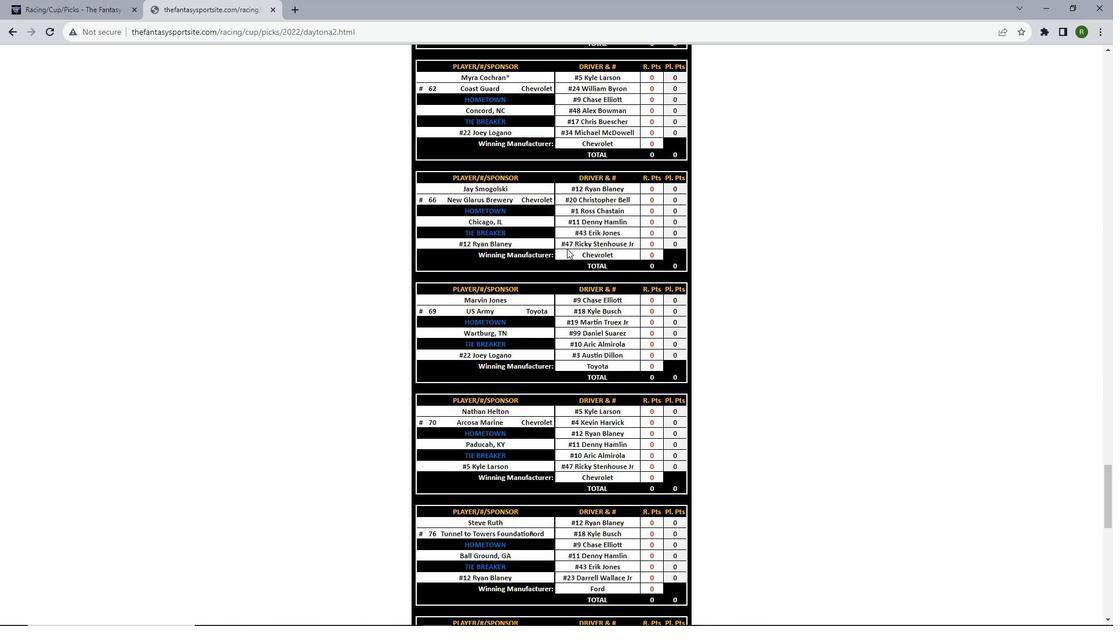 
Action: Mouse scrolled (567, 248) with delta (0, 0)
Screenshot: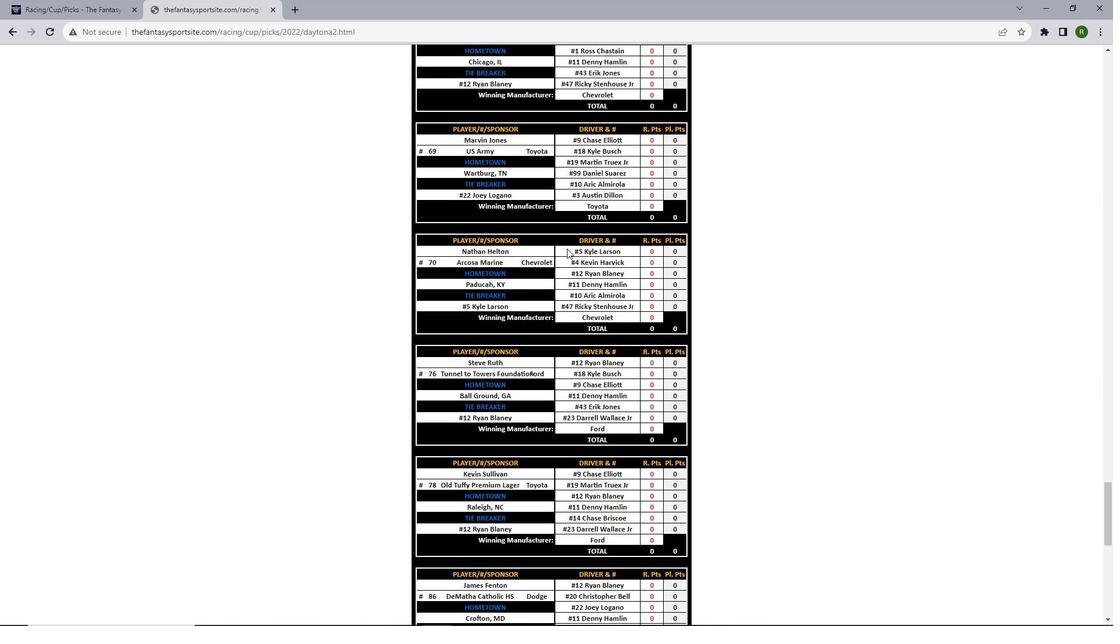 
Action: Mouse scrolled (567, 248) with delta (0, 0)
Screenshot: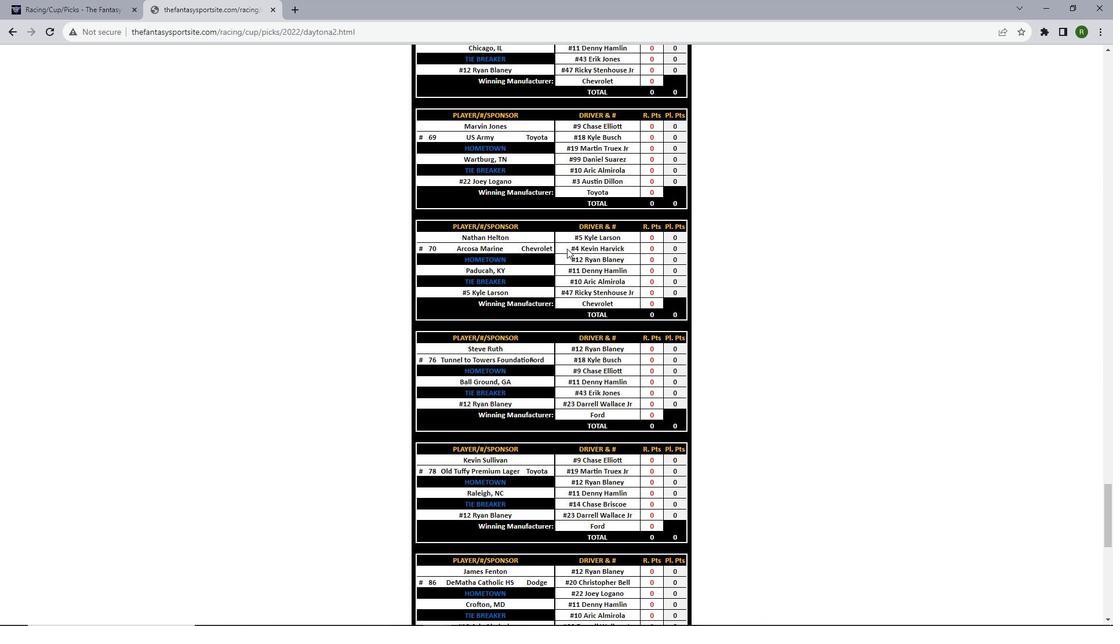 
Action: Mouse scrolled (567, 248) with delta (0, 0)
Screenshot: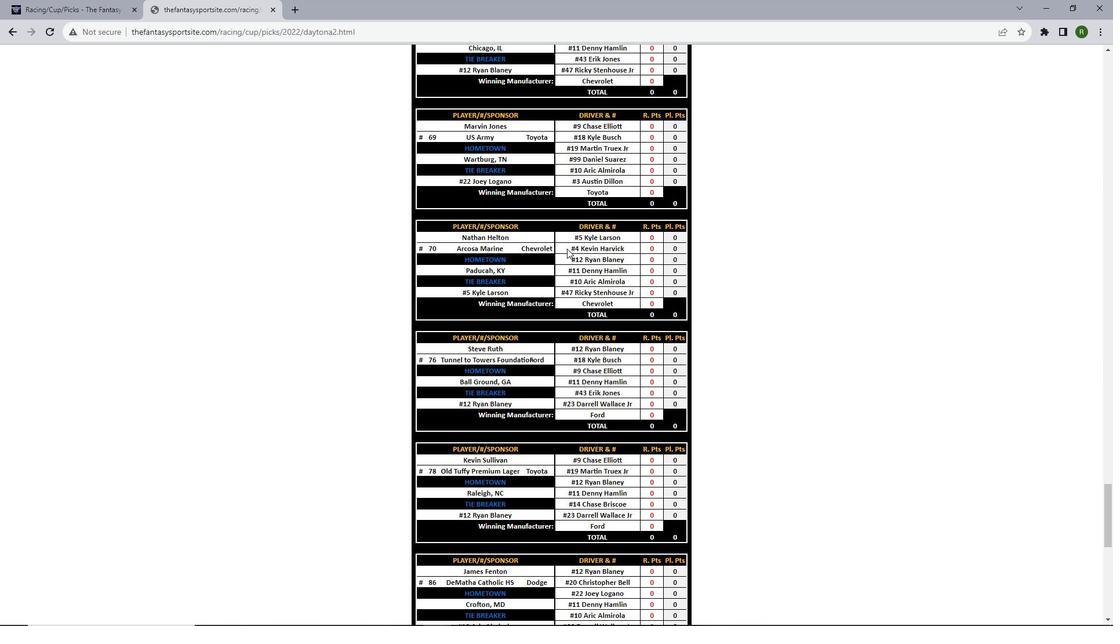 
Action: Mouse scrolled (567, 248) with delta (0, 0)
Screenshot: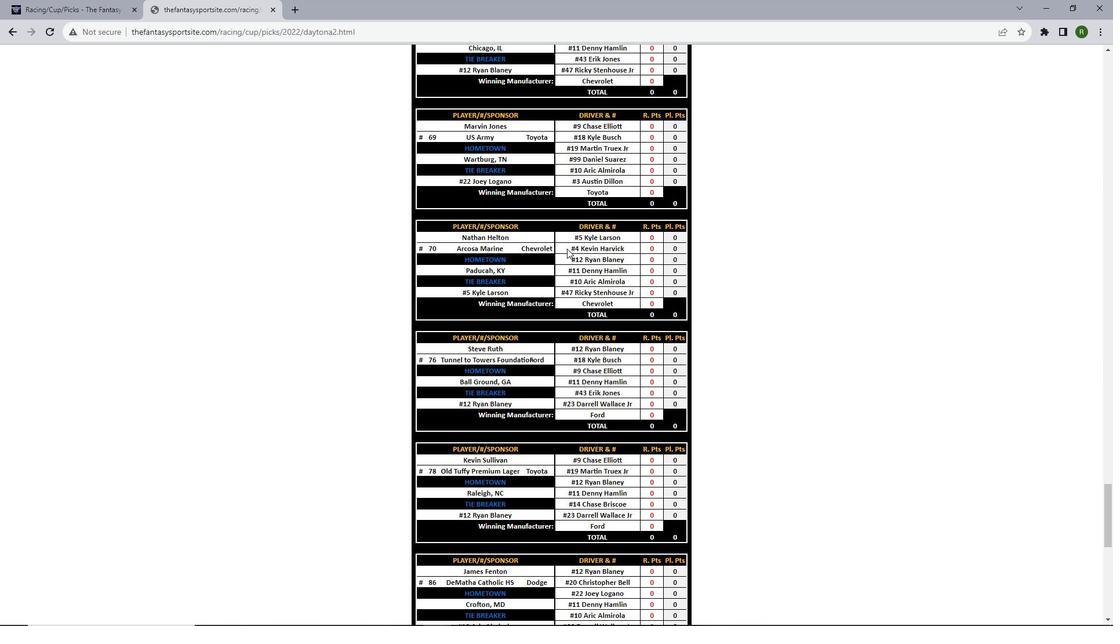 
Action: Mouse scrolled (567, 248) with delta (0, 0)
Screenshot: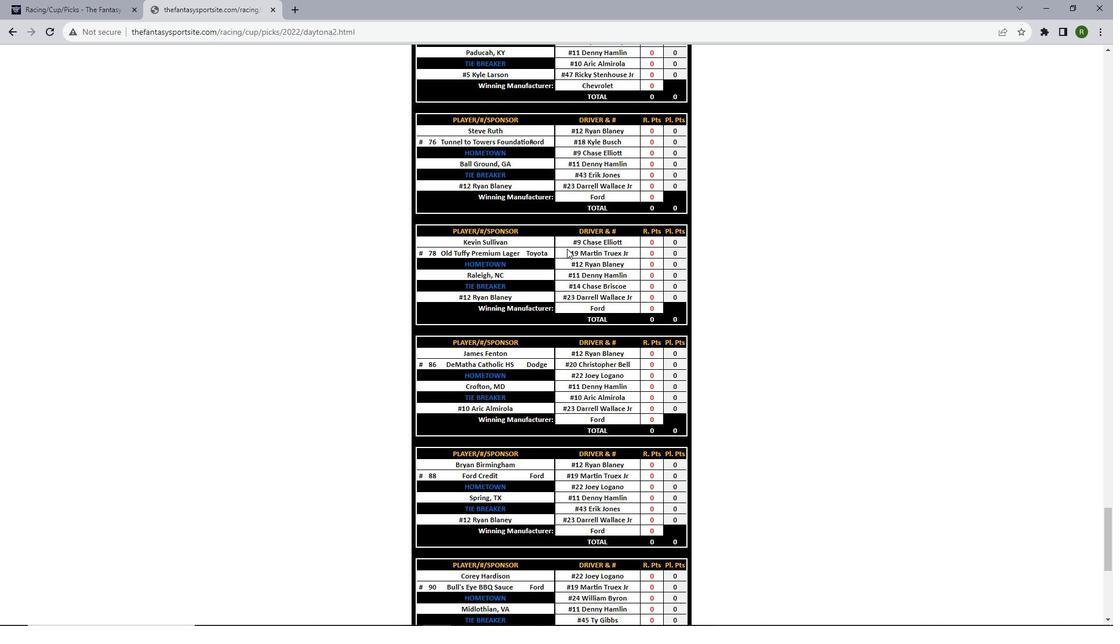 
Action: Mouse scrolled (567, 248) with delta (0, 0)
Screenshot: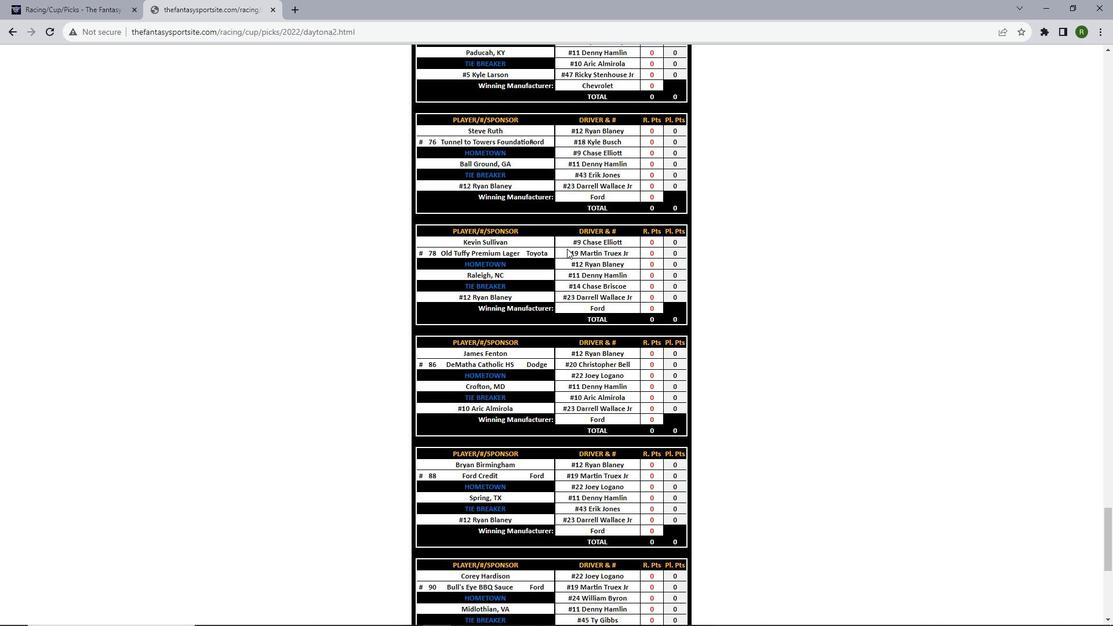 
Action: Mouse scrolled (567, 248) with delta (0, 0)
Screenshot: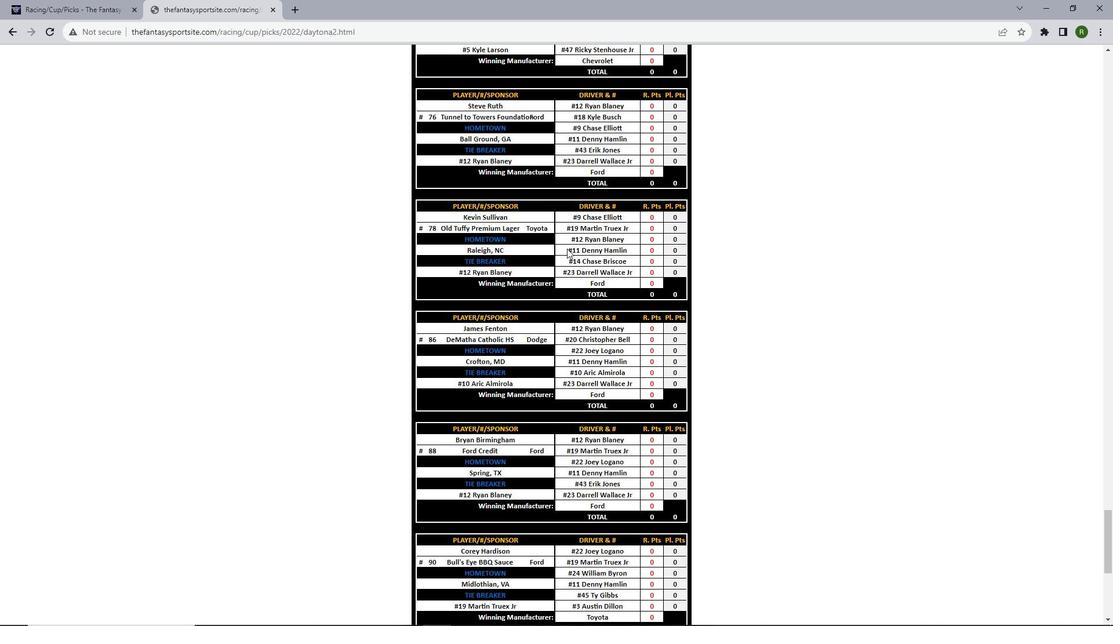 
Action: Mouse scrolled (567, 248) with delta (0, 0)
Screenshot: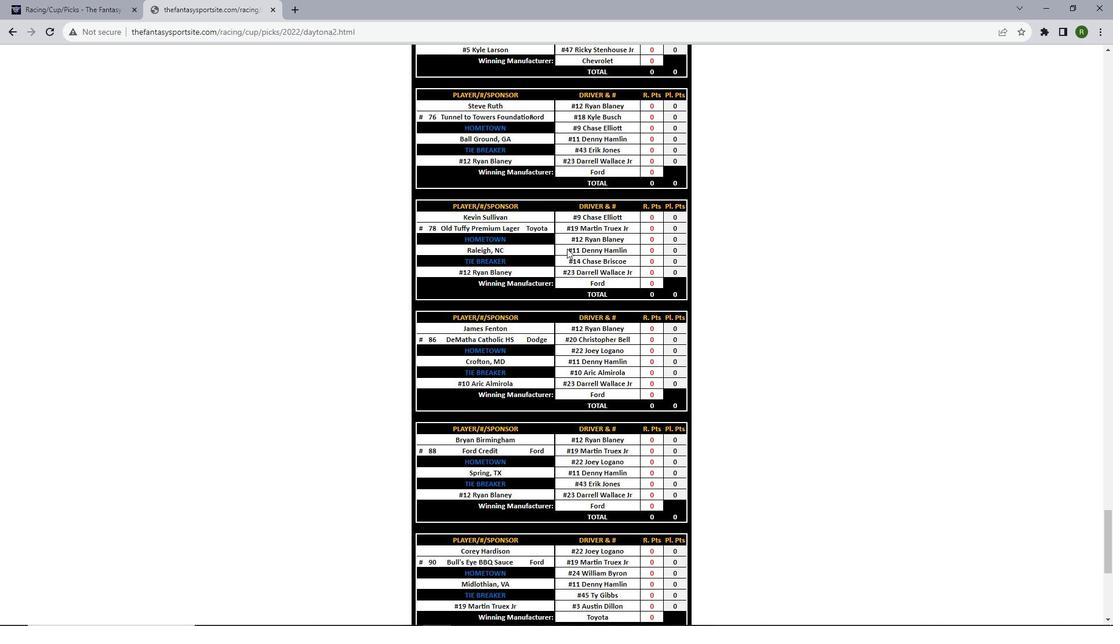 
Action: Mouse scrolled (567, 248) with delta (0, 0)
Screenshot: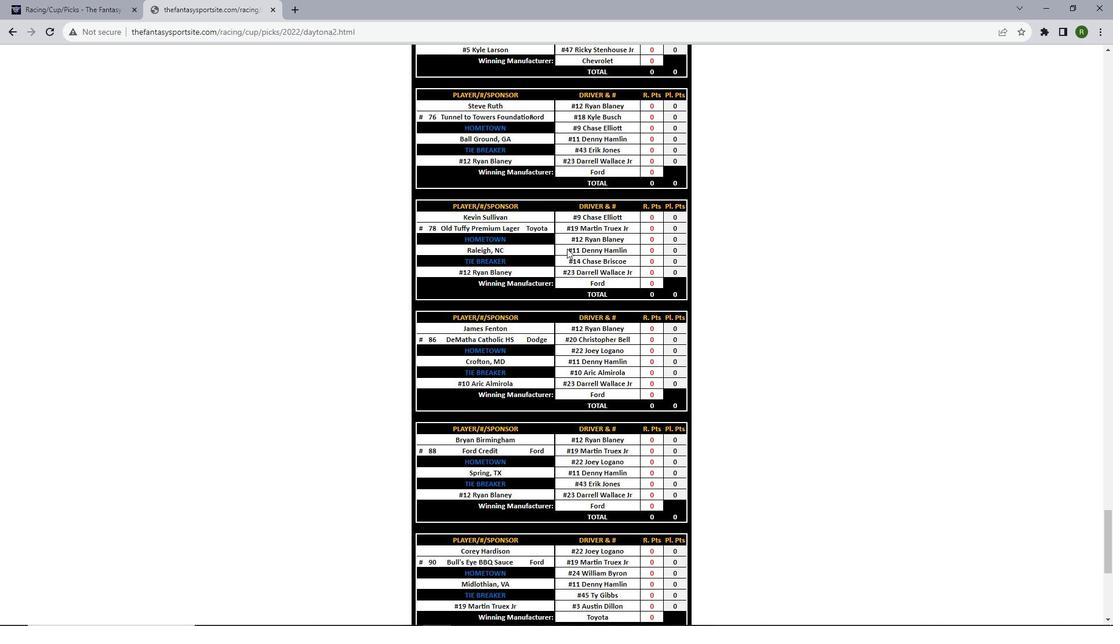 
Action: Mouse scrolled (567, 248) with delta (0, 0)
Screenshot: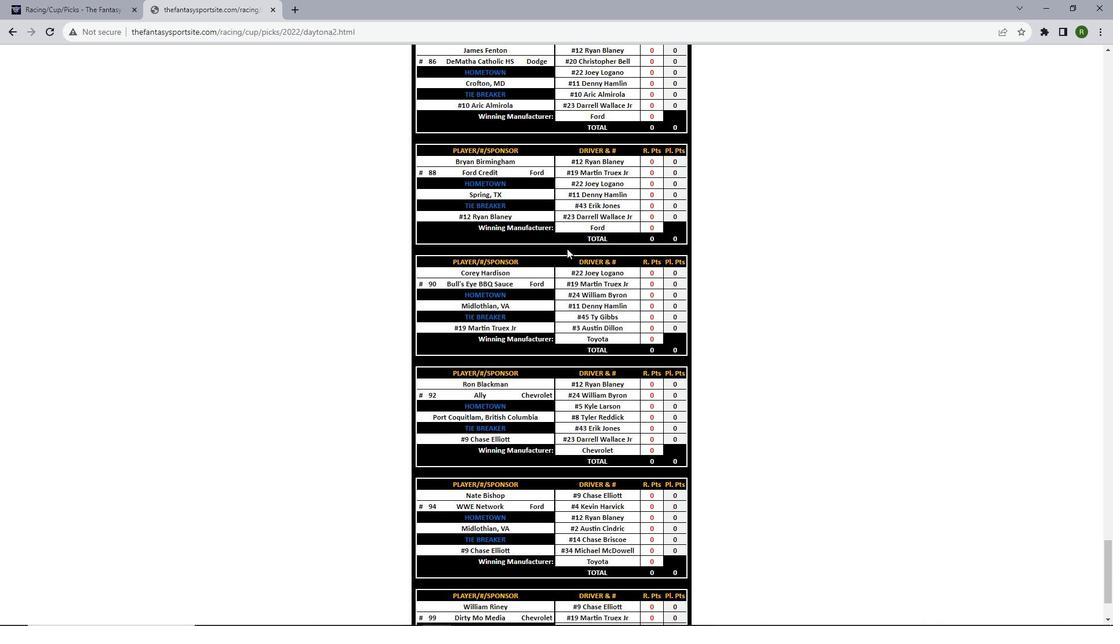 
Action: Mouse scrolled (567, 248) with delta (0, 0)
Screenshot: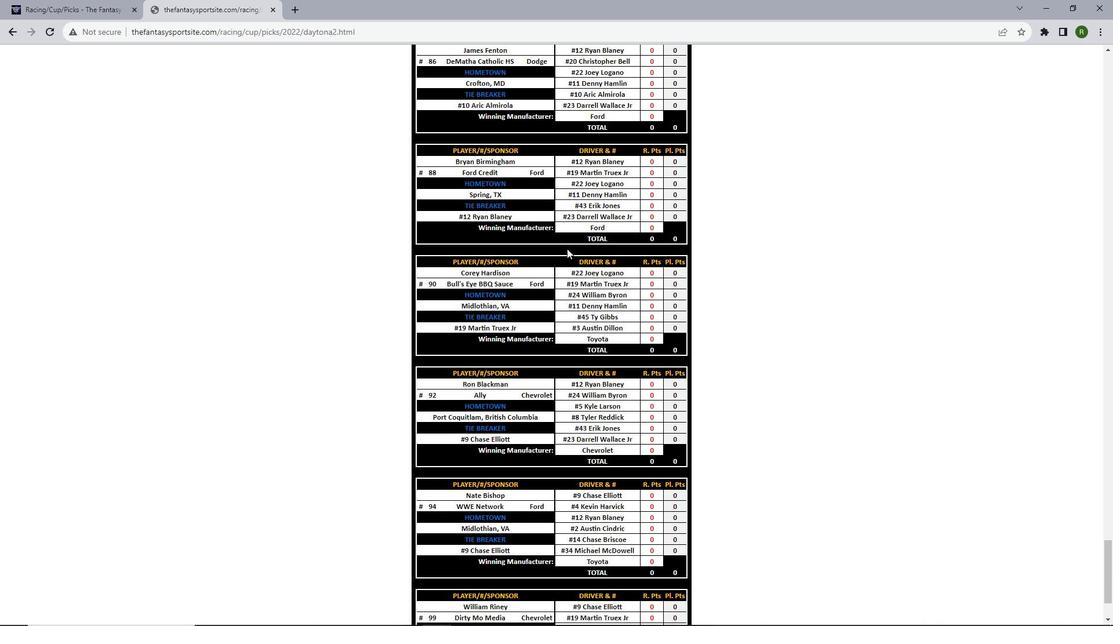 
Action: Mouse scrolled (567, 248) with delta (0, 0)
Screenshot: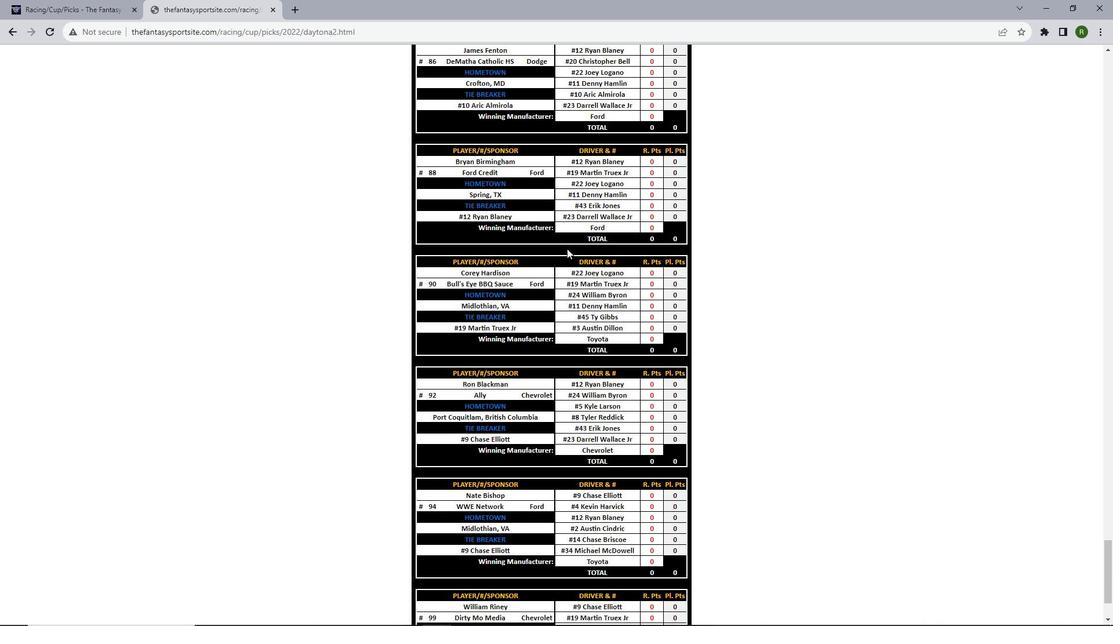 
Action: Mouse scrolled (567, 248) with delta (0, 0)
Screenshot: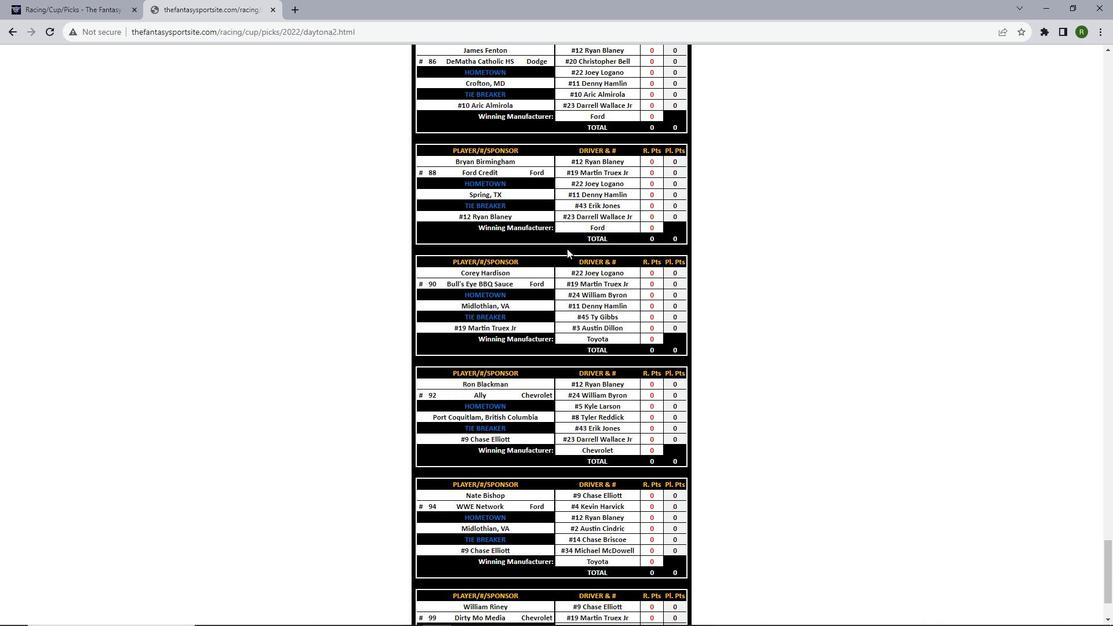 
Action: Mouse scrolled (567, 248) with delta (0, 0)
Screenshot: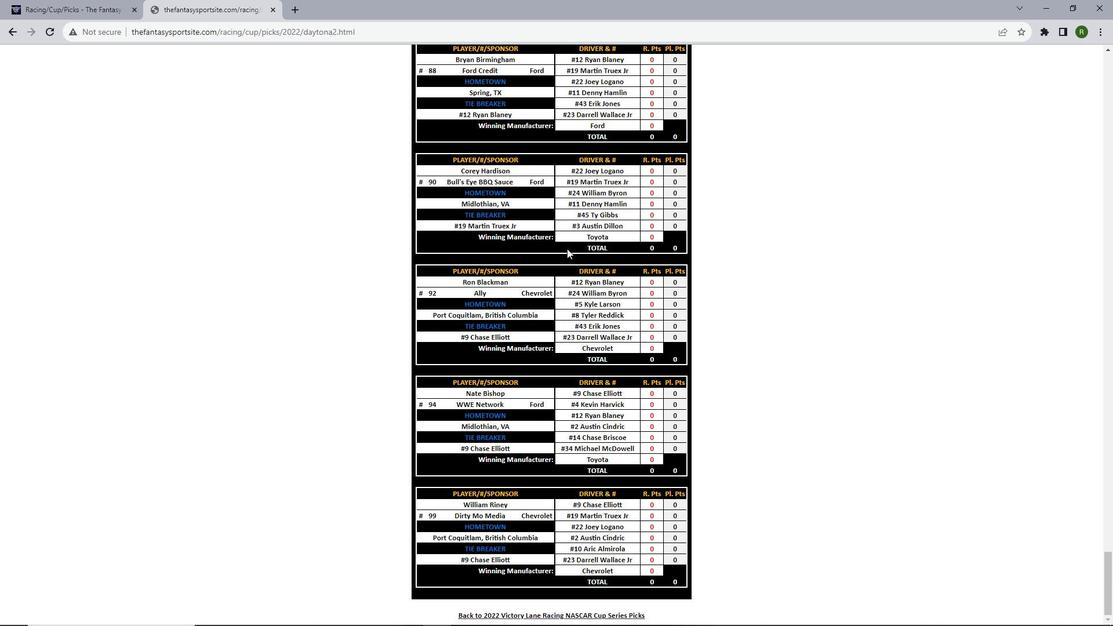 
Action: Mouse scrolled (567, 248) with delta (0, 0)
Screenshot: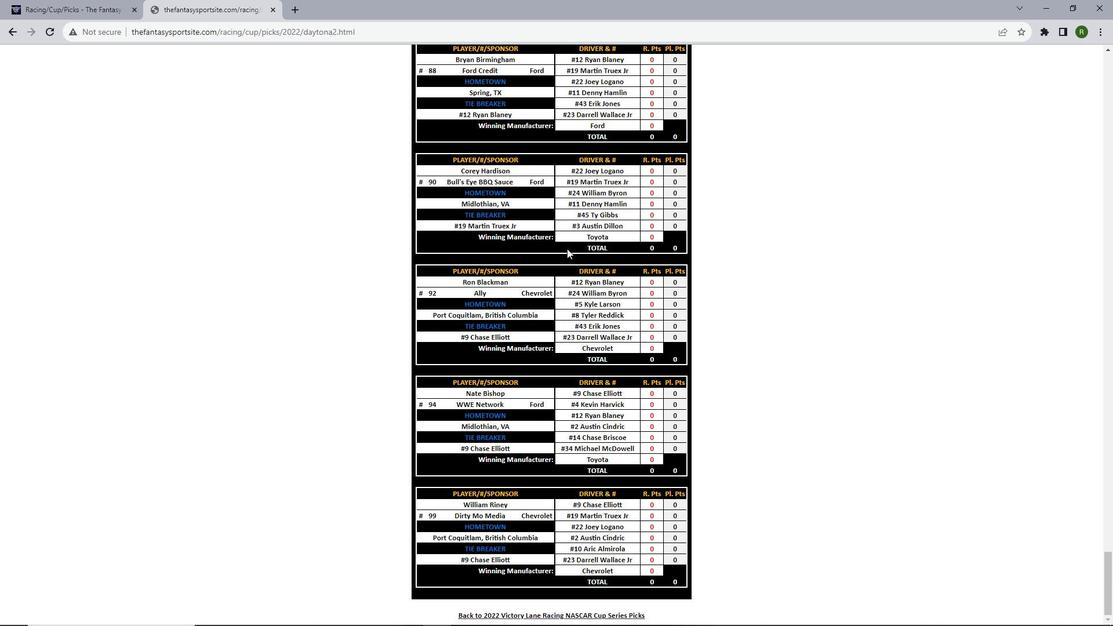 
Action: Mouse scrolled (567, 248) with delta (0, 0)
Screenshot: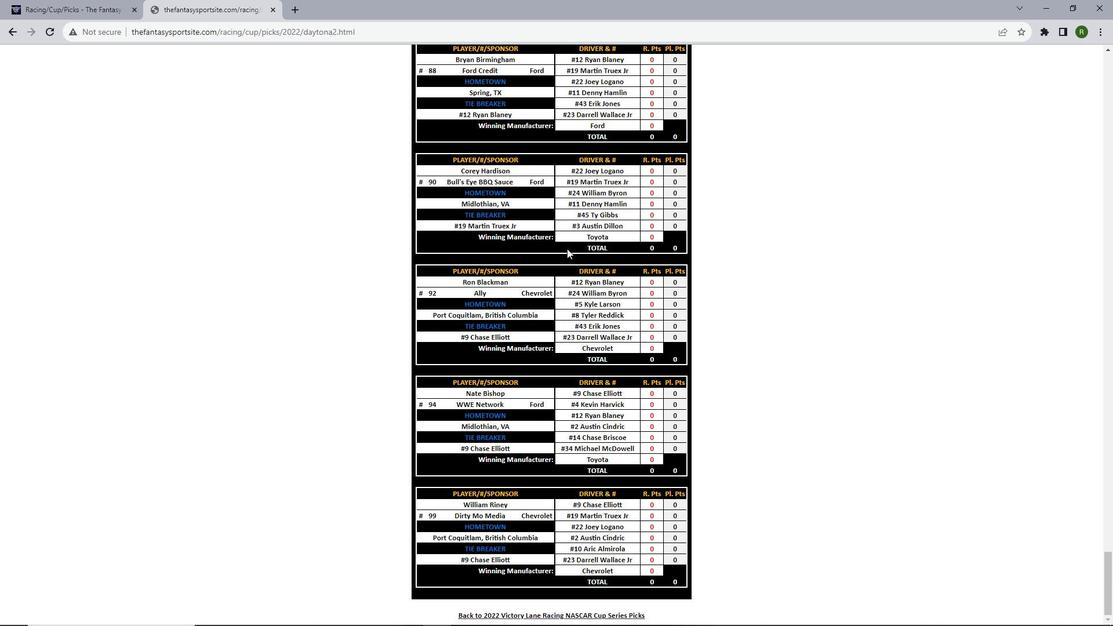 
